 Task: Search one way flight ticket for 3 adults, 3 children in premium economy from Alamosa: San Luis Valley Regional Airport (bergman Field) to Indianapolis: Indianapolis International Airport on 8-5-2023. Choice of flights is Royal air maroc. Number of bags: 9 checked bags. Outbound departure time preference is 8:45.
Action: Mouse moved to (376, 156)
Screenshot: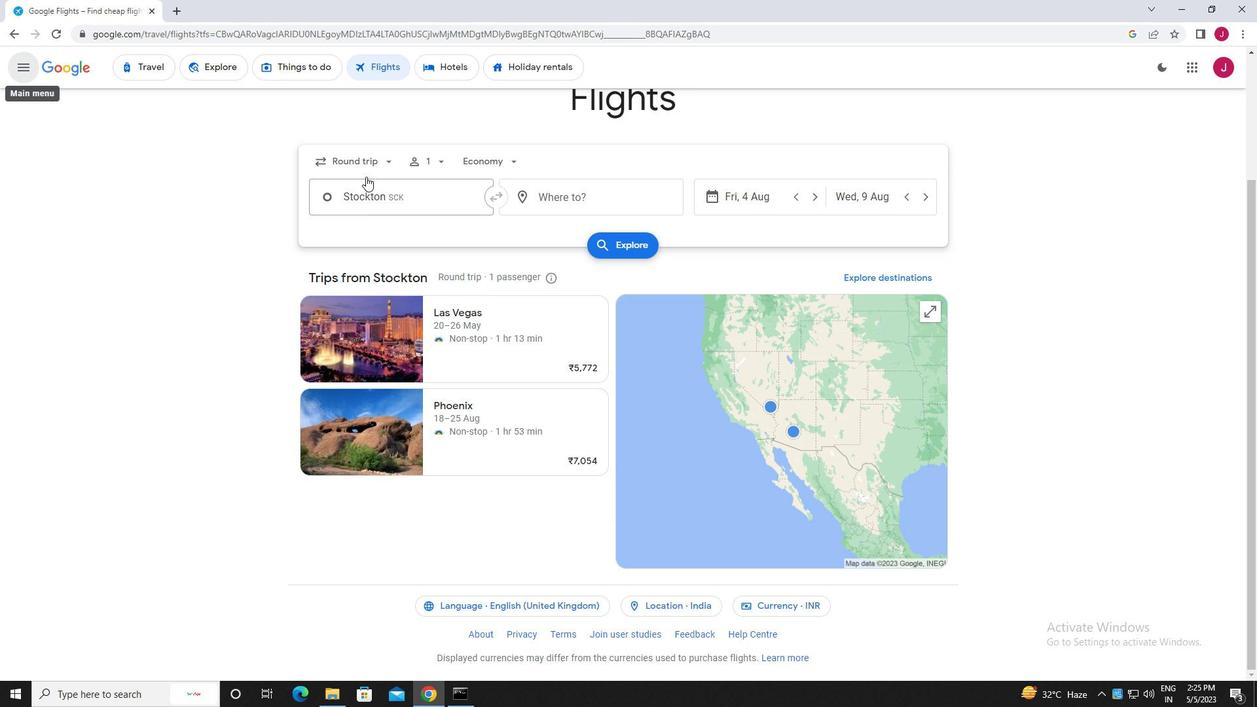
Action: Mouse pressed left at (376, 156)
Screenshot: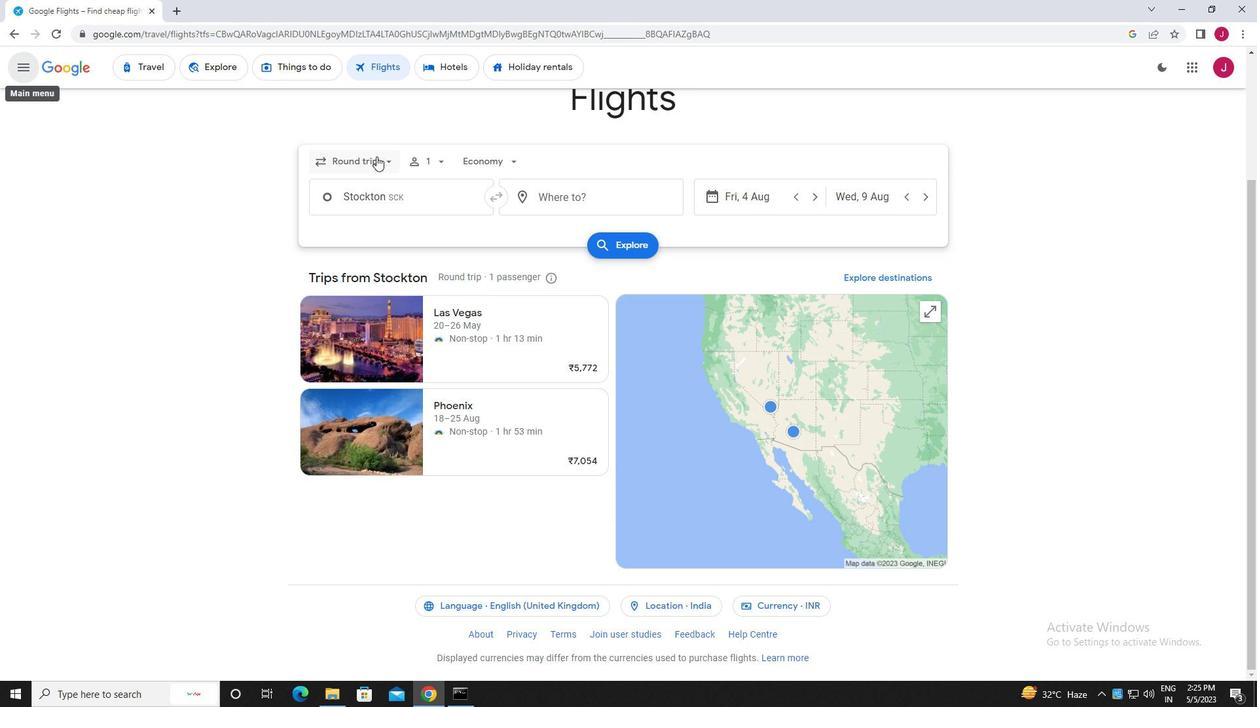 
Action: Mouse moved to (365, 218)
Screenshot: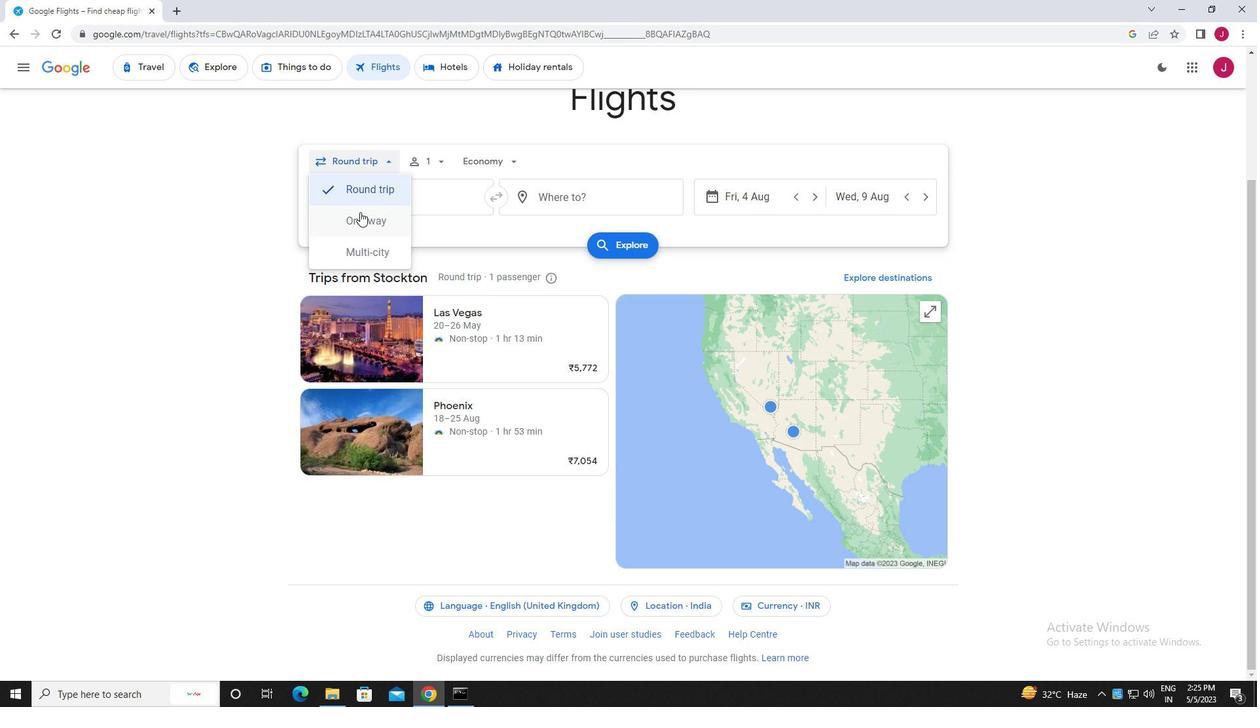 
Action: Mouse pressed left at (365, 218)
Screenshot: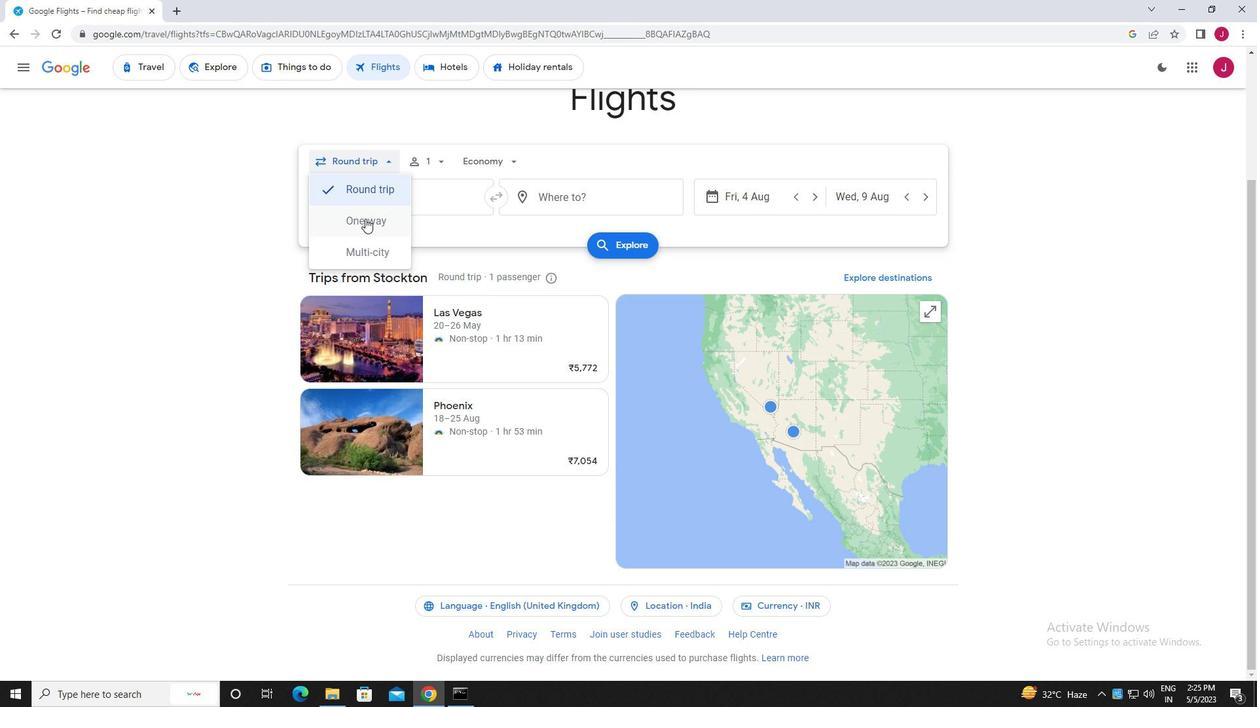 
Action: Mouse moved to (428, 167)
Screenshot: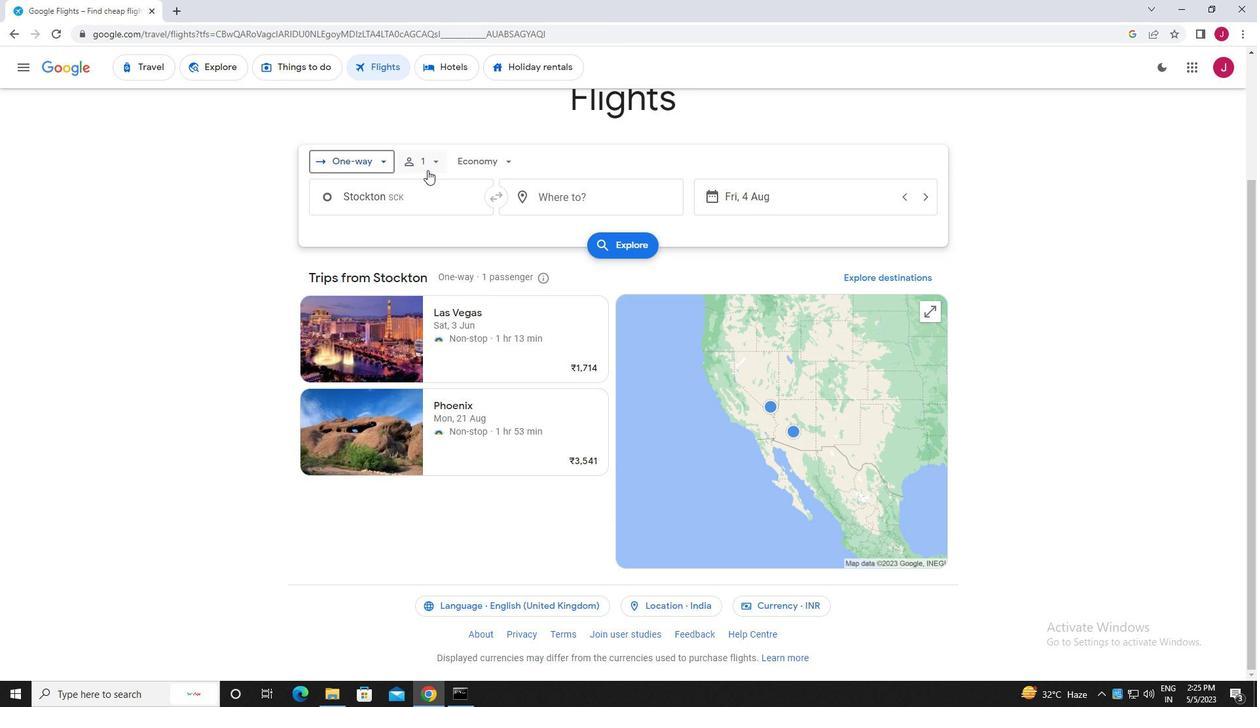
Action: Mouse pressed left at (428, 167)
Screenshot: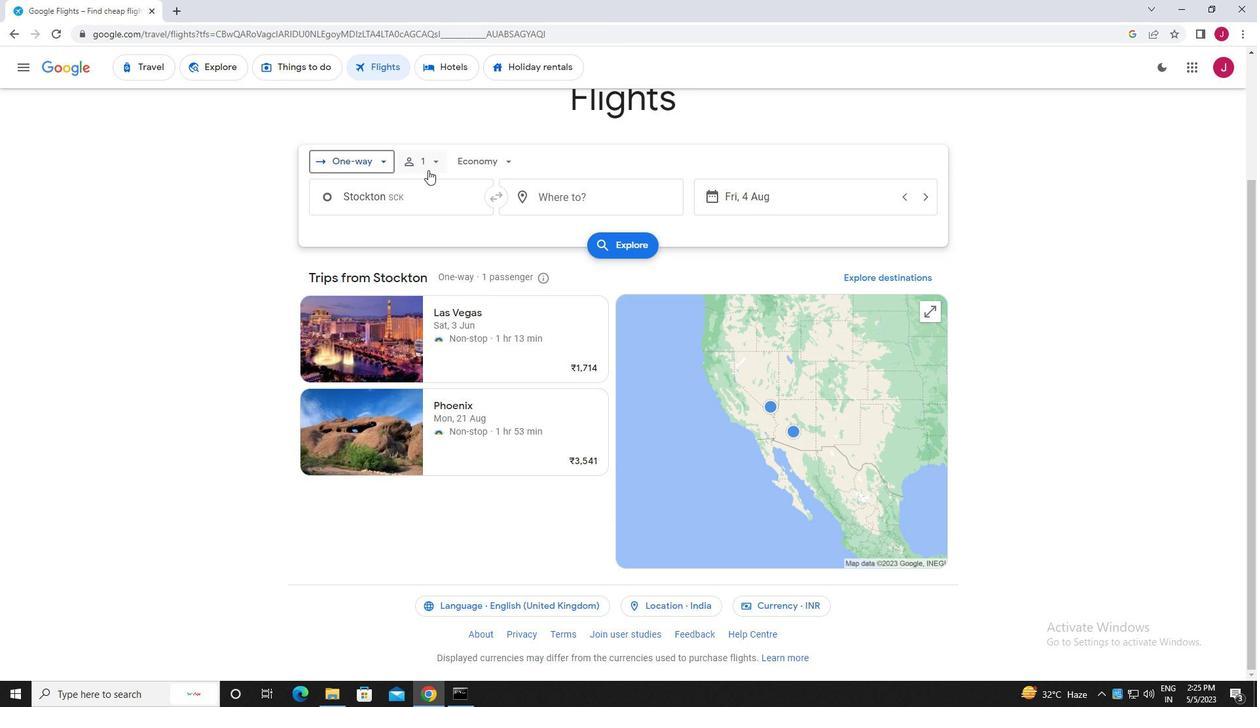 
Action: Mouse moved to (531, 197)
Screenshot: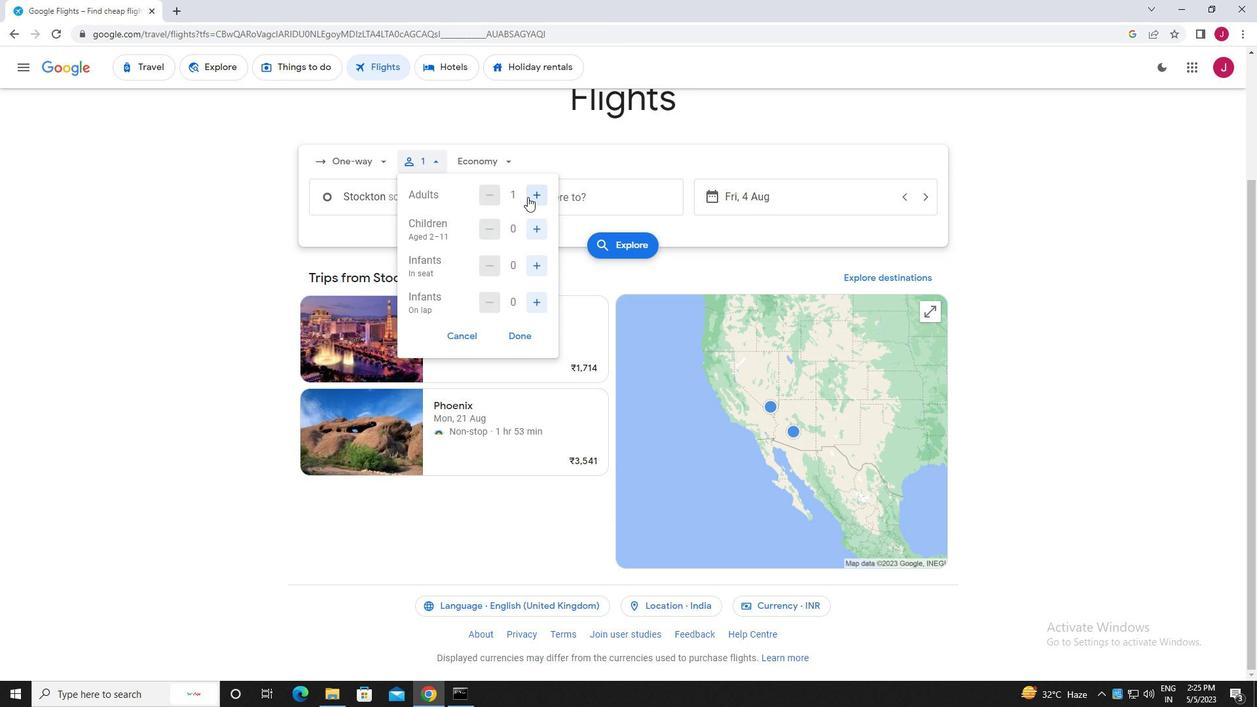 
Action: Mouse pressed left at (531, 197)
Screenshot: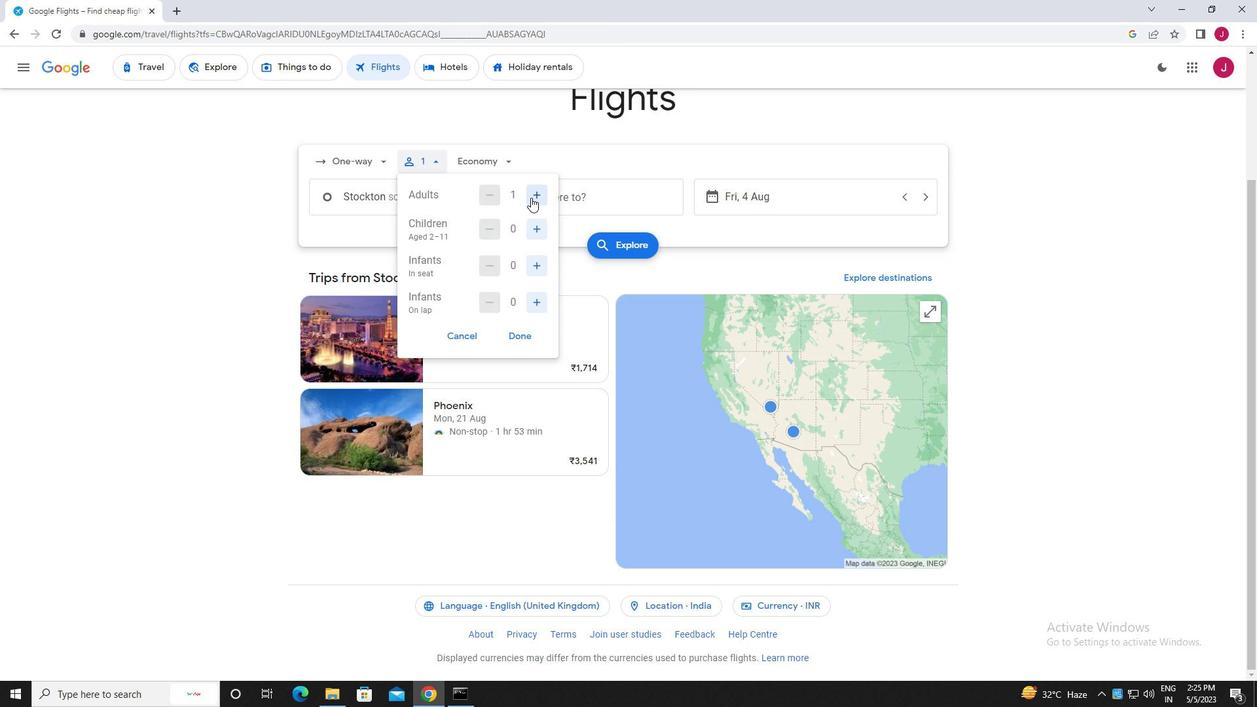 
Action: Mouse pressed left at (531, 197)
Screenshot: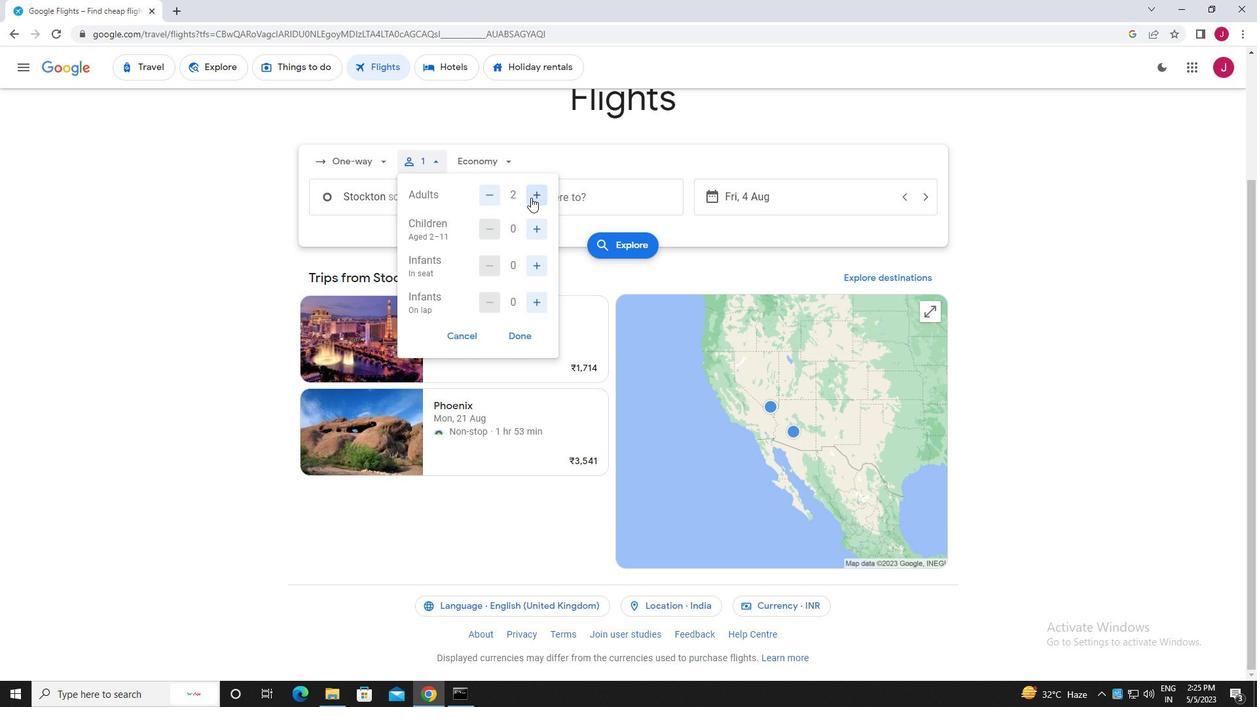 
Action: Mouse moved to (535, 228)
Screenshot: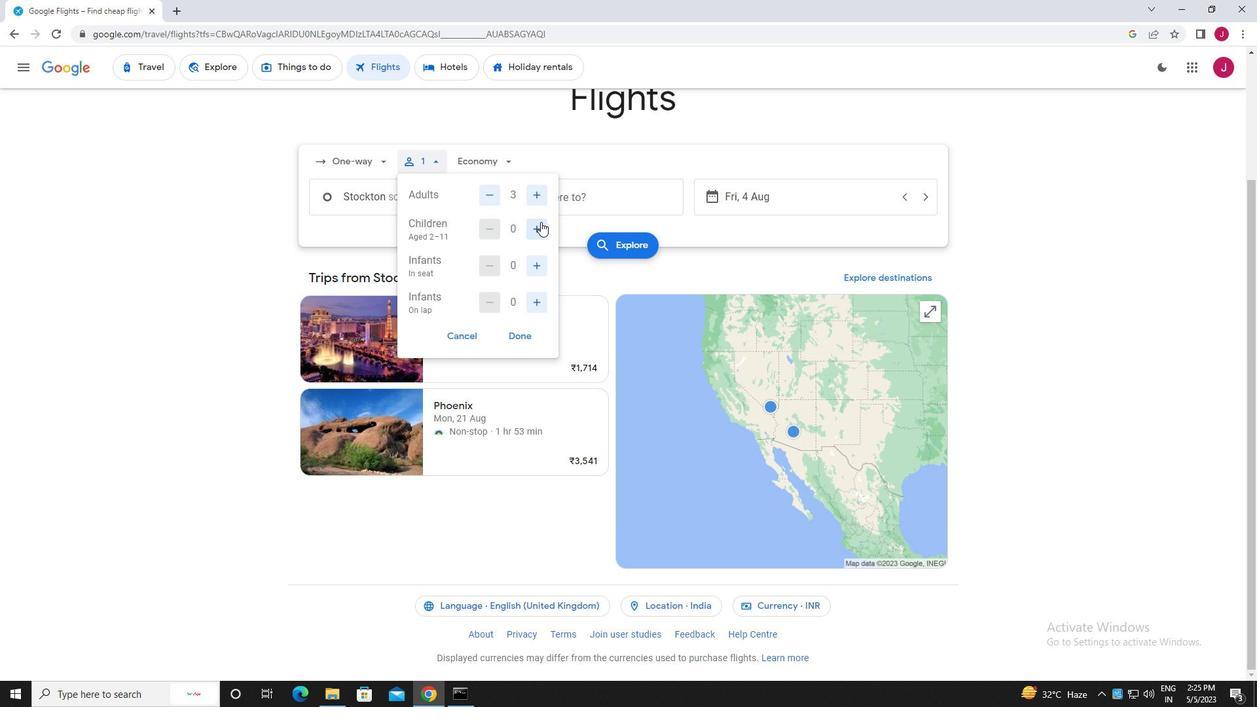 
Action: Mouse pressed left at (535, 228)
Screenshot: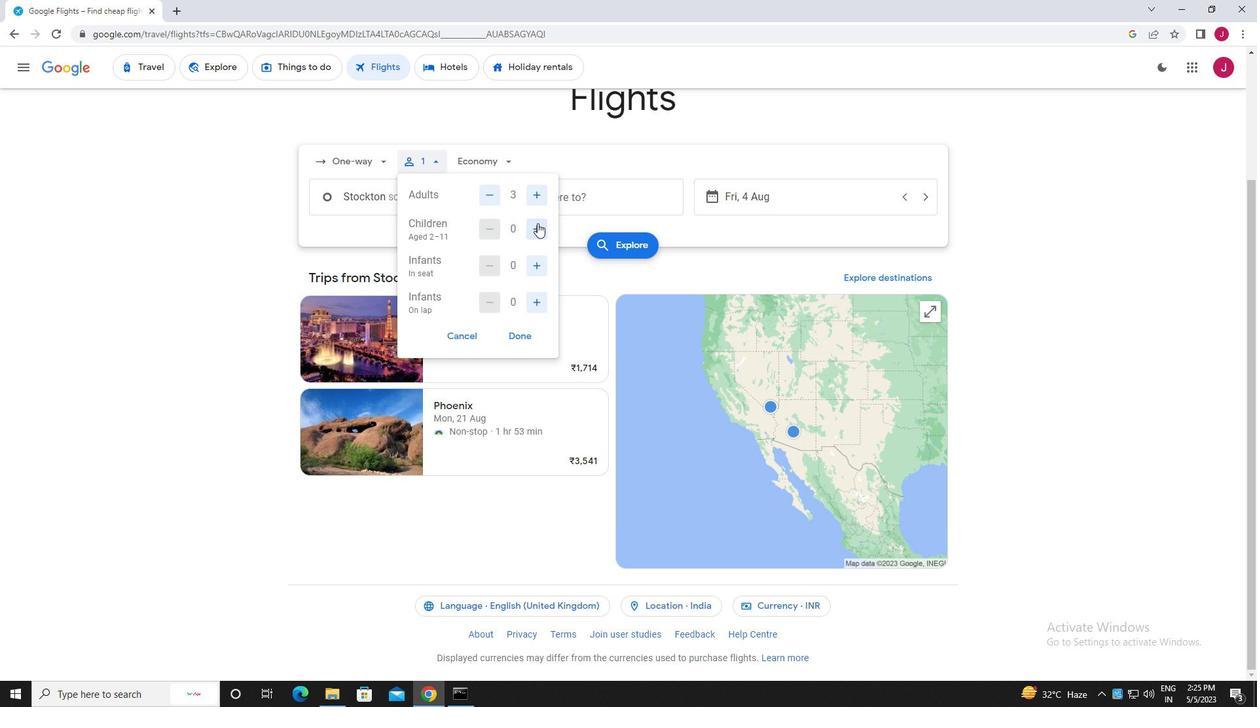 
Action: Mouse pressed left at (535, 228)
Screenshot: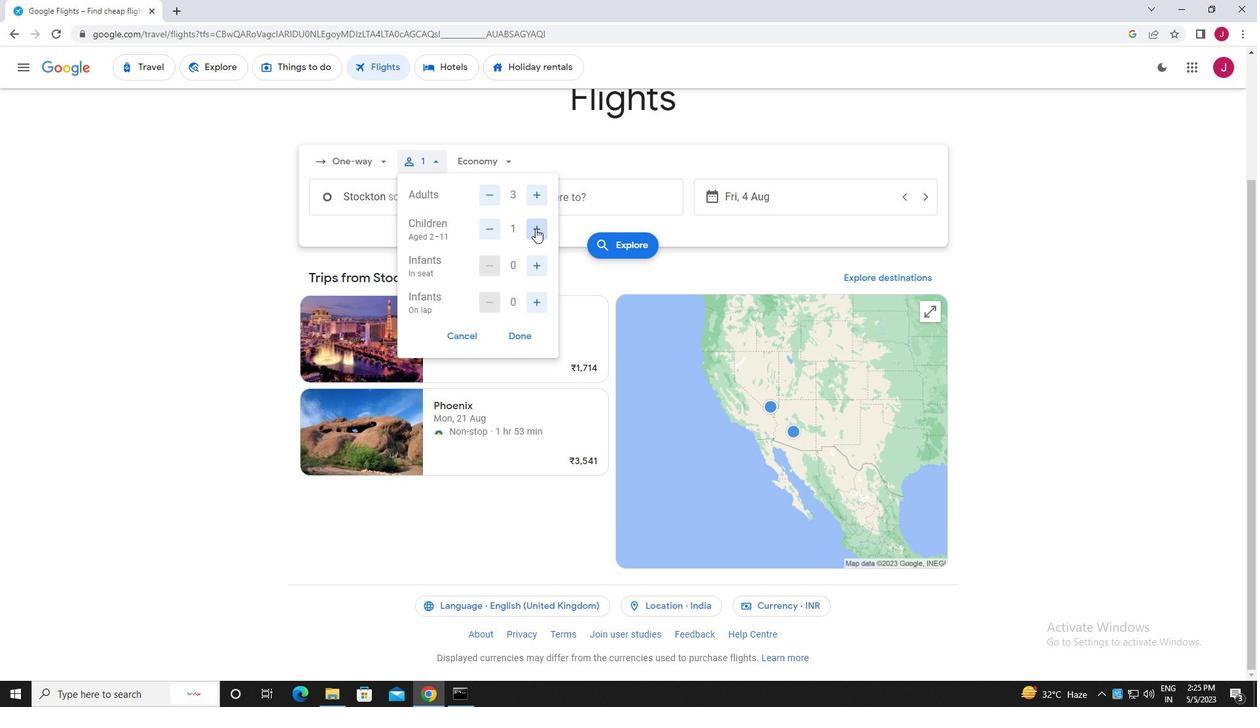 
Action: Mouse pressed left at (535, 228)
Screenshot: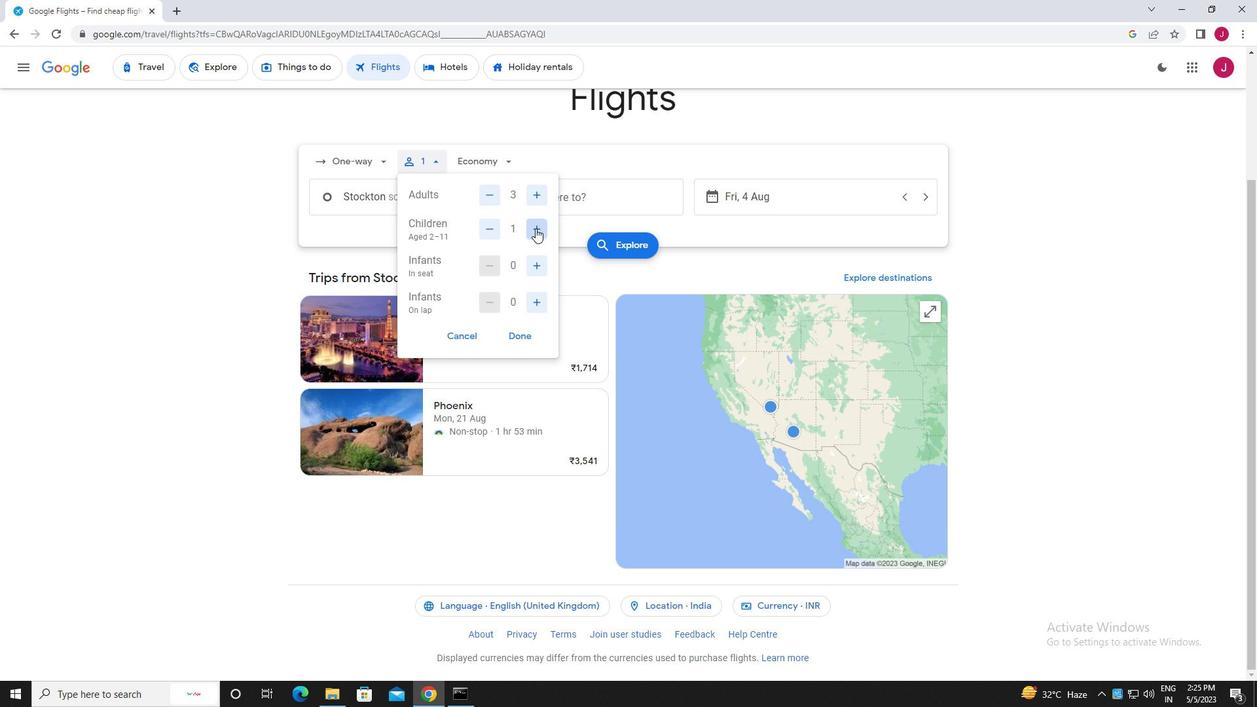 
Action: Mouse moved to (520, 335)
Screenshot: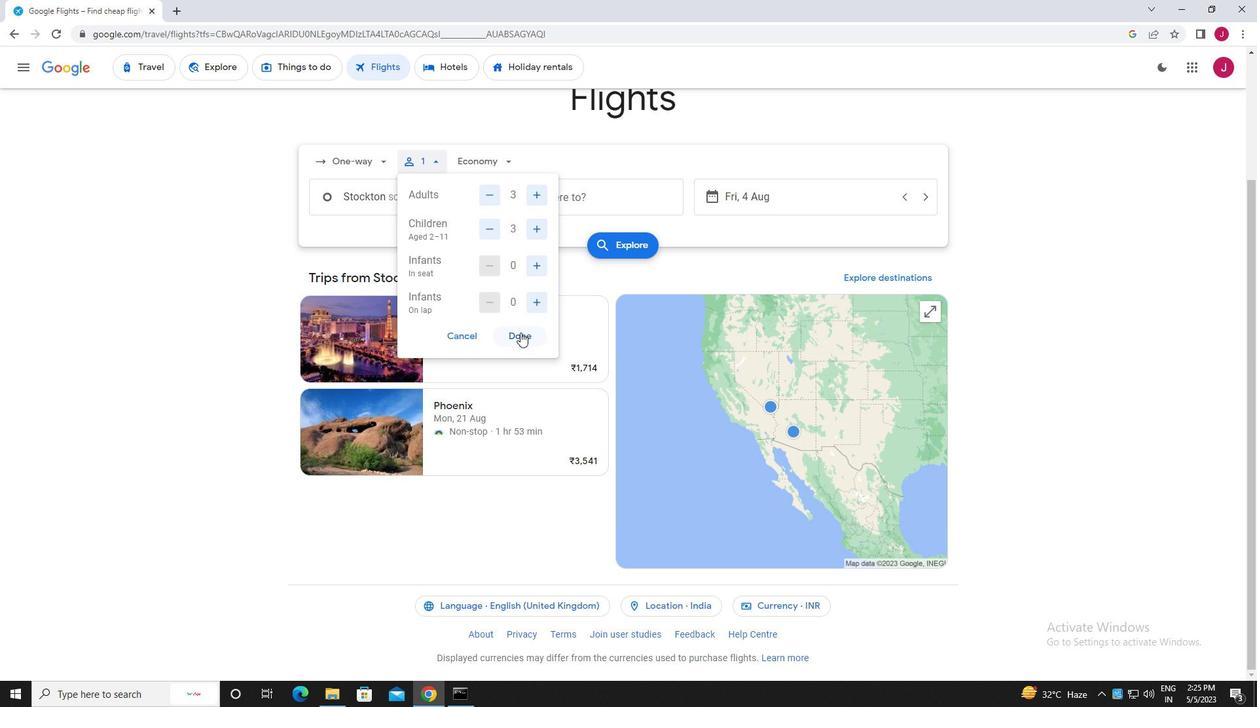 
Action: Mouse pressed left at (520, 335)
Screenshot: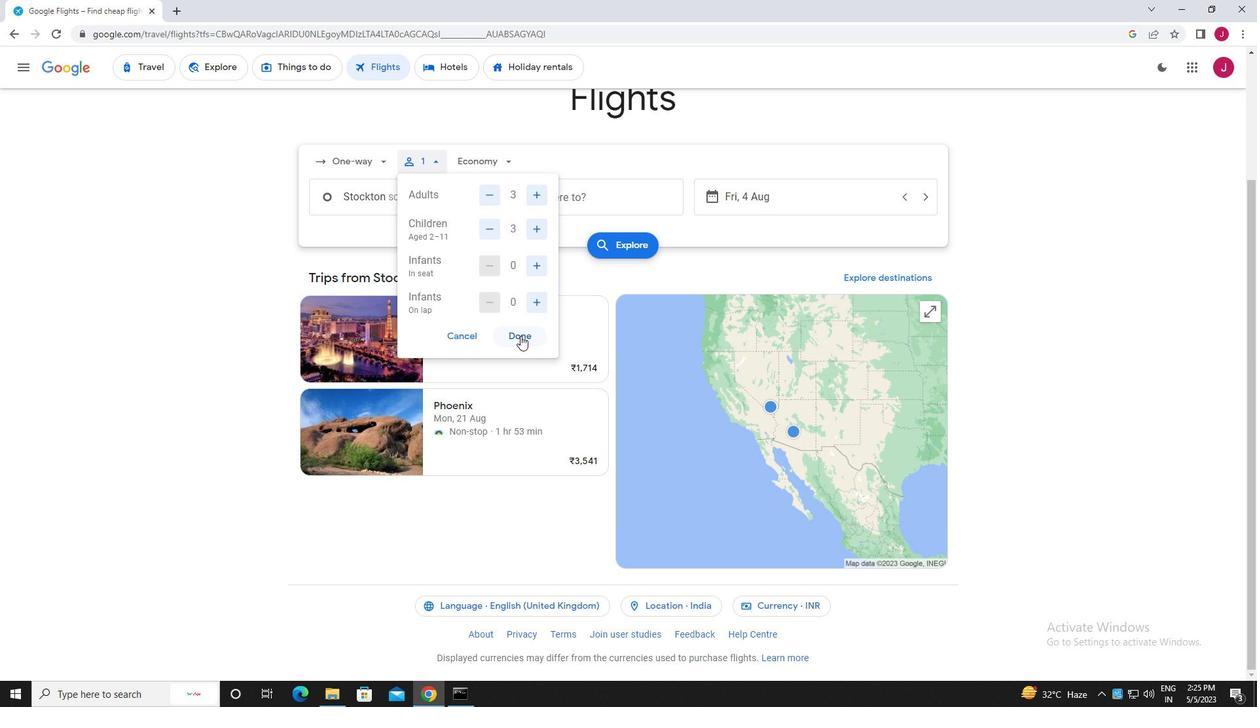 
Action: Mouse moved to (494, 155)
Screenshot: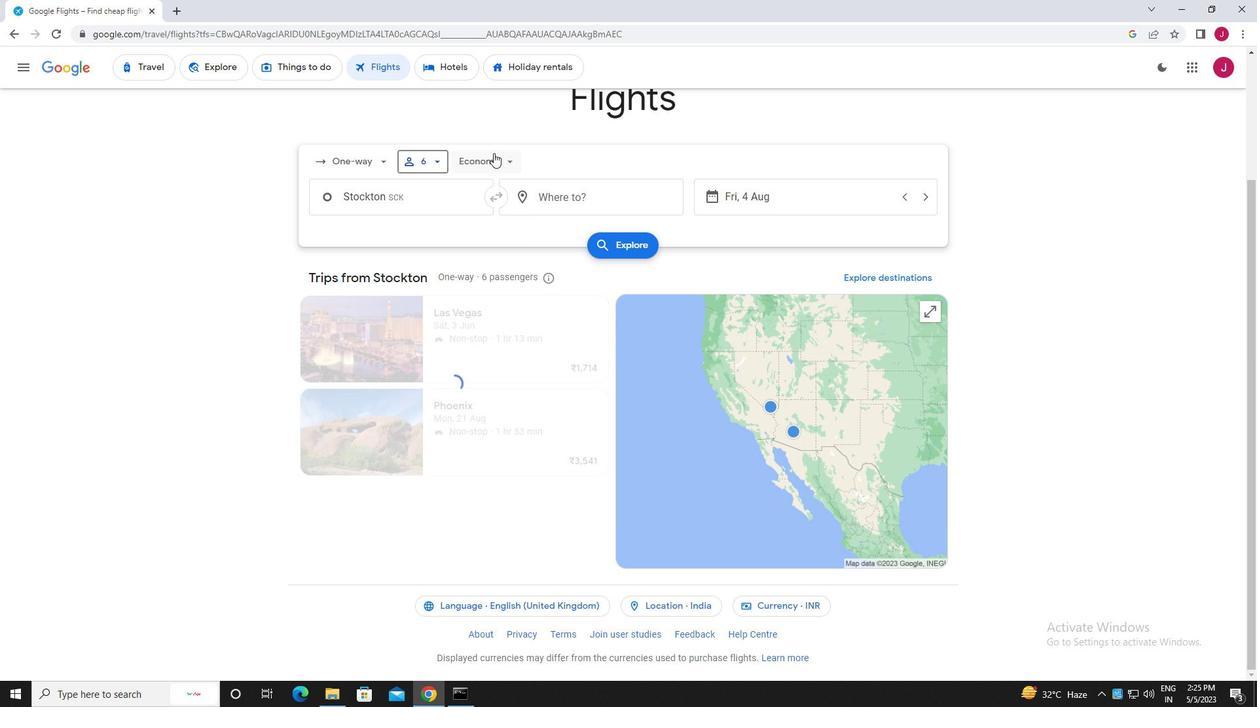 
Action: Mouse pressed left at (494, 155)
Screenshot: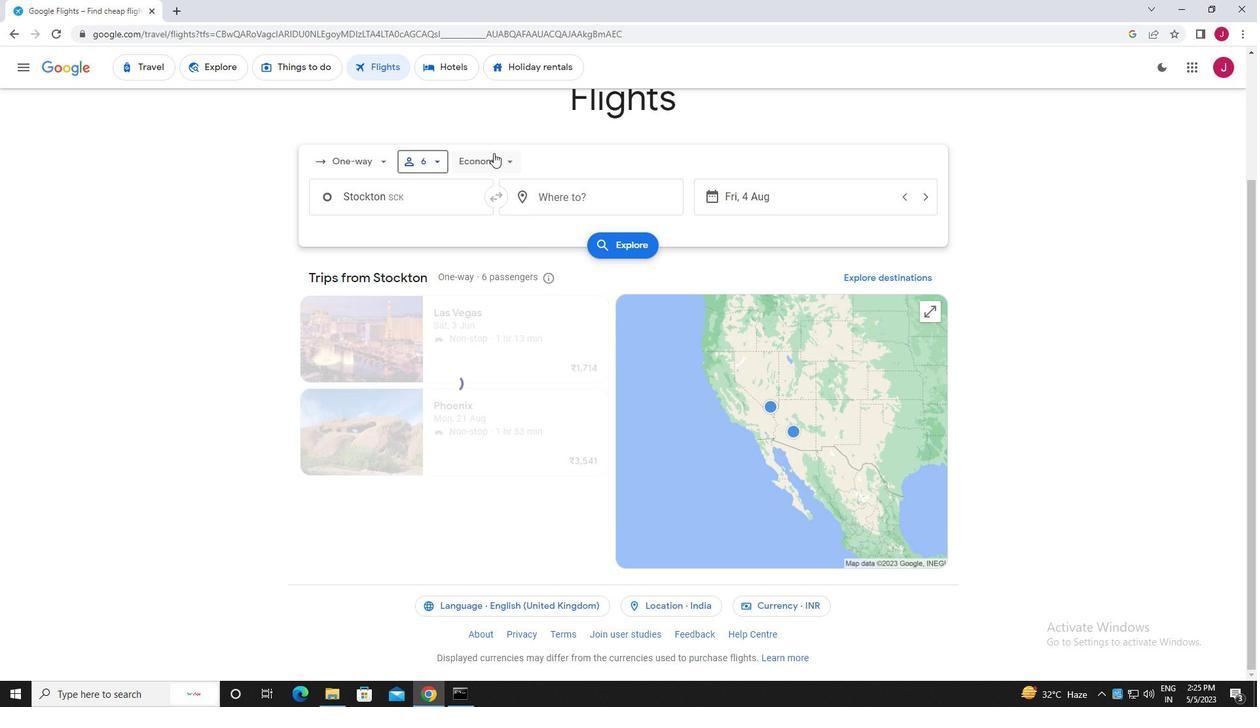 
Action: Mouse moved to (525, 223)
Screenshot: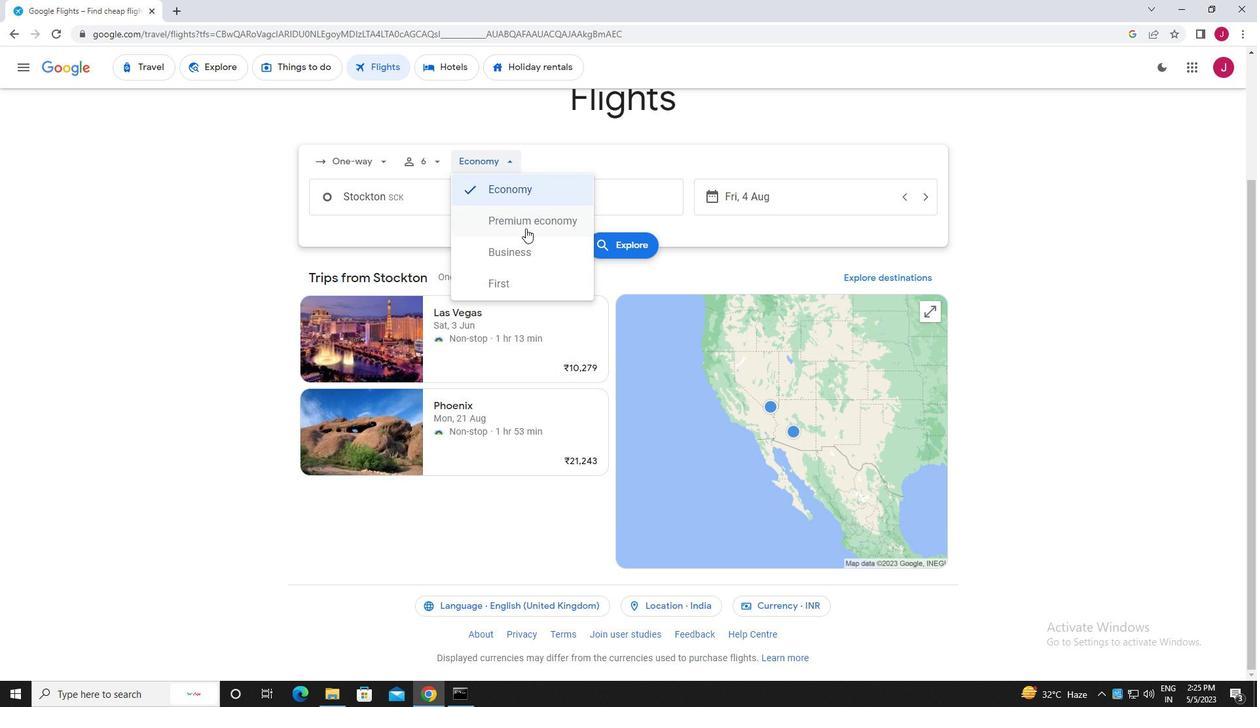 
Action: Mouse pressed left at (525, 223)
Screenshot: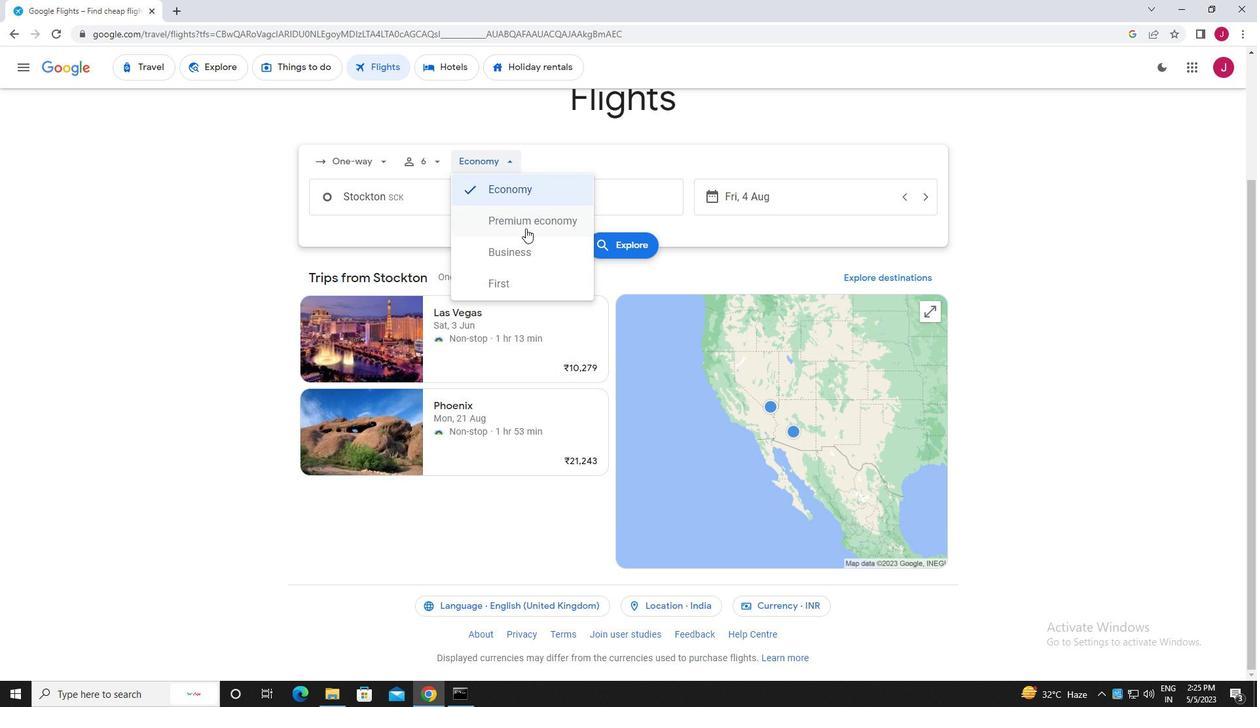 
Action: Mouse moved to (431, 193)
Screenshot: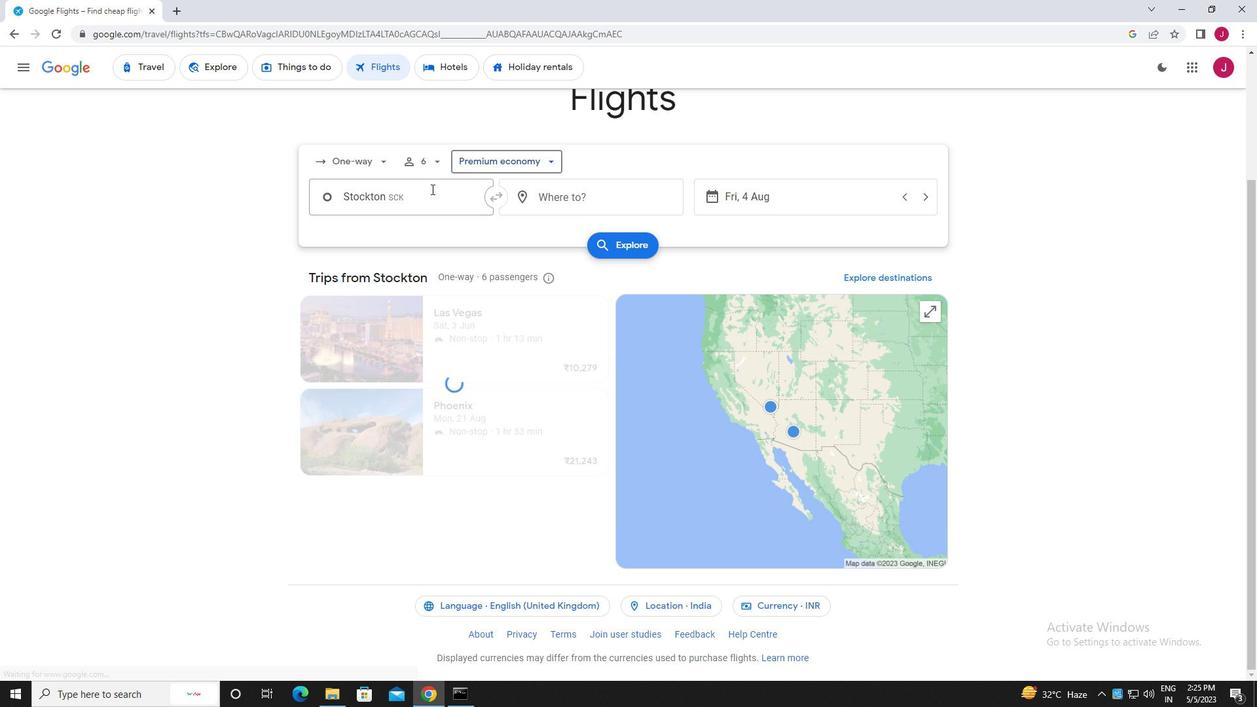 
Action: Mouse pressed left at (431, 193)
Screenshot: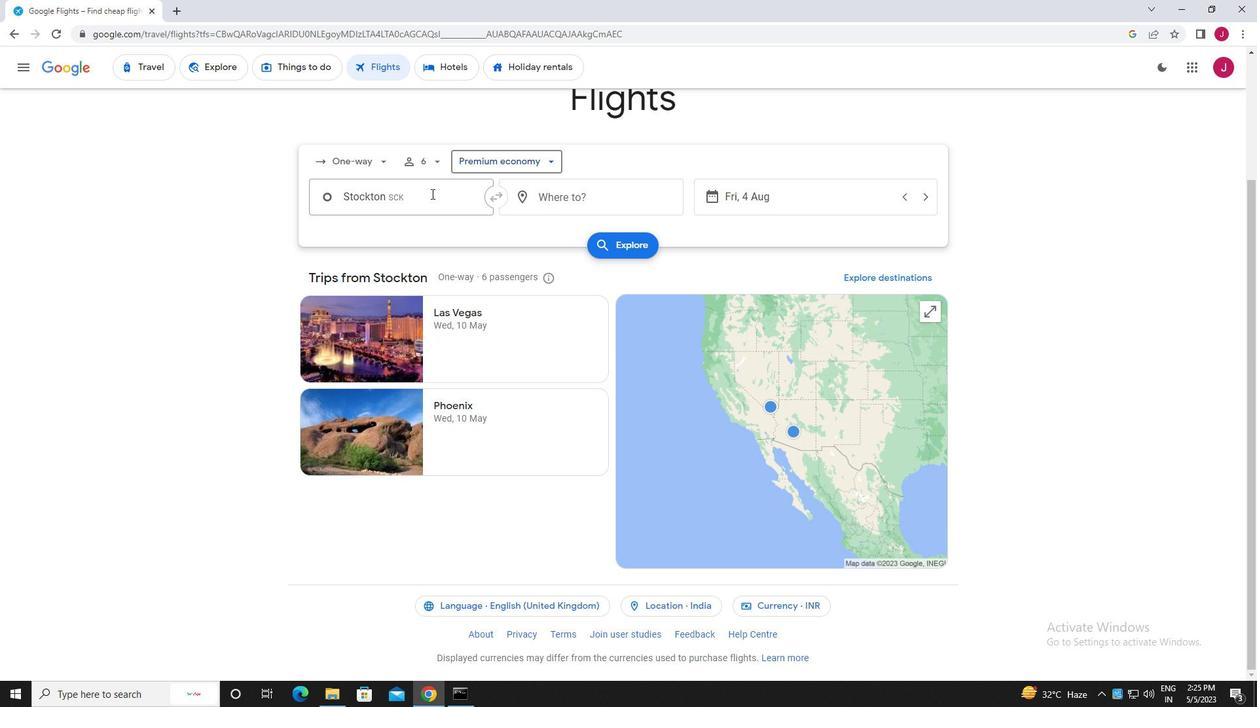 
Action: Mouse moved to (430, 193)
Screenshot: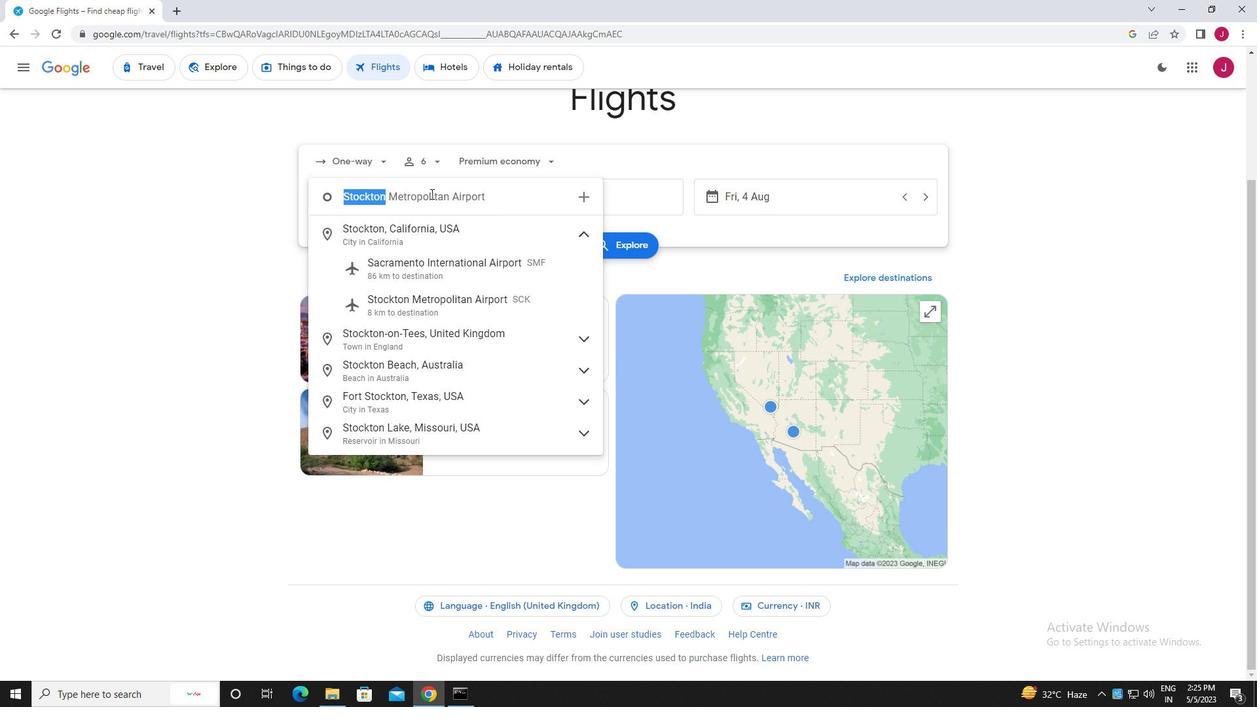 
Action: Key pressed alamosa<Key.space>
Screenshot: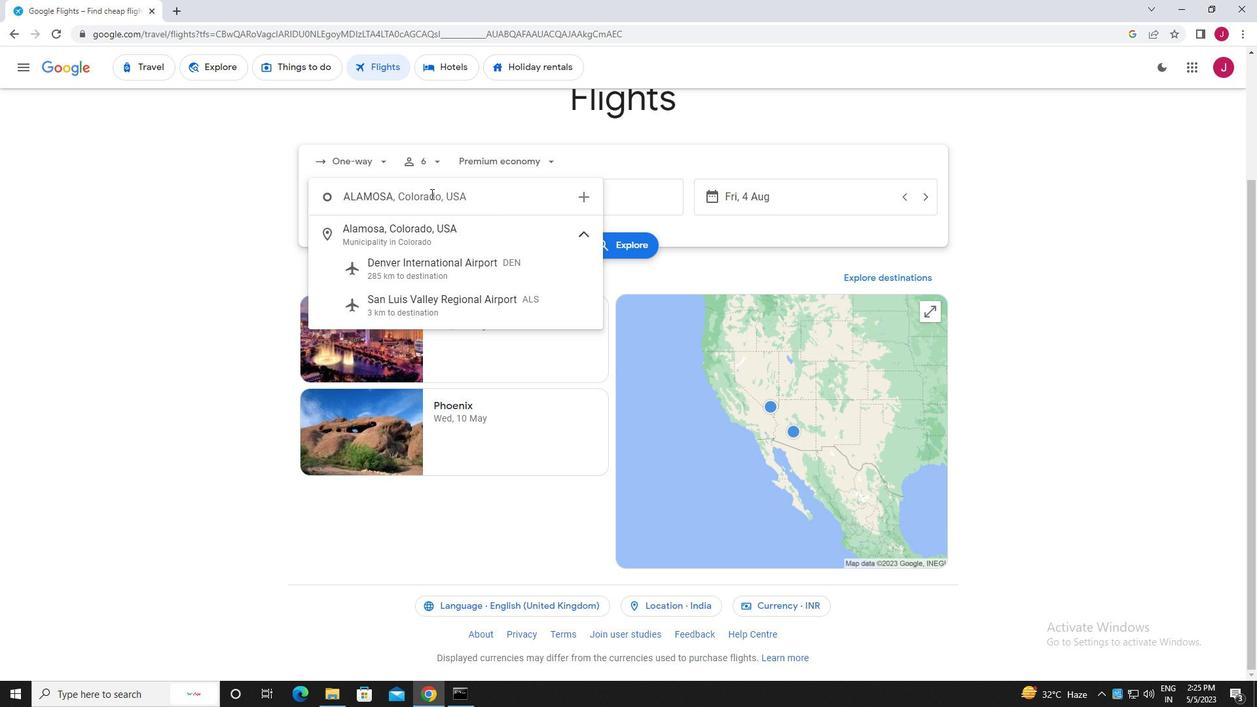 
Action: Mouse moved to (460, 299)
Screenshot: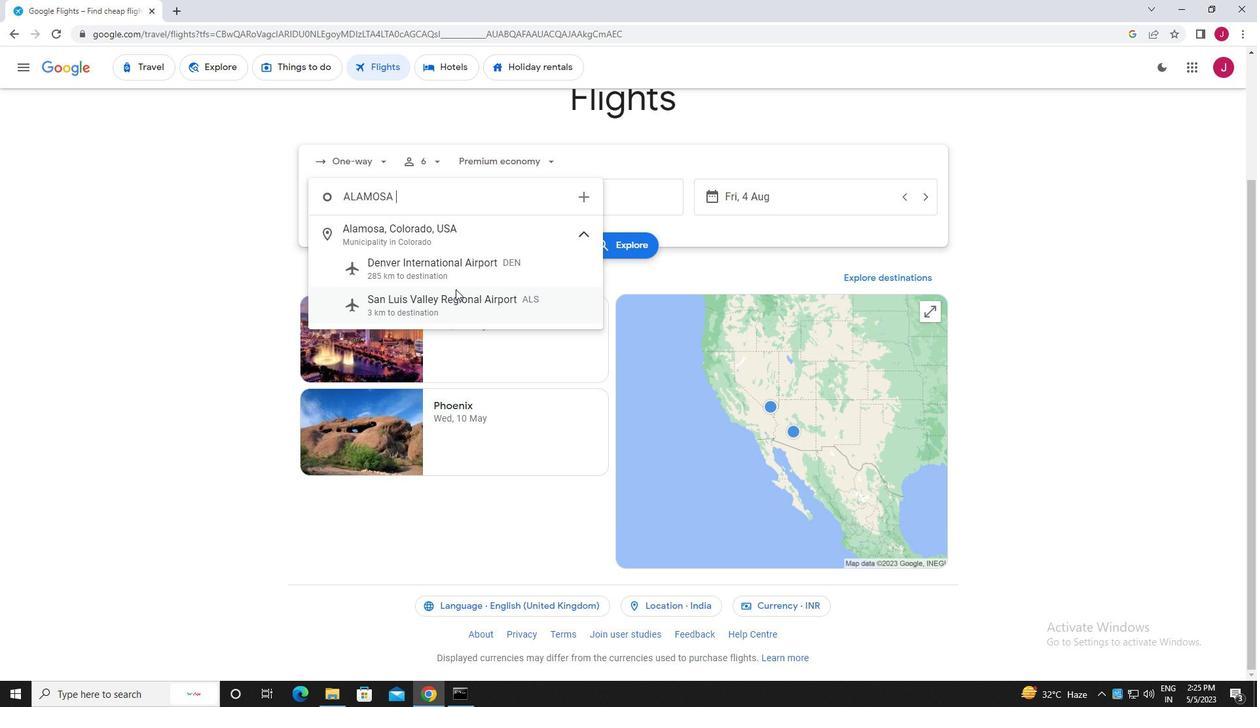 
Action: Mouse pressed left at (460, 299)
Screenshot: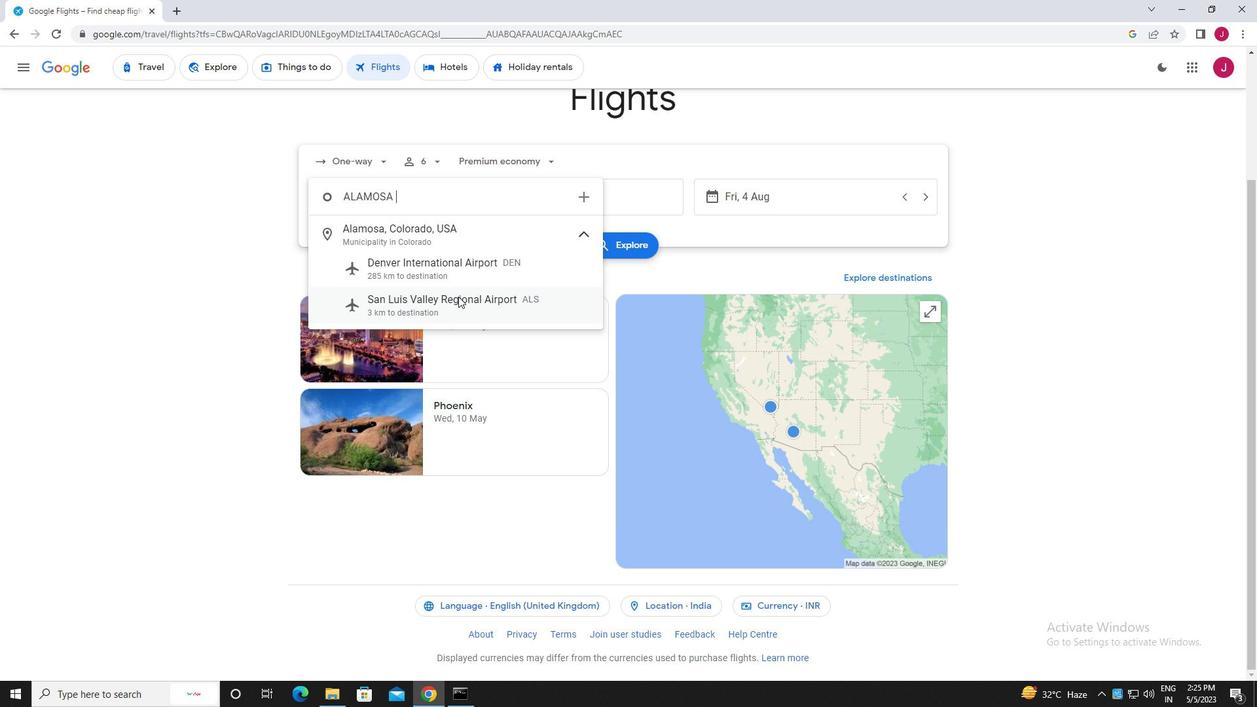 
Action: Mouse moved to (603, 202)
Screenshot: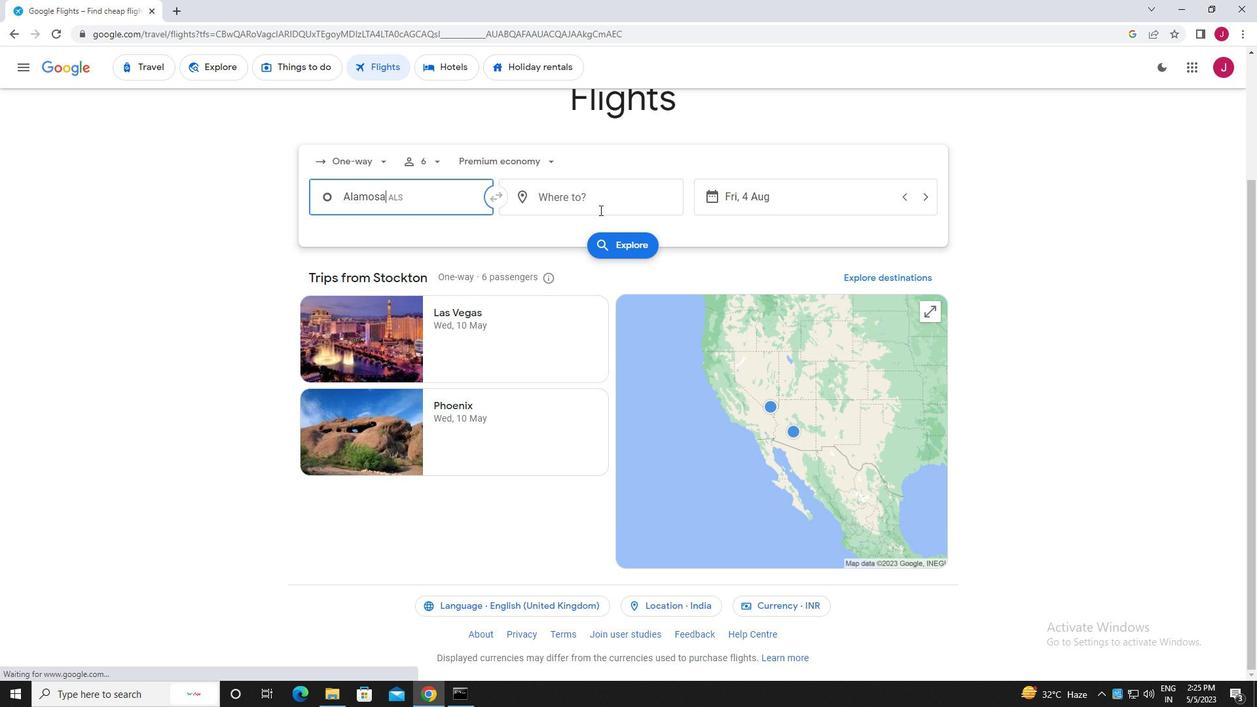 
Action: Mouse pressed left at (603, 202)
Screenshot: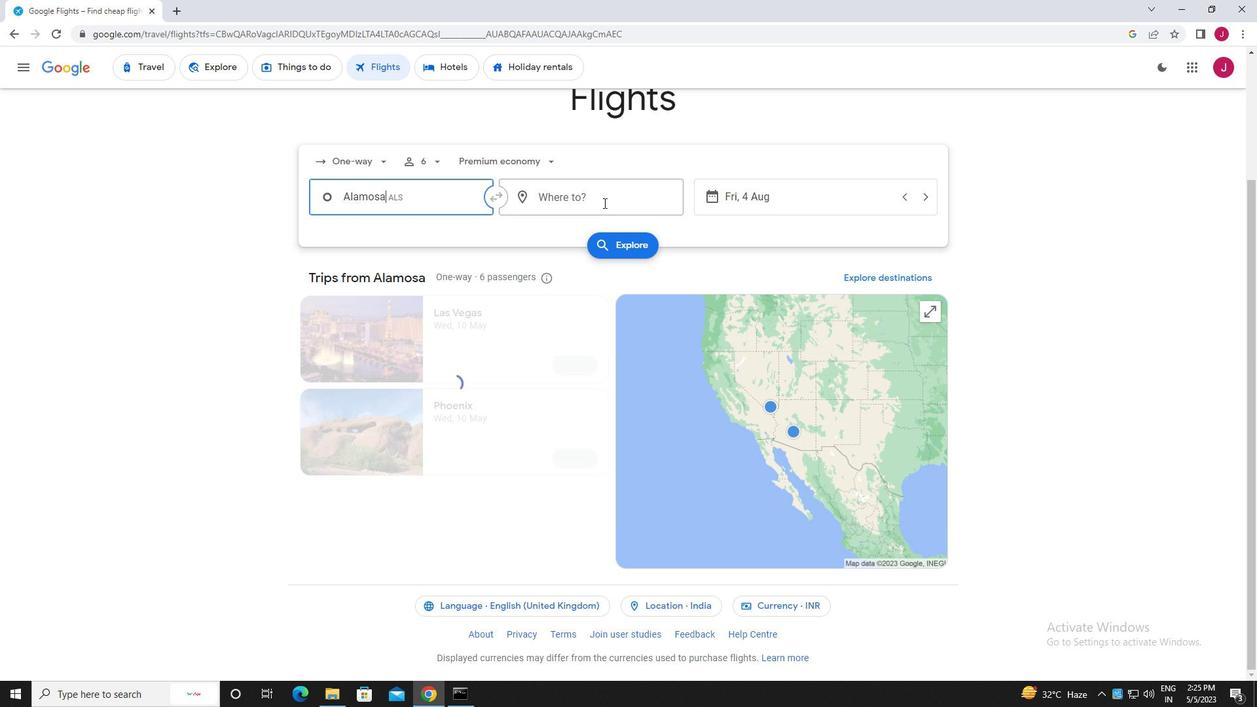 
Action: Key pressed im<Key.backspace>ndianal<Key.backspace>
Screenshot: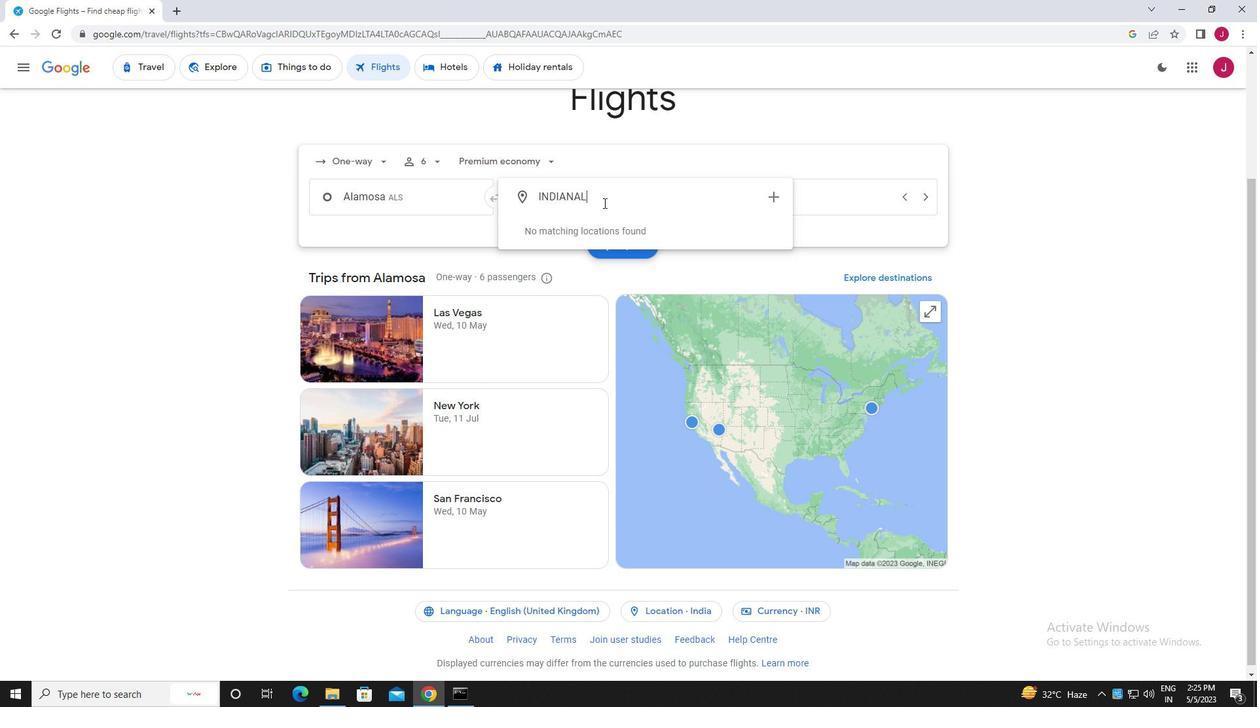 
Action: Mouse moved to (642, 297)
Screenshot: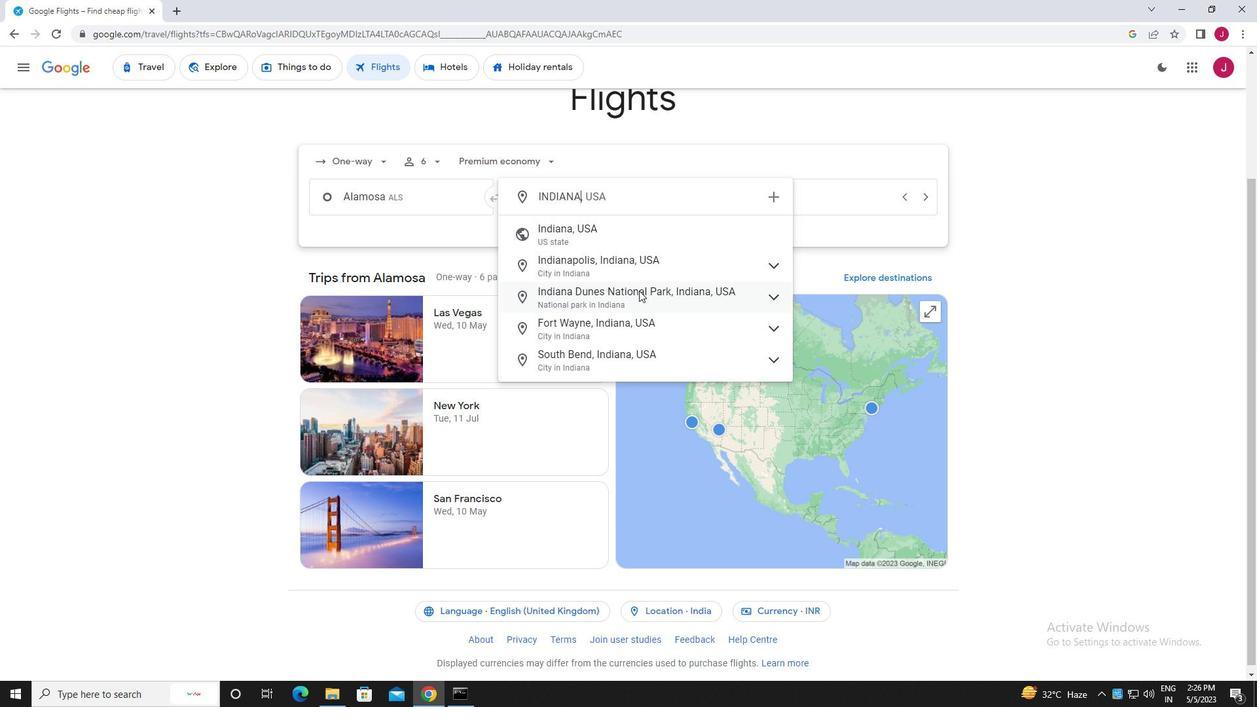 
Action: Mouse pressed left at (642, 297)
Screenshot: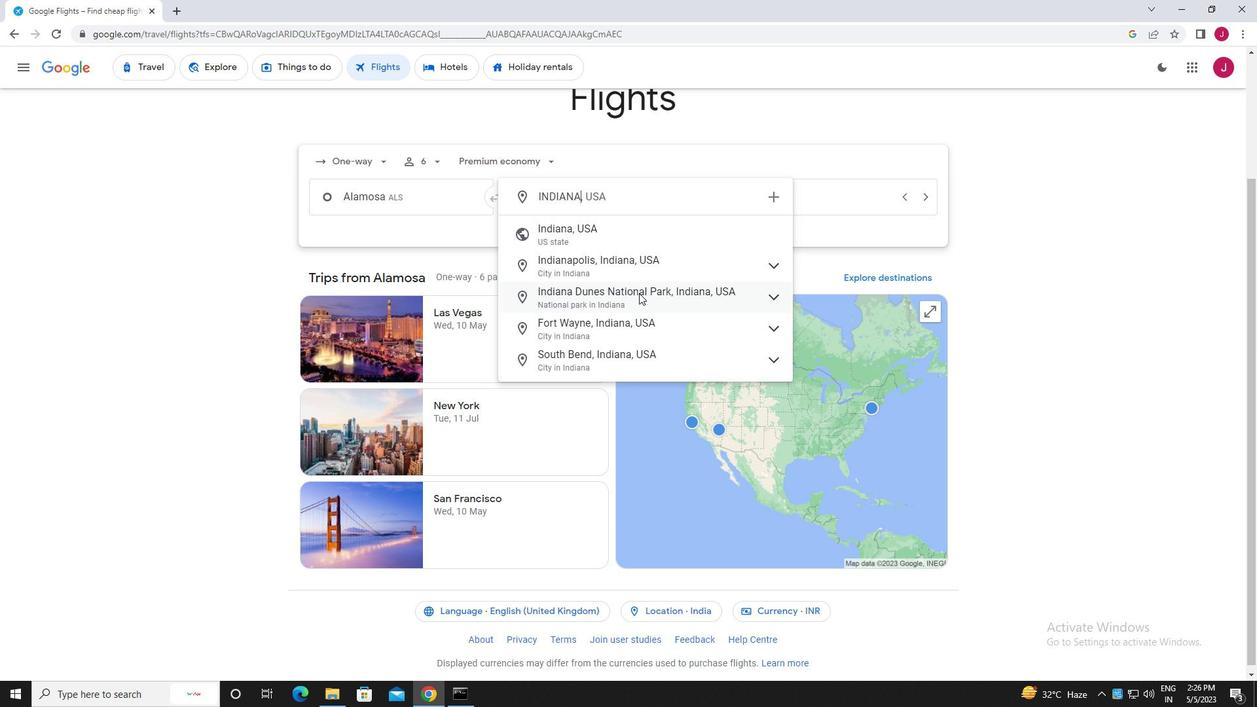 
Action: Mouse moved to (783, 204)
Screenshot: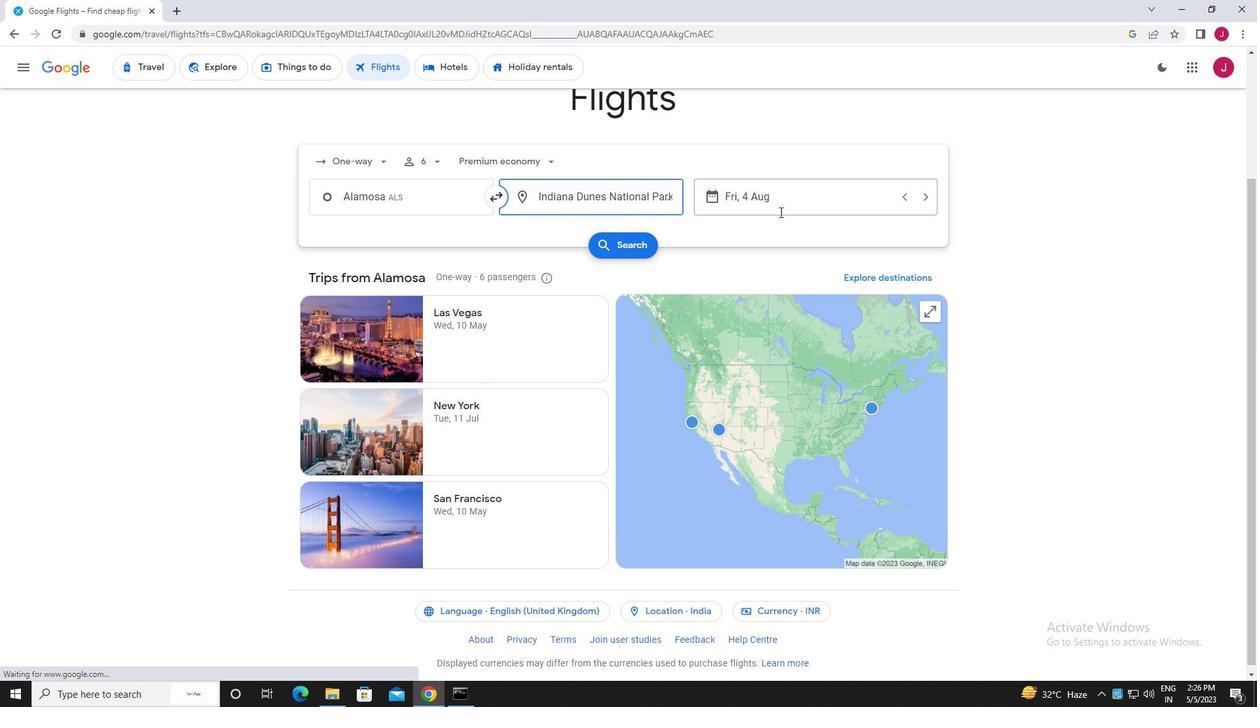 
Action: Mouse pressed left at (783, 204)
Screenshot: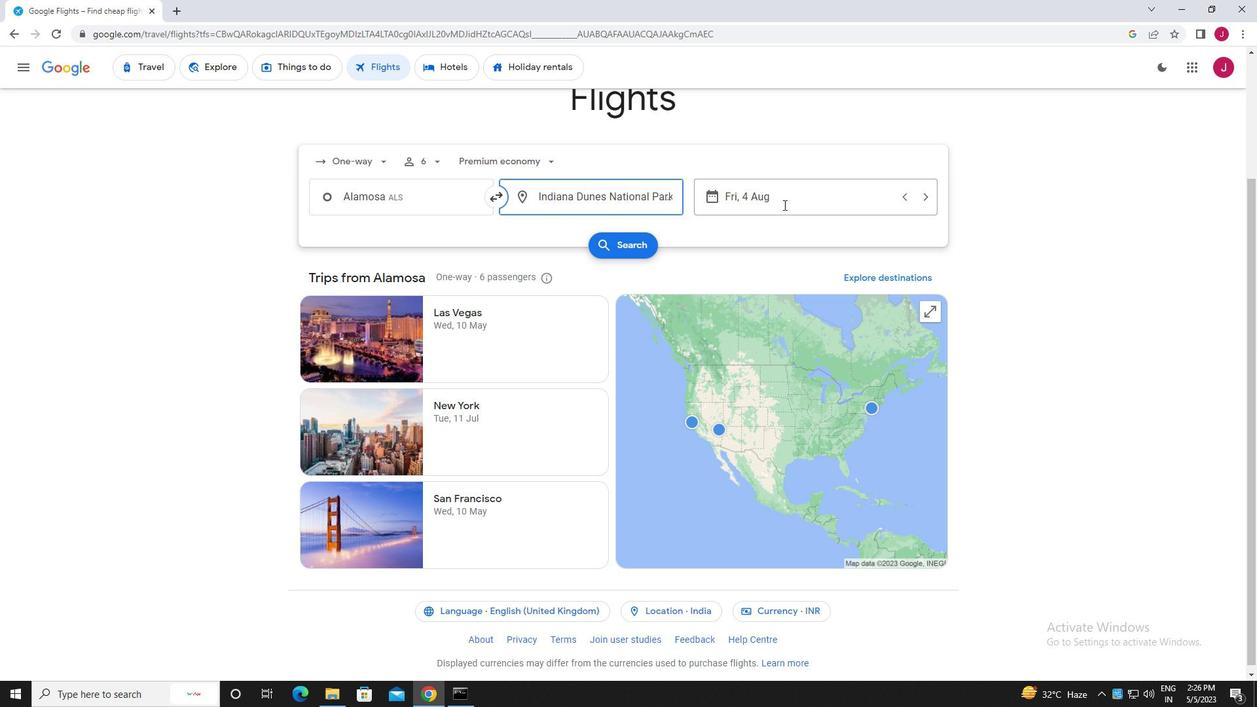 
Action: Mouse moved to (667, 298)
Screenshot: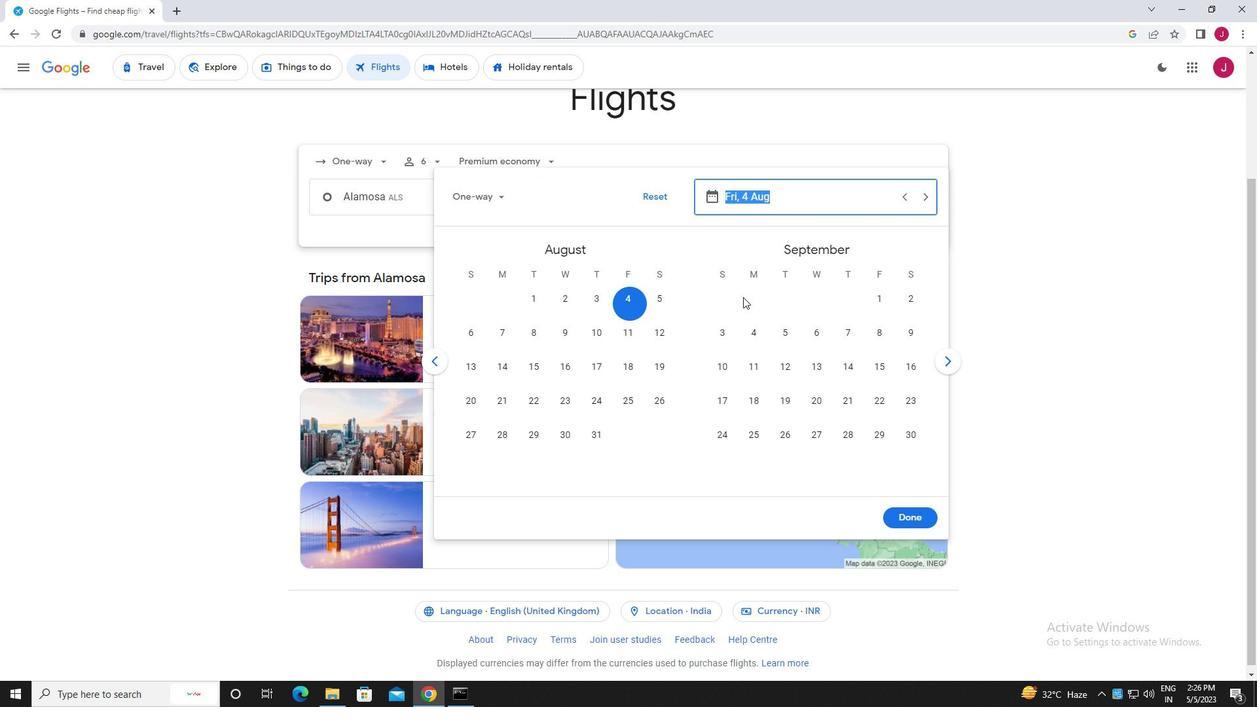 
Action: Mouse pressed left at (667, 298)
Screenshot: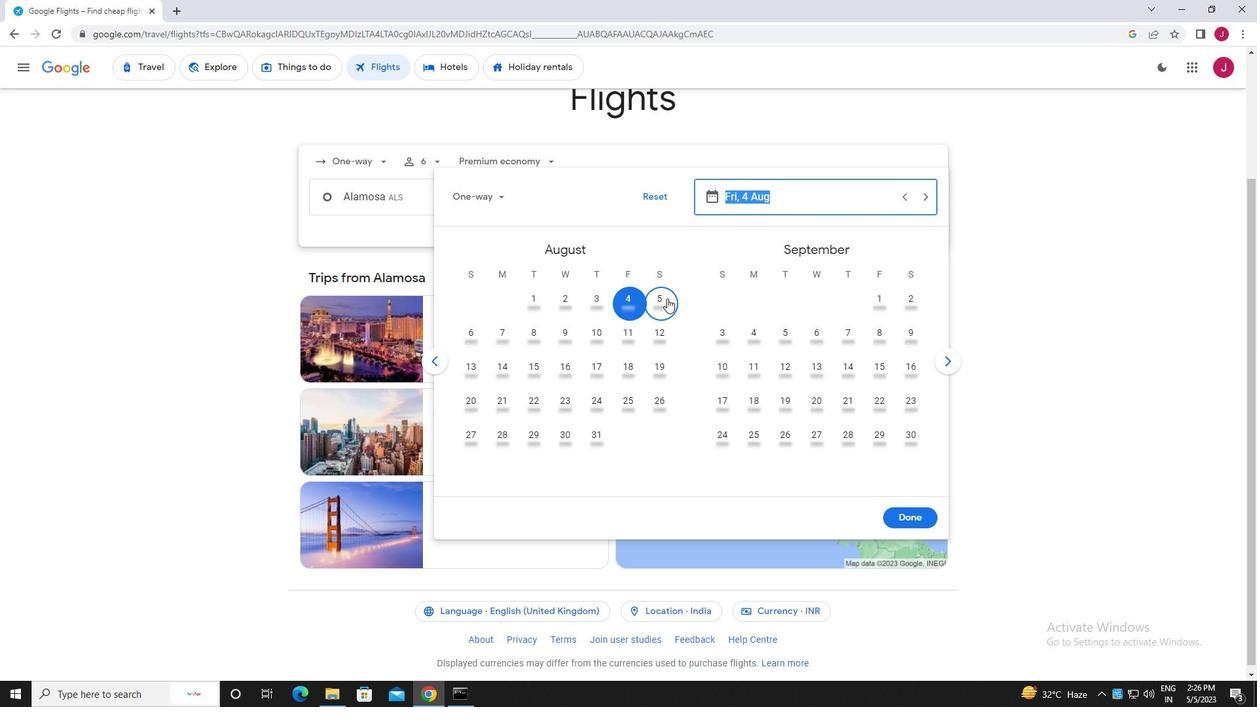 
Action: Mouse moved to (919, 514)
Screenshot: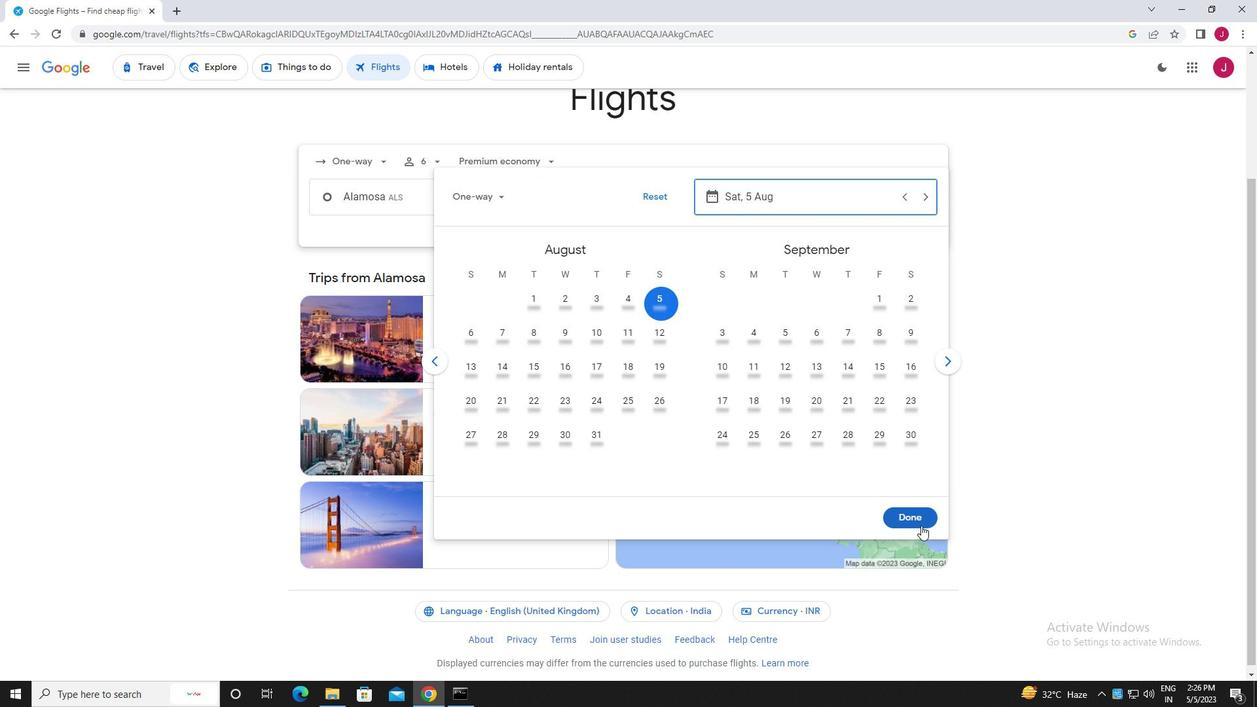 
Action: Mouse pressed left at (919, 514)
Screenshot: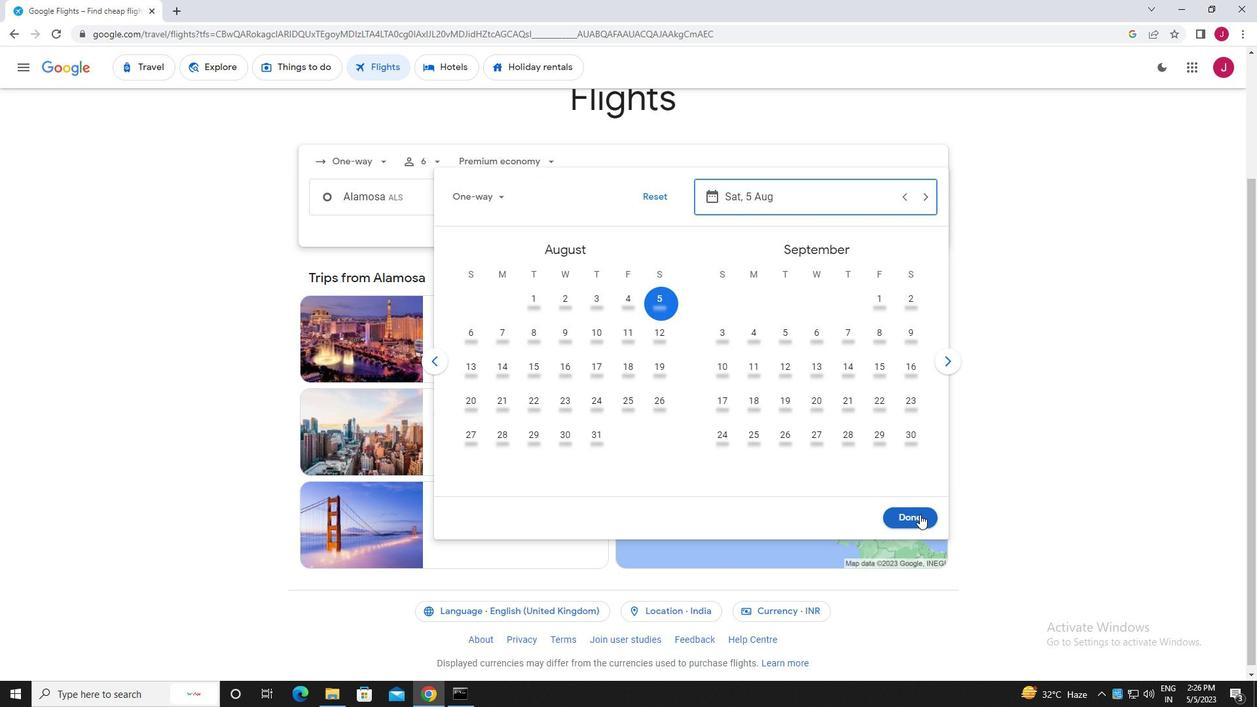 
Action: Mouse moved to (641, 248)
Screenshot: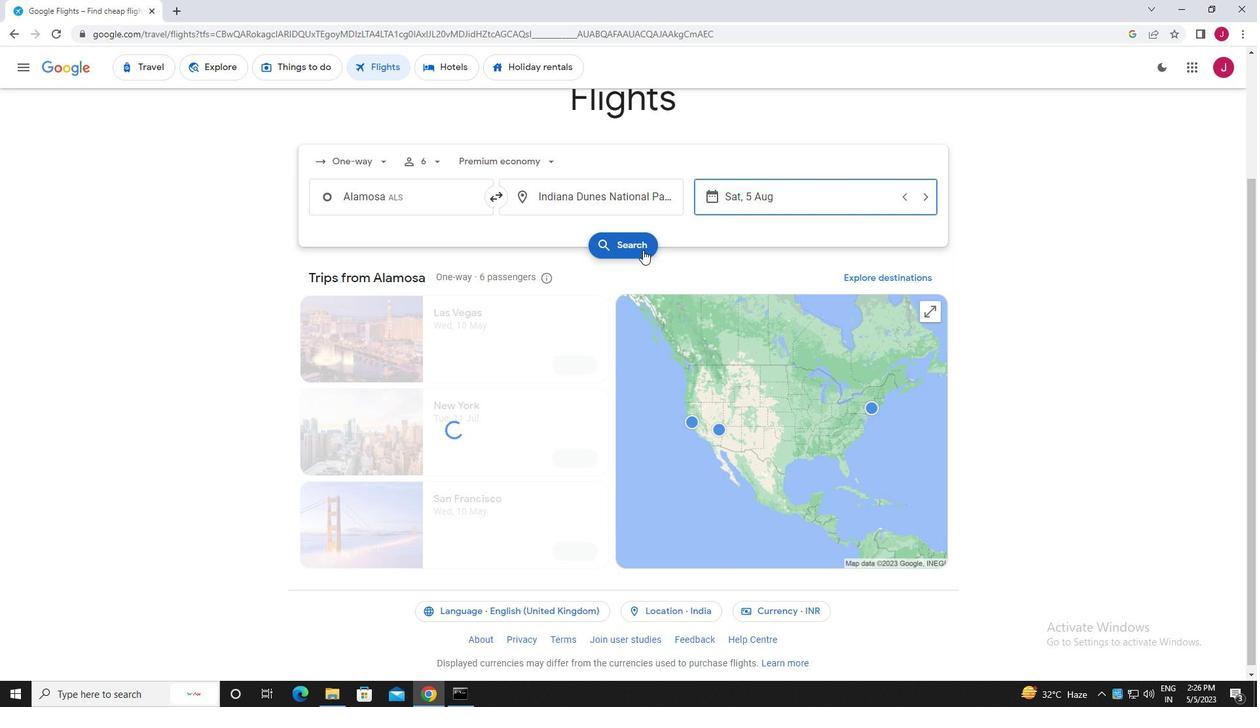 
Action: Mouse pressed left at (641, 248)
Screenshot: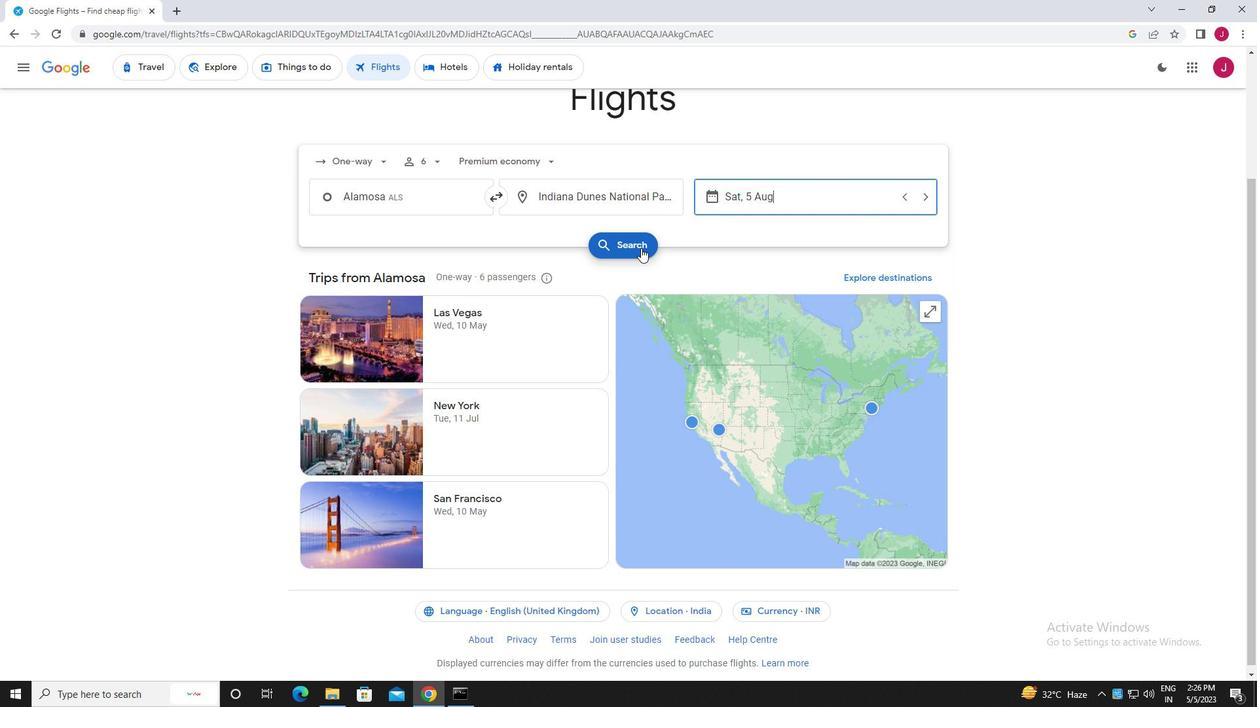 
Action: Mouse moved to (347, 186)
Screenshot: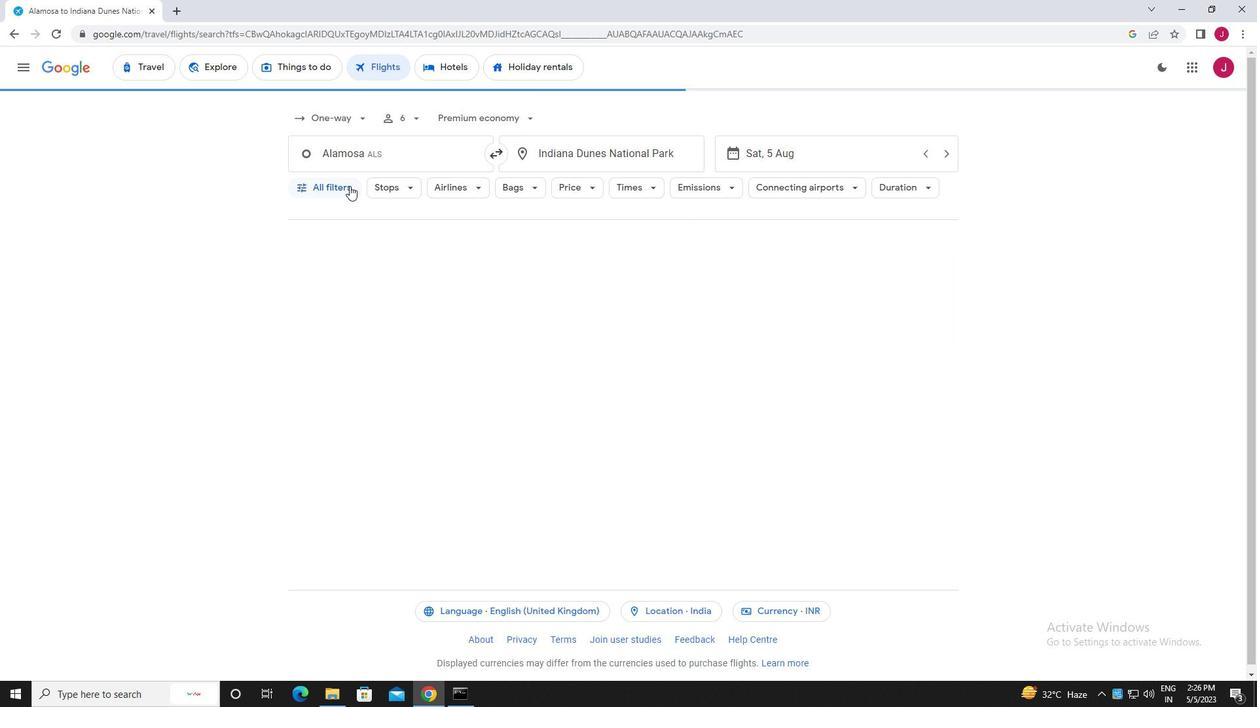 
Action: Mouse pressed left at (347, 186)
Screenshot: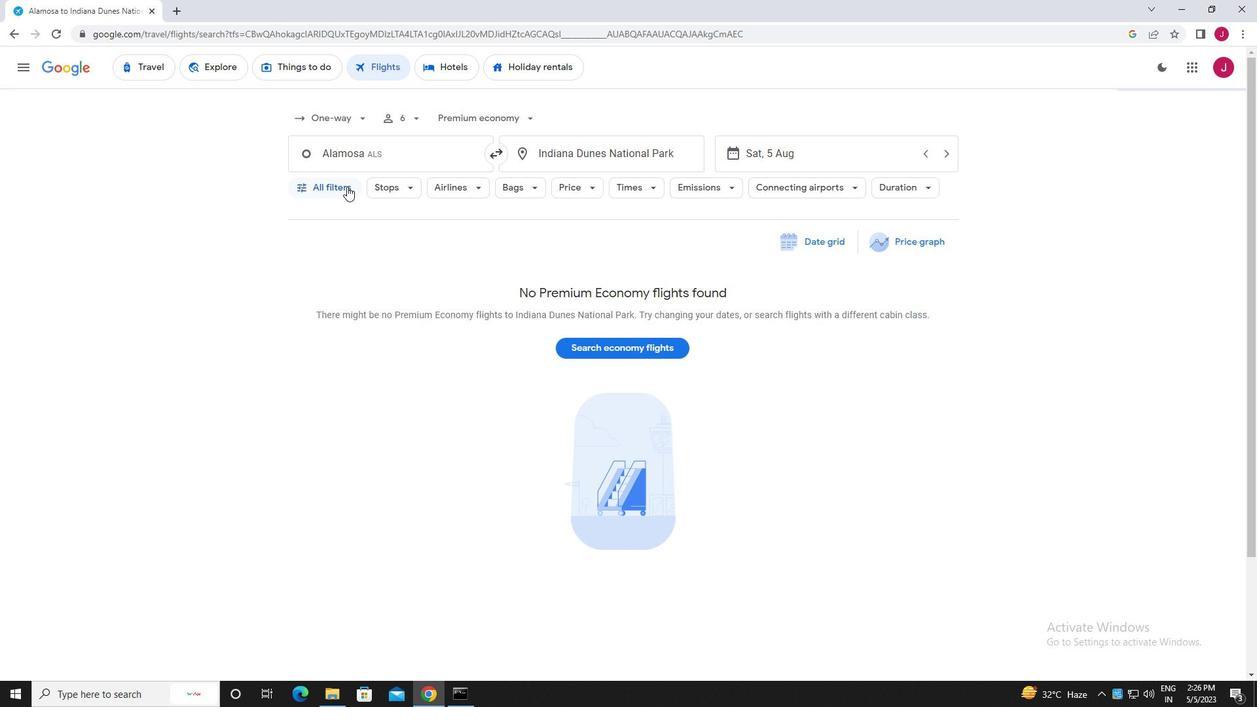 
Action: Mouse moved to (407, 284)
Screenshot: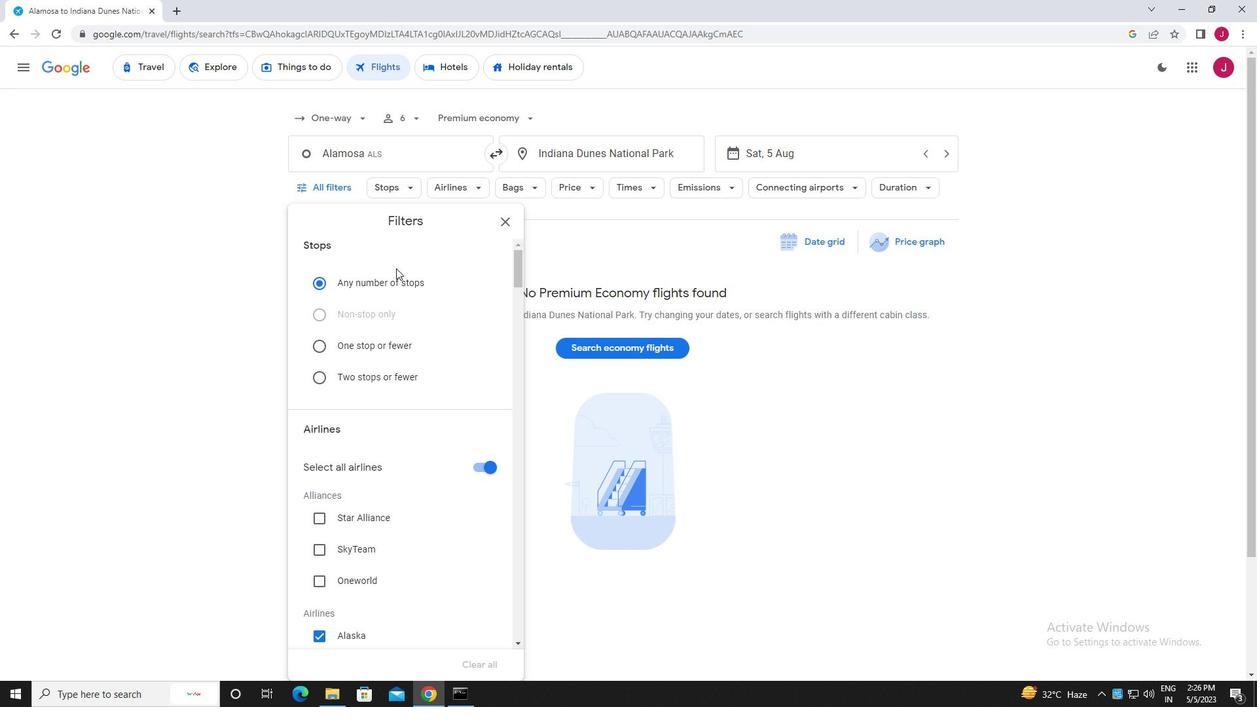 
Action: Mouse scrolled (407, 284) with delta (0, 0)
Screenshot: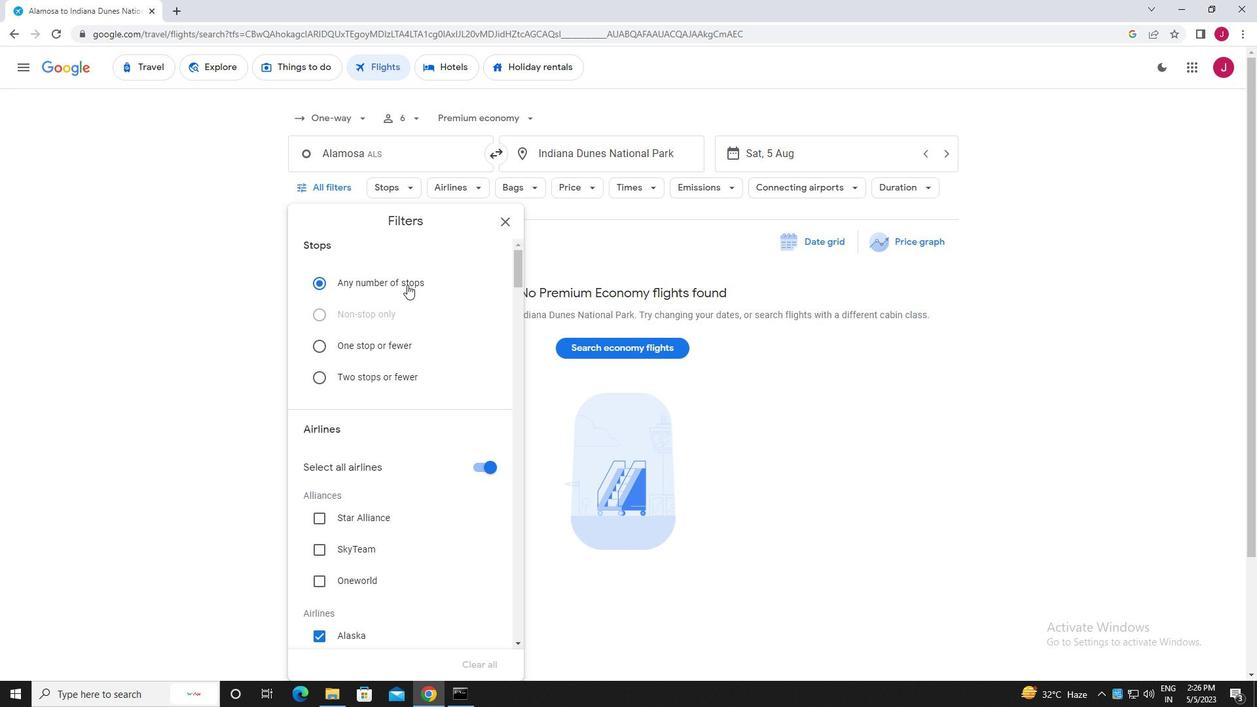 
Action: Mouse moved to (407, 284)
Screenshot: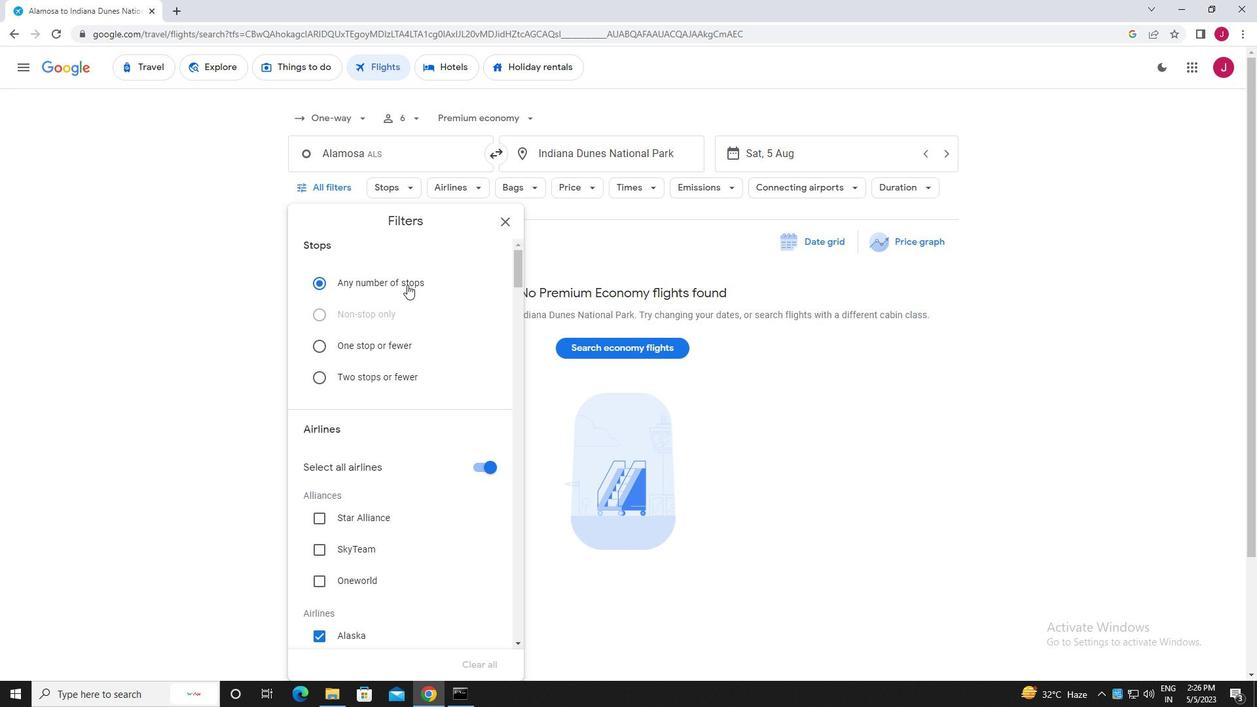 
Action: Mouse scrolled (407, 284) with delta (0, 0)
Screenshot: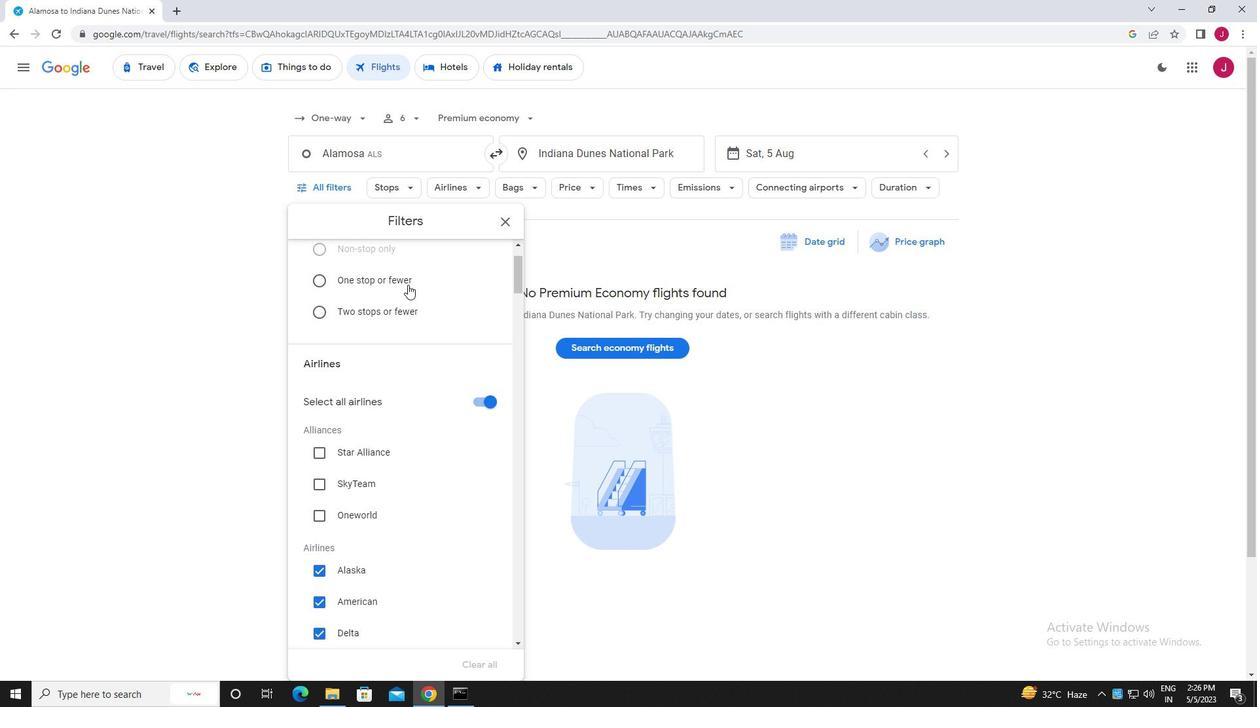 
Action: Mouse moved to (479, 340)
Screenshot: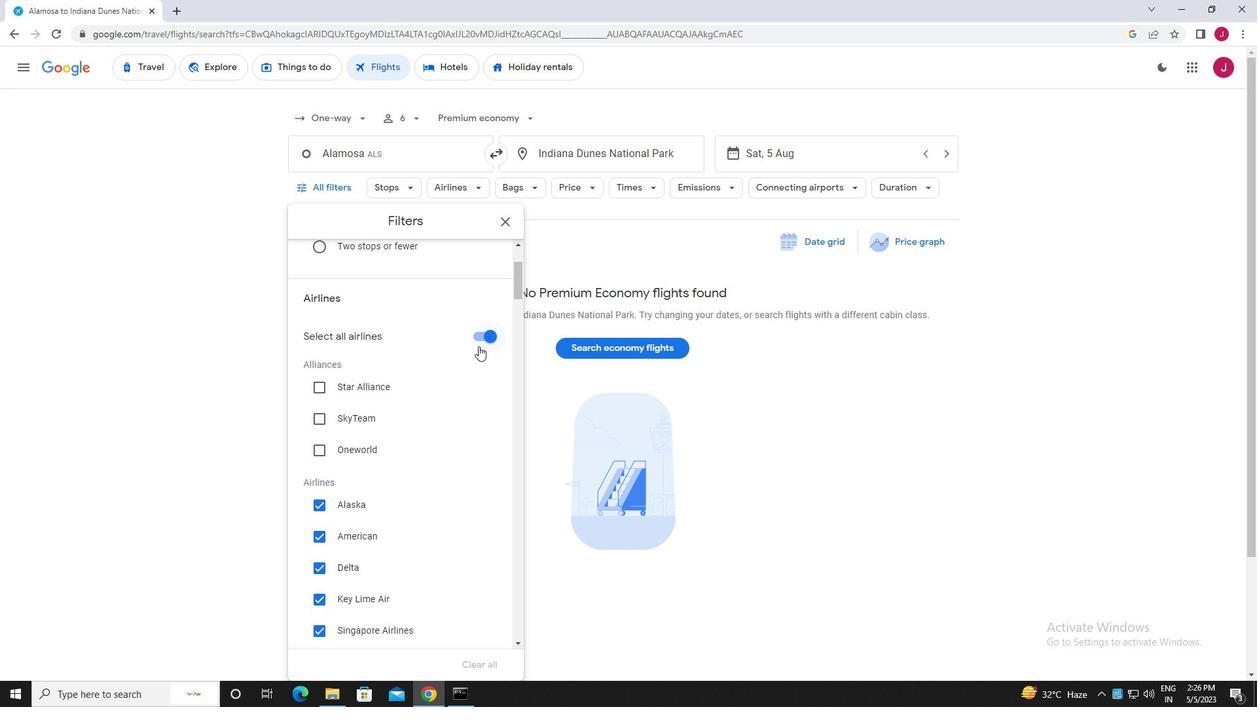 
Action: Mouse pressed left at (479, 340)
Screenshot: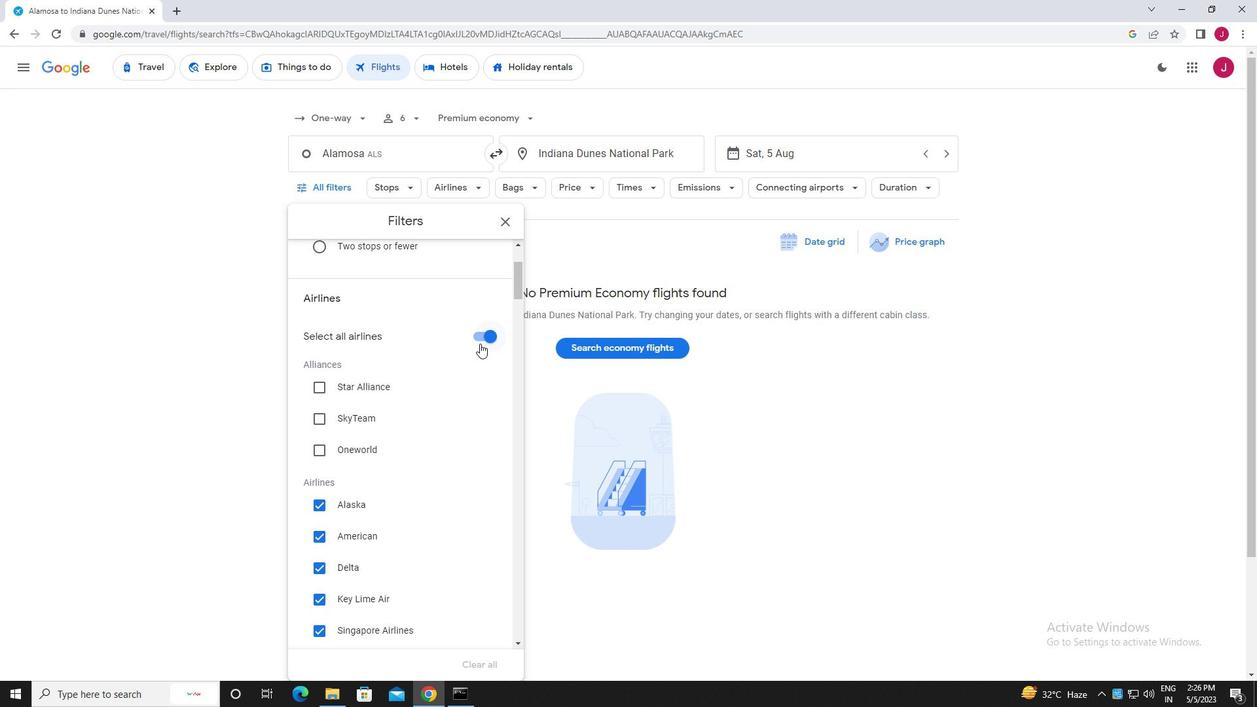 
Action: Mouse moved to (395, 336)
Screenshot: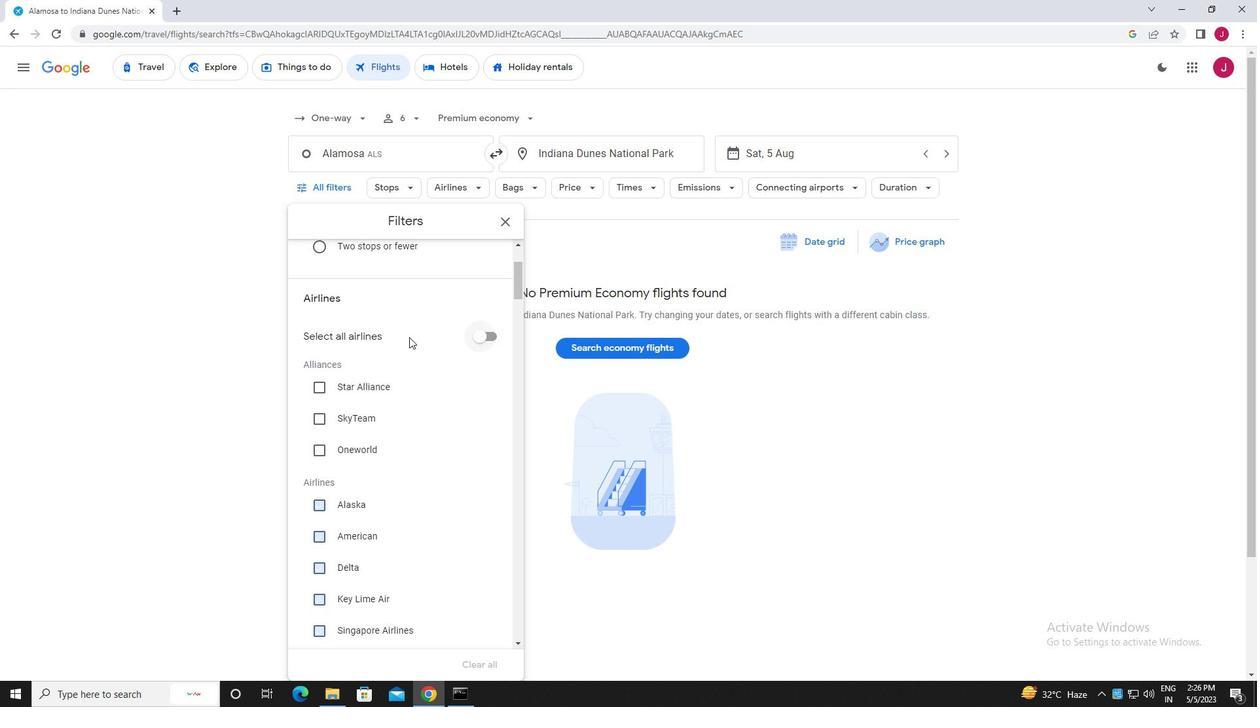 
Action: Mouse scrolled (395, 335) with delta (0, 0)
Screenshot: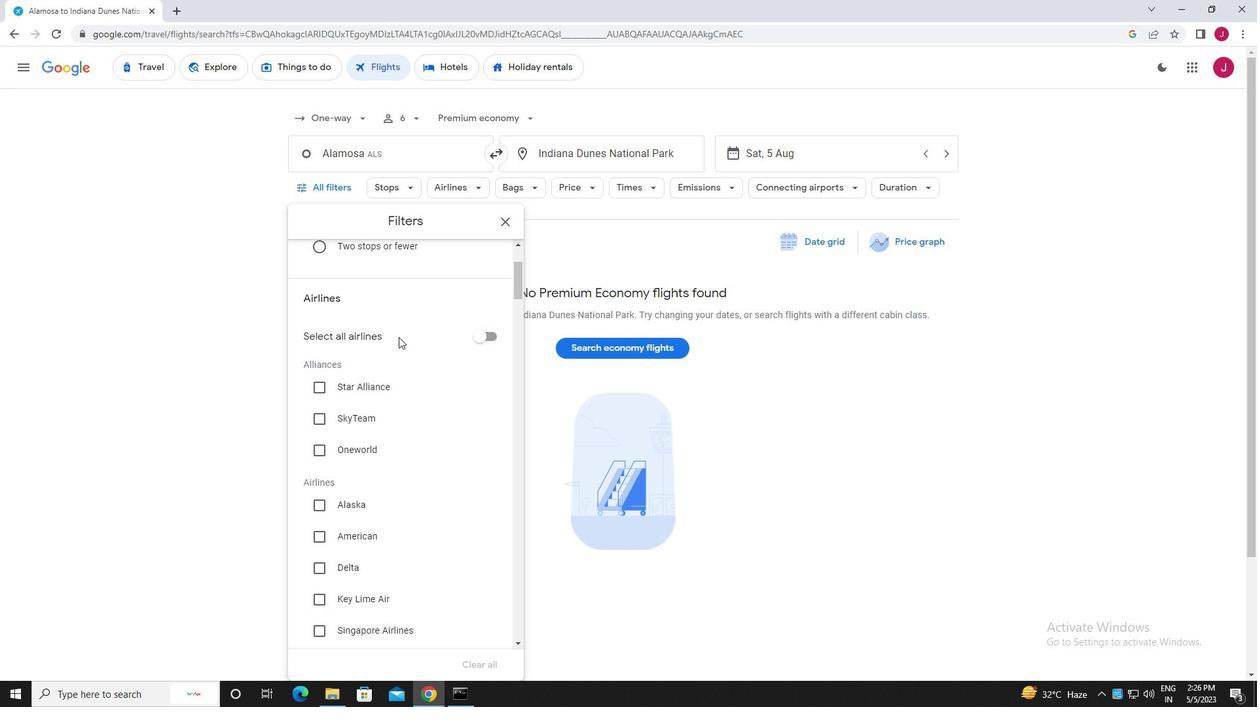 
Action: Mouse scrolled (395, 335) with delta (0, 0)
Screenshot: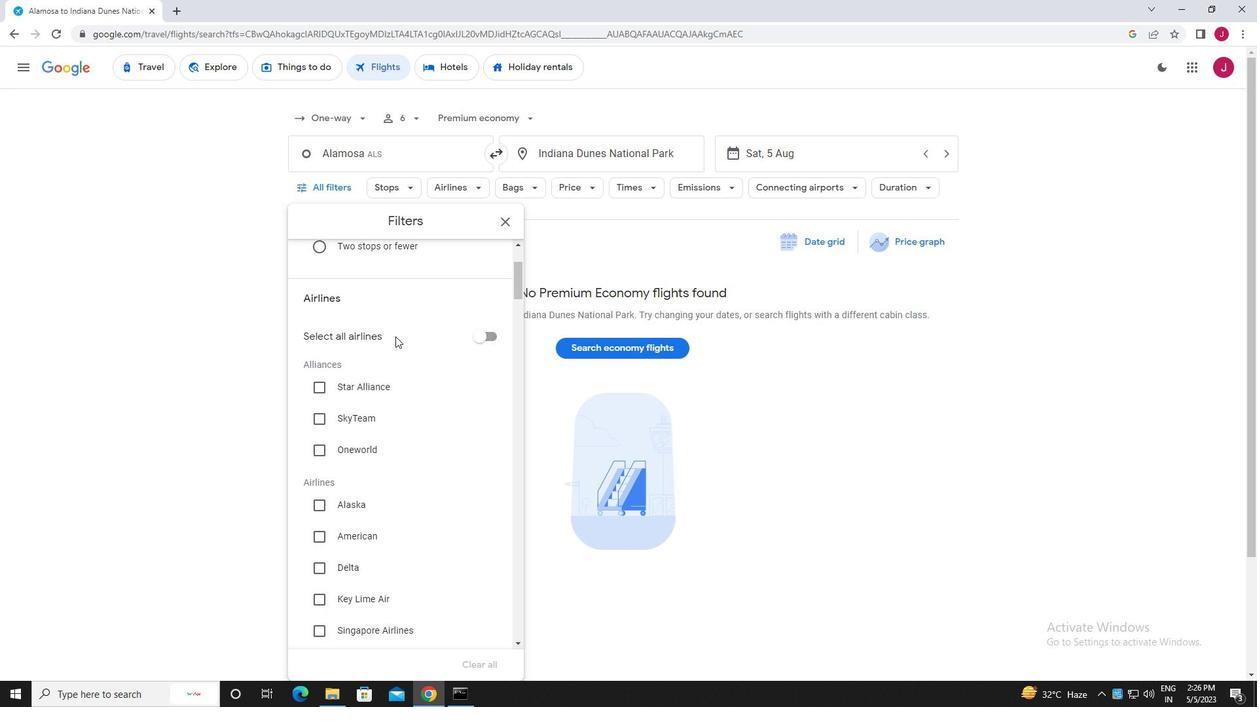 
Action: Mouse scrolled (395, 335) with delta (0, 0)
Screenshot: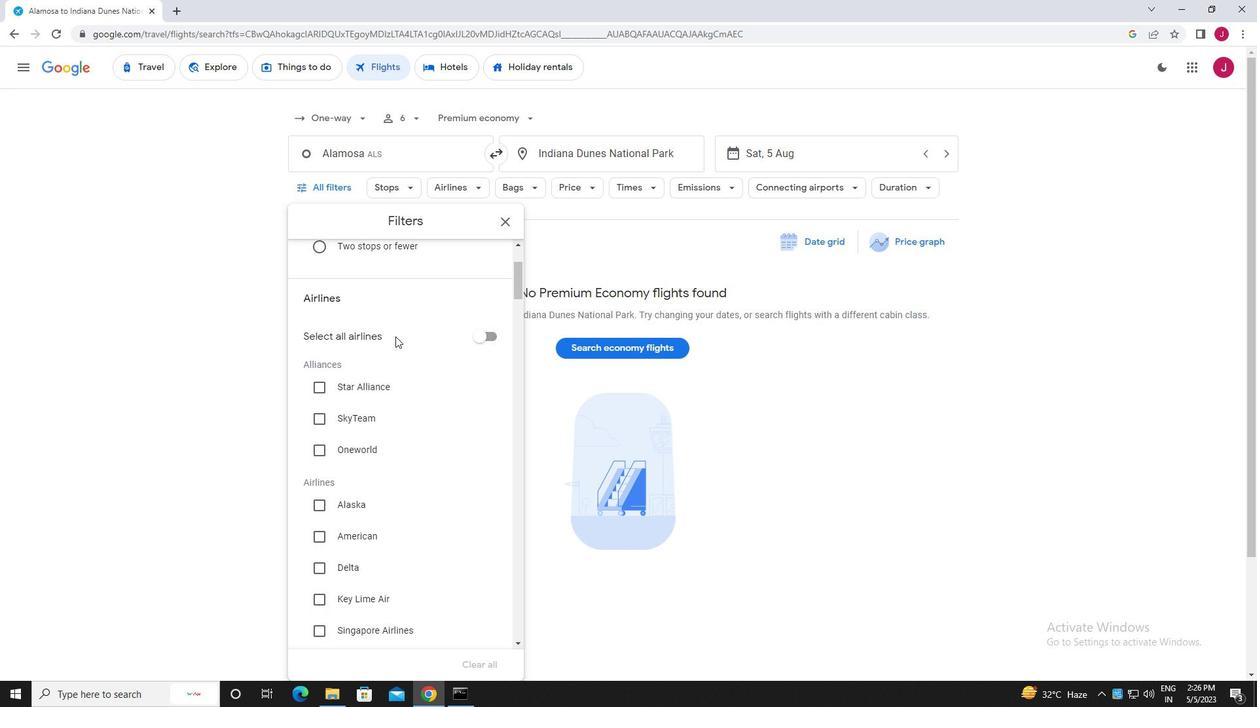 
Action: Mouse moved to (379, 333)
Screenshot: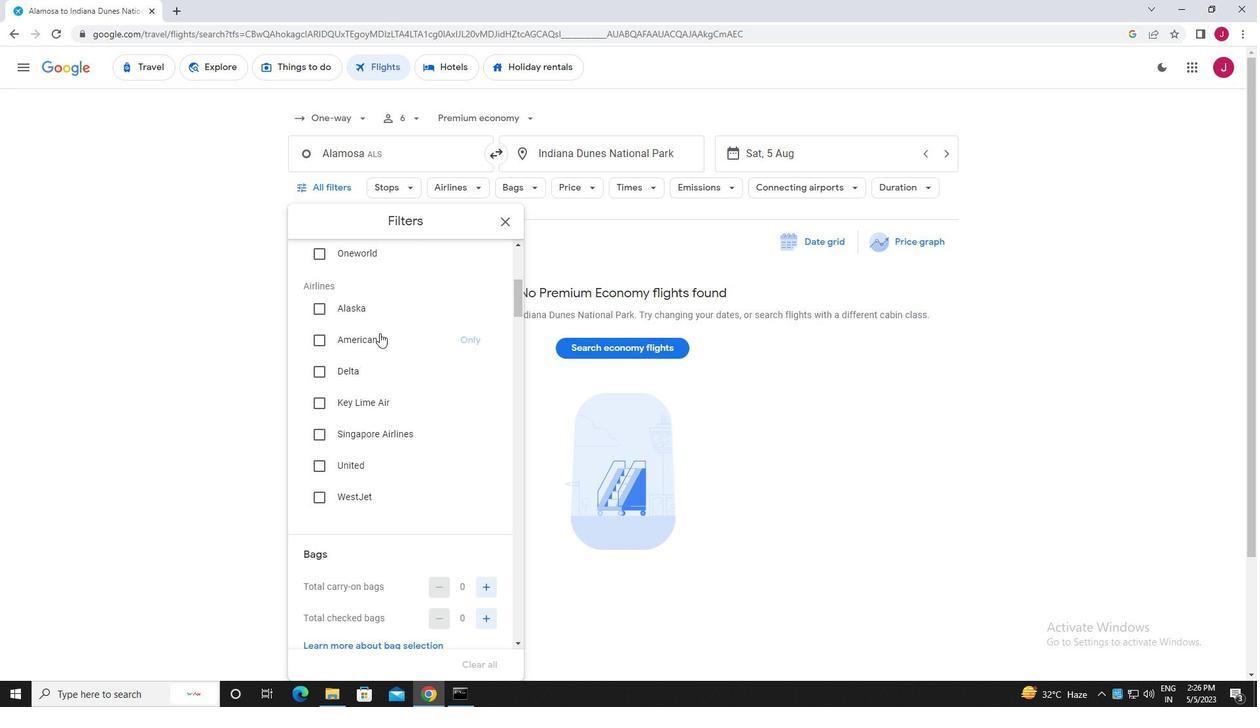 
Action: Mouse scrolled (379, 333) with delta (0, 0)
Screenshot: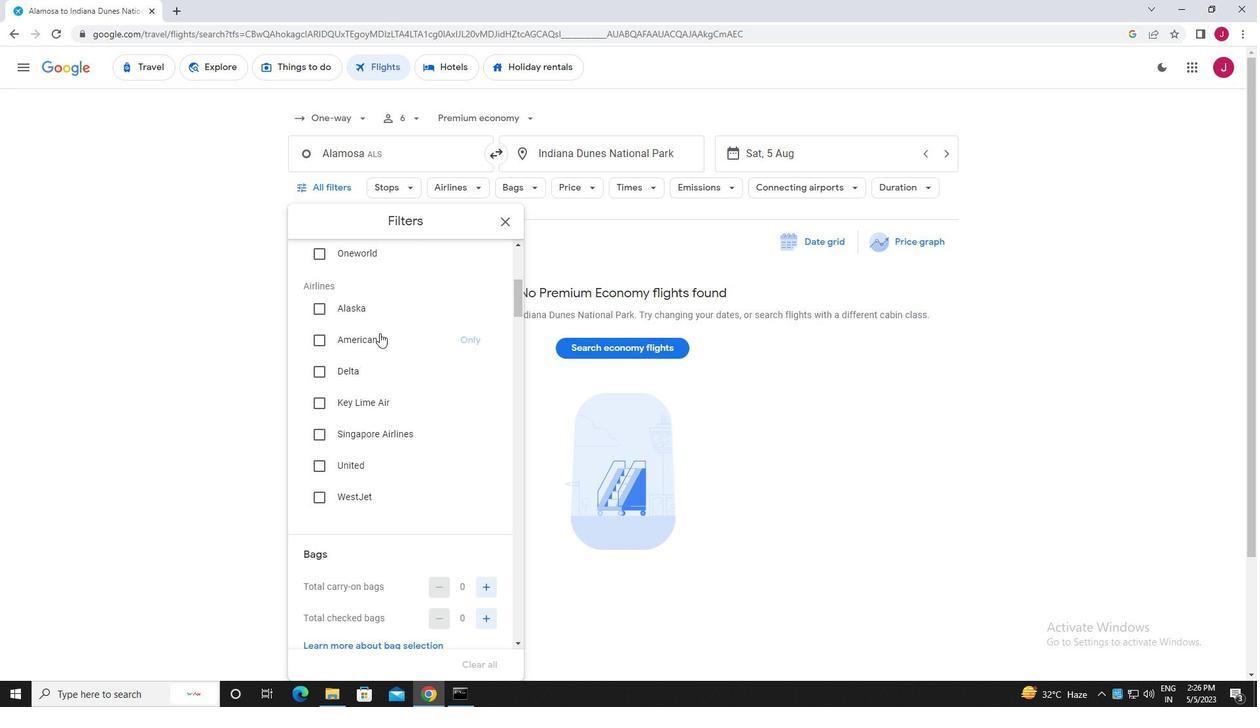 
Action: Mouse scrolled (379, 333) with delta (0, 0)
Screenshot: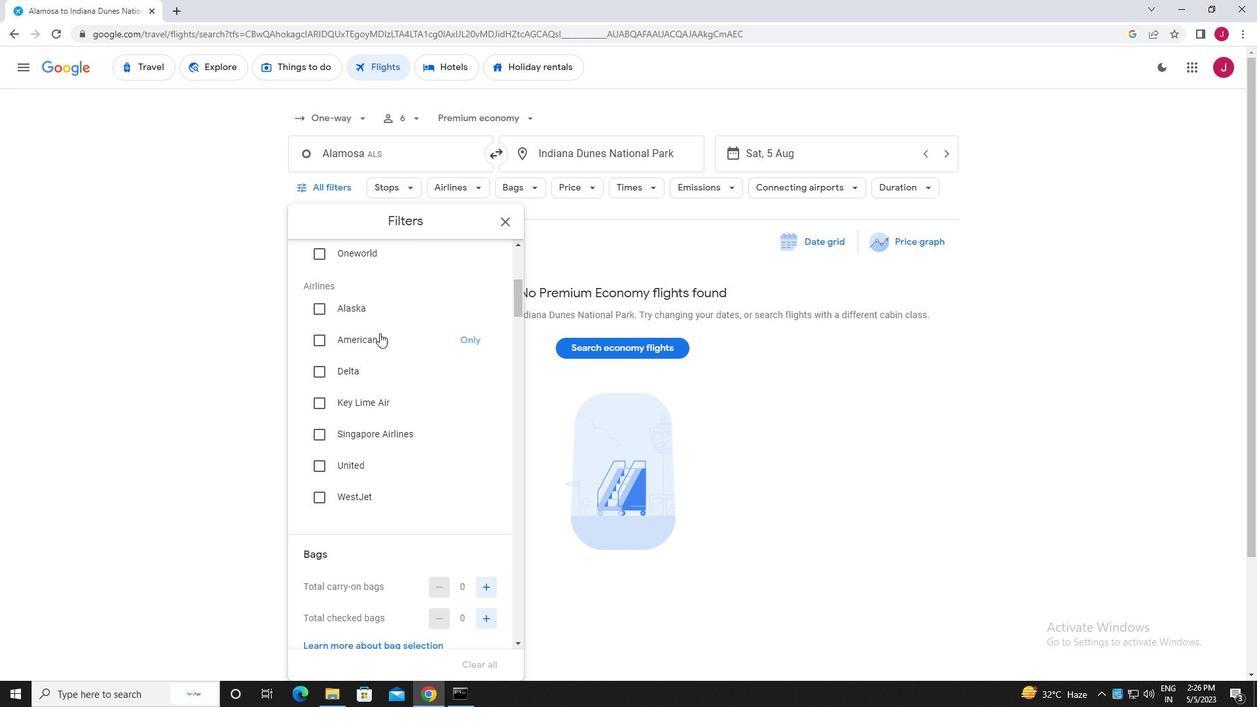 
Action: Mouse moved to (377, 335)
Screenshot: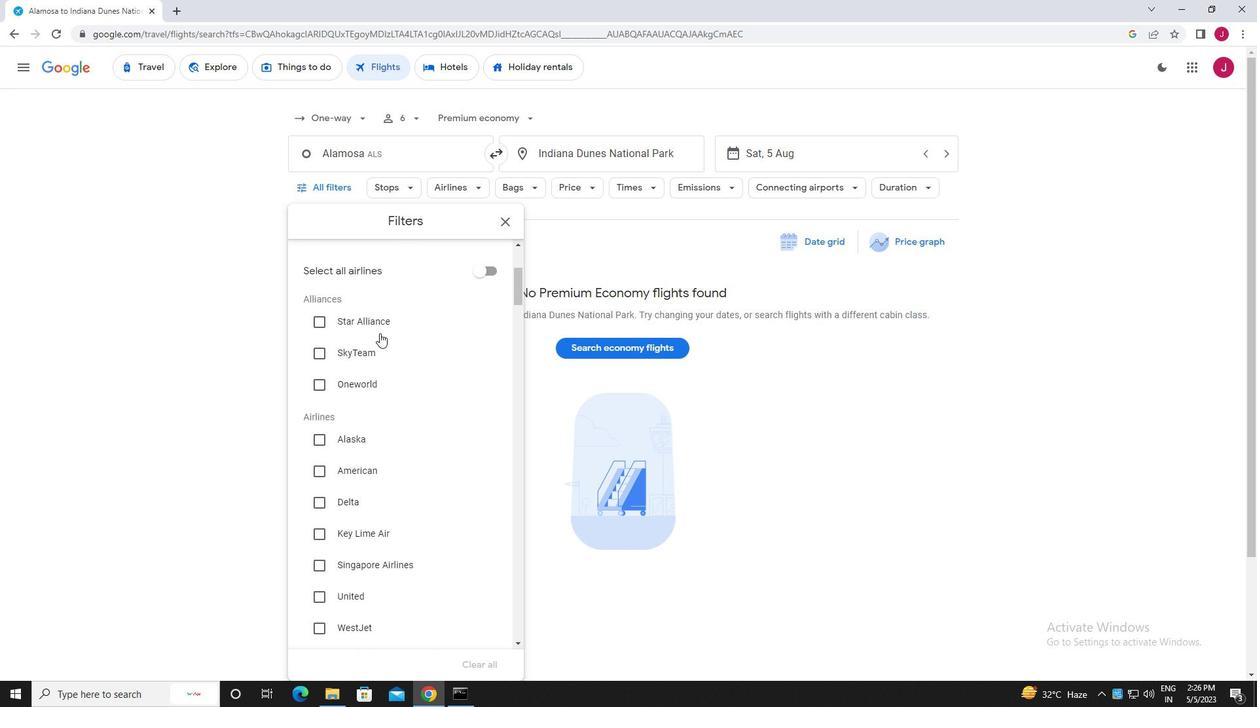 
Action: Mouse scrolled (377, 334) with delta (0, 0)
Screenshot: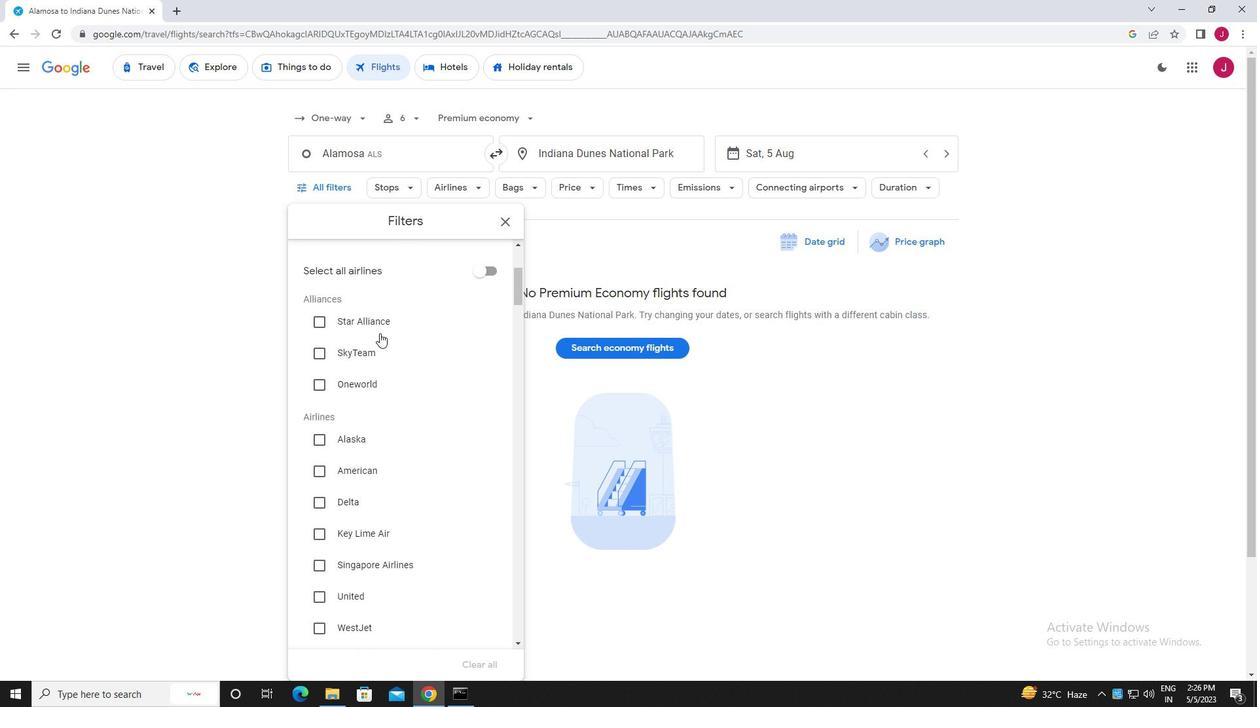 
Action: Mouse moved to (371, 364)
Screenshot: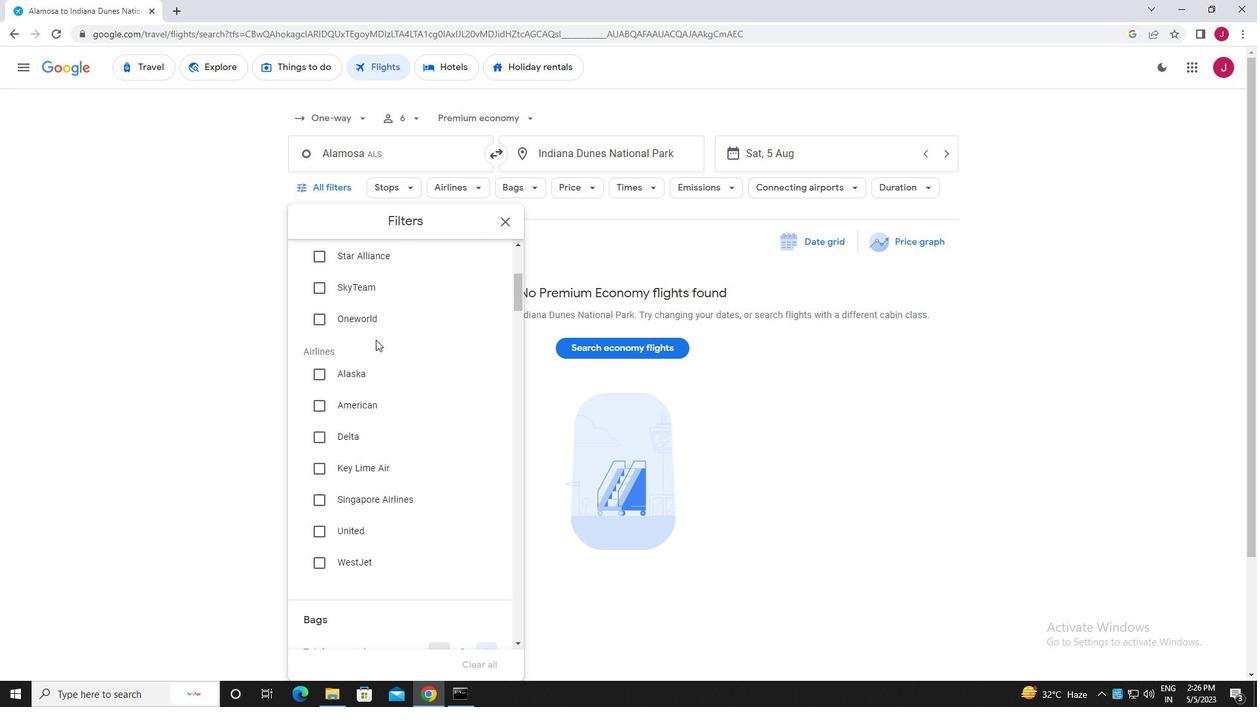 
Action: Mouse scrolled (371, 363) with delta (0, 0)
Screenshot: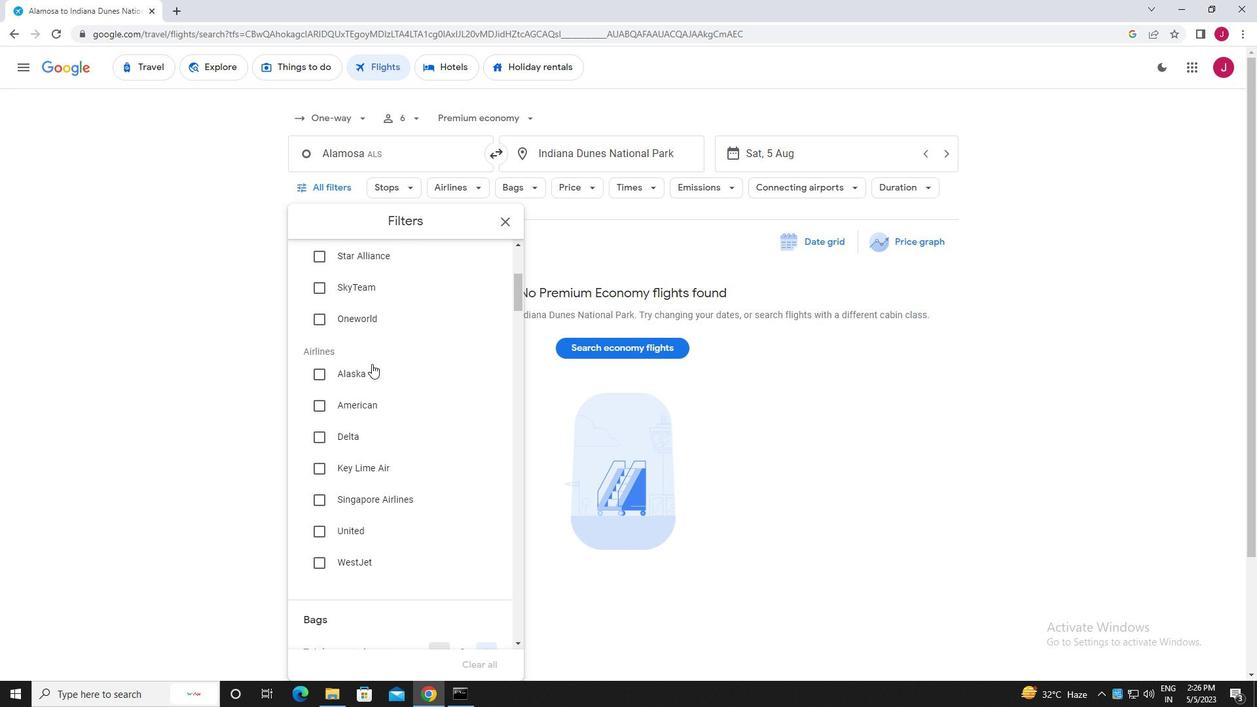 
Action: Mouse moved to (370, 366)
Screenshot: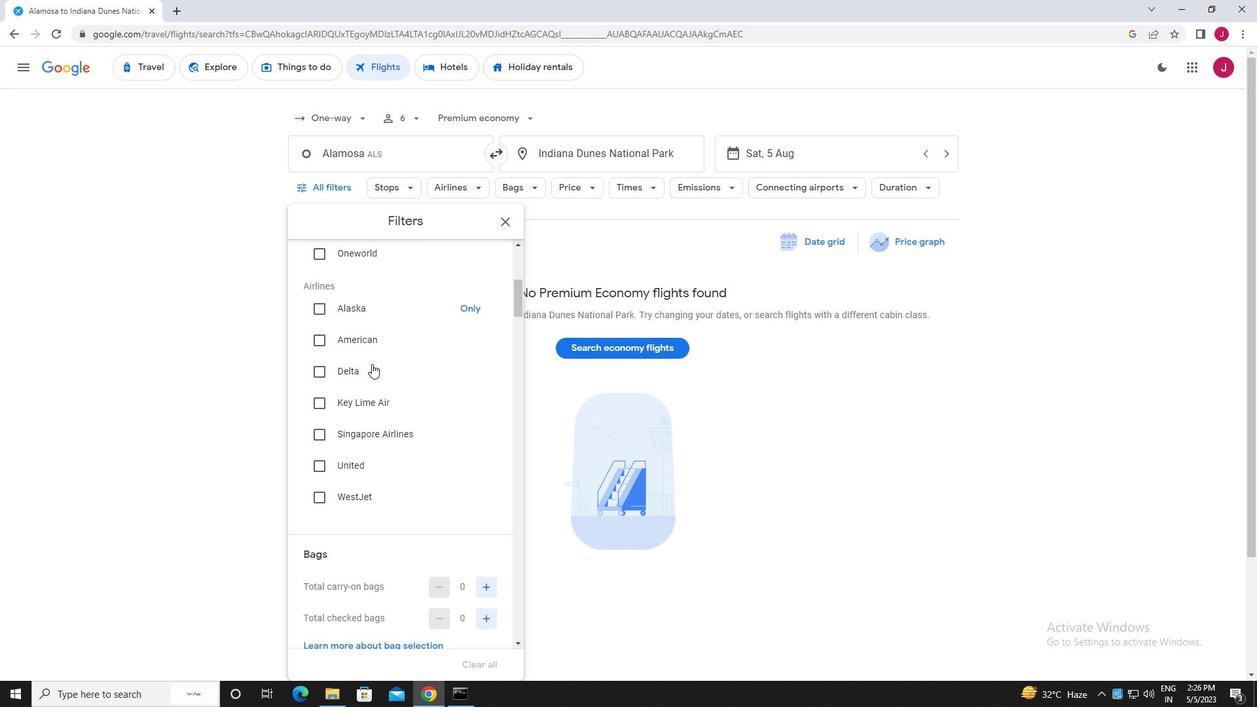 
Action: Mouse scrolled (370, 365) with delta (0, 0)
Screenshot: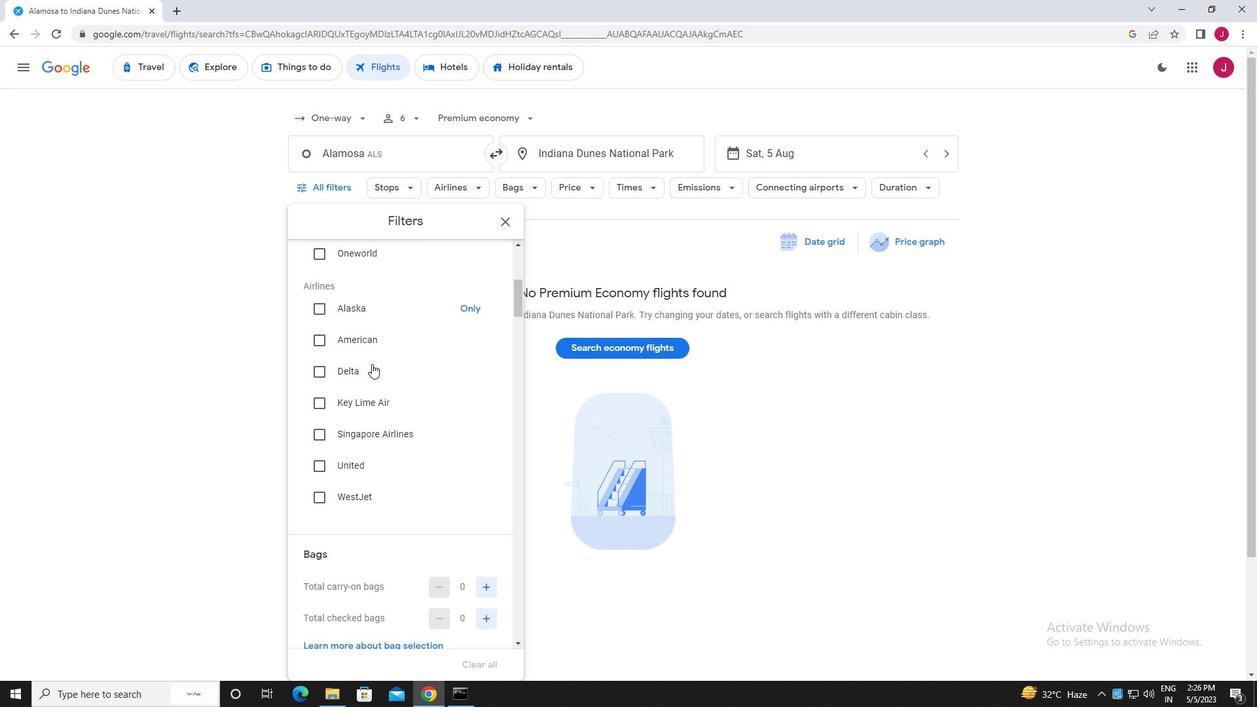
Action: Mouse scrolled (370, 365) with delta (0, 0)
Screenshot: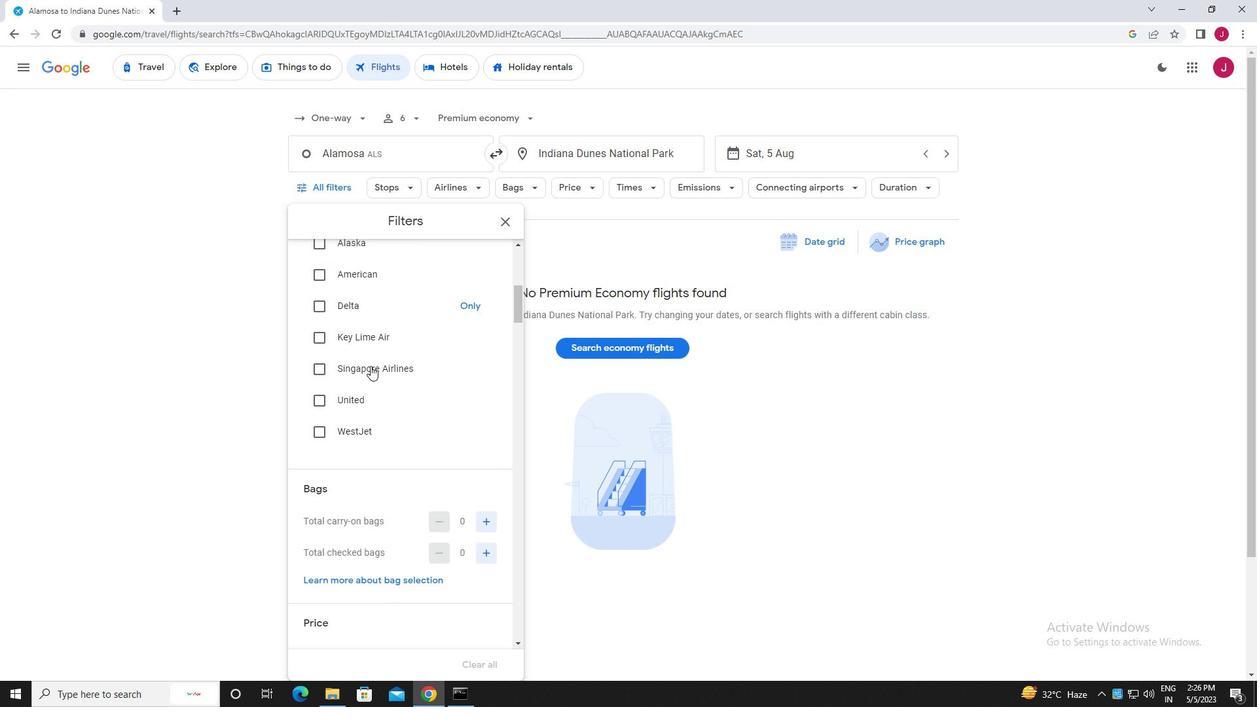 
Action: Mouse scrolled (370, 365) with delta (0, 0)
Screenshot: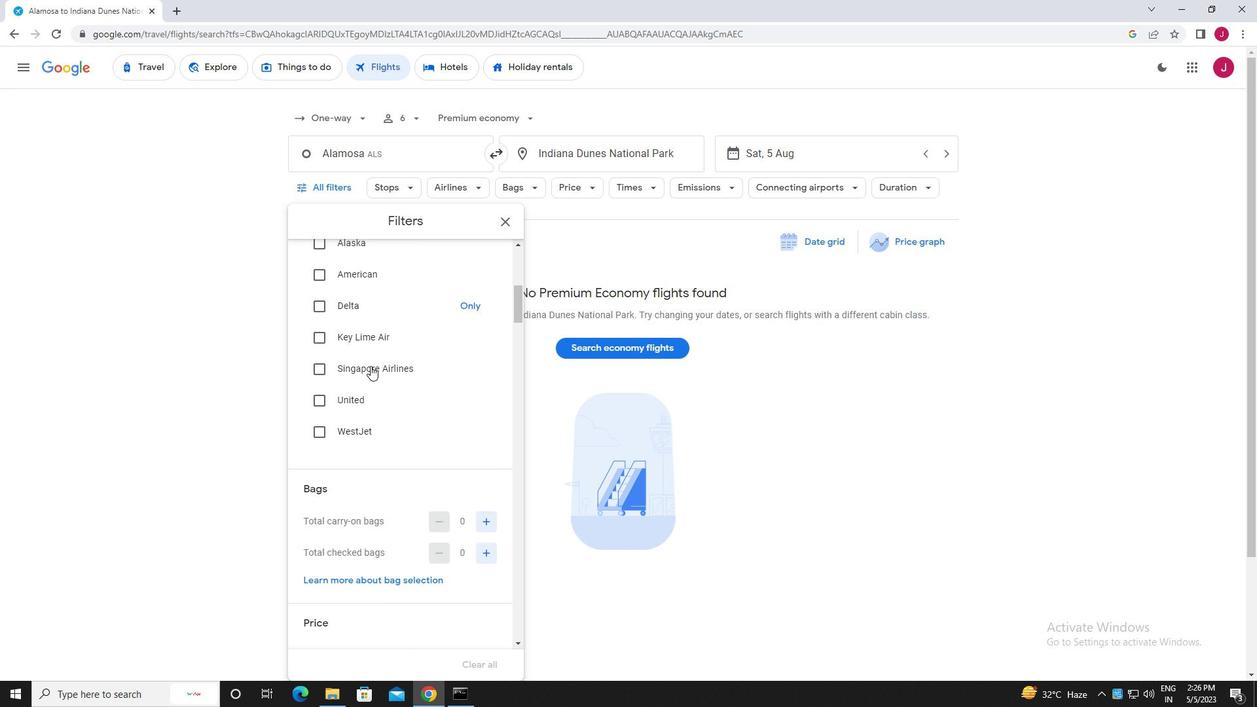 
Action: Mouse scrolled (370, 365) with delta (0, 0)
Screenshot: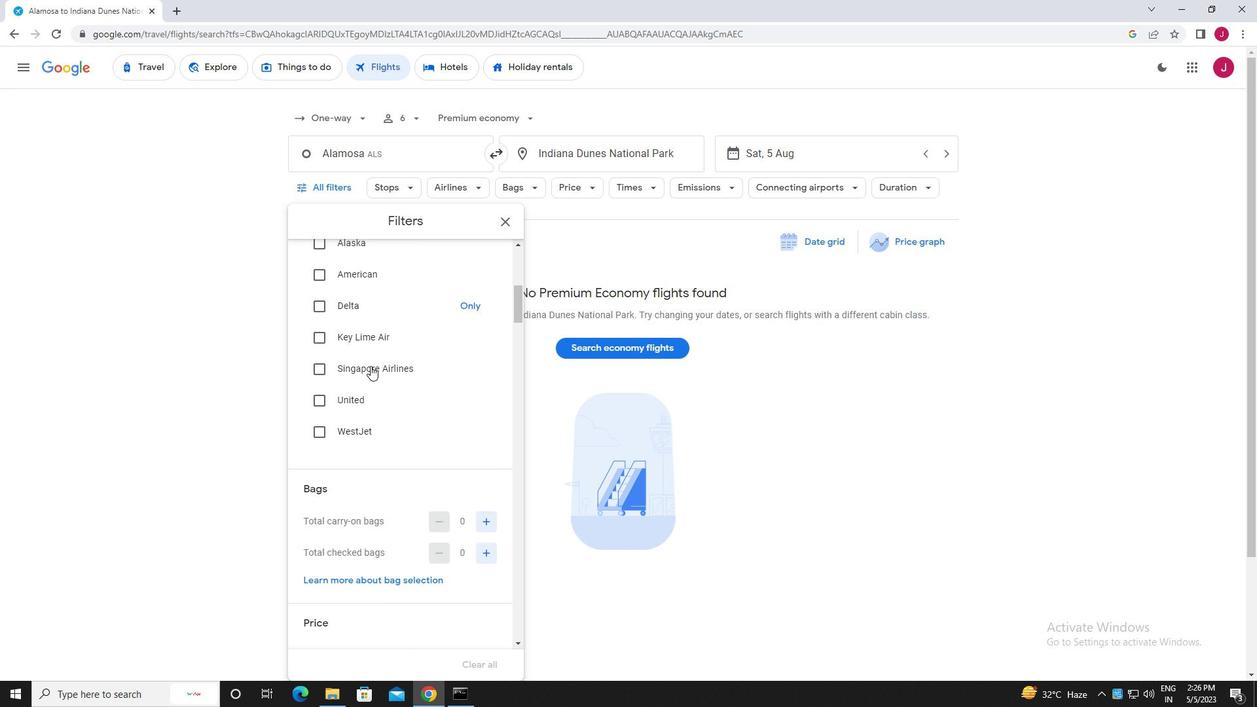 
Action: Mouse scrolled (370, 365) with delta (0, 0)
Screenshot: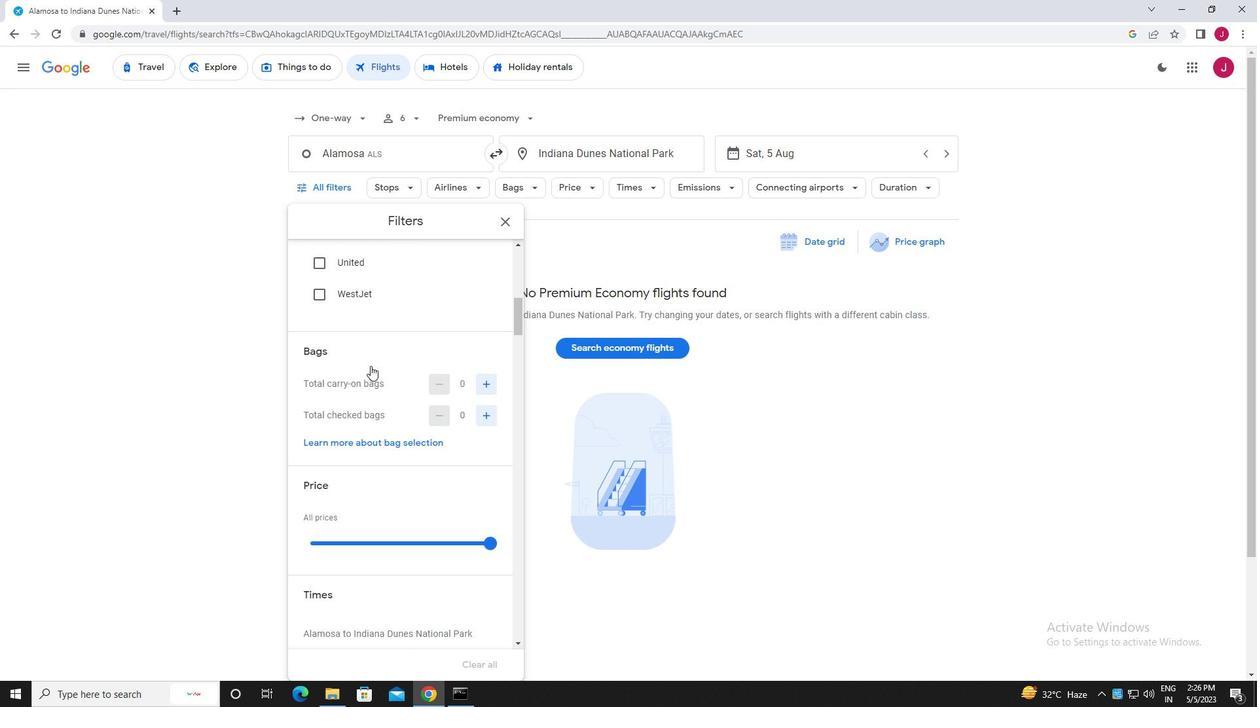 
Action: Mouse moved to (487, 292)
Screenshot: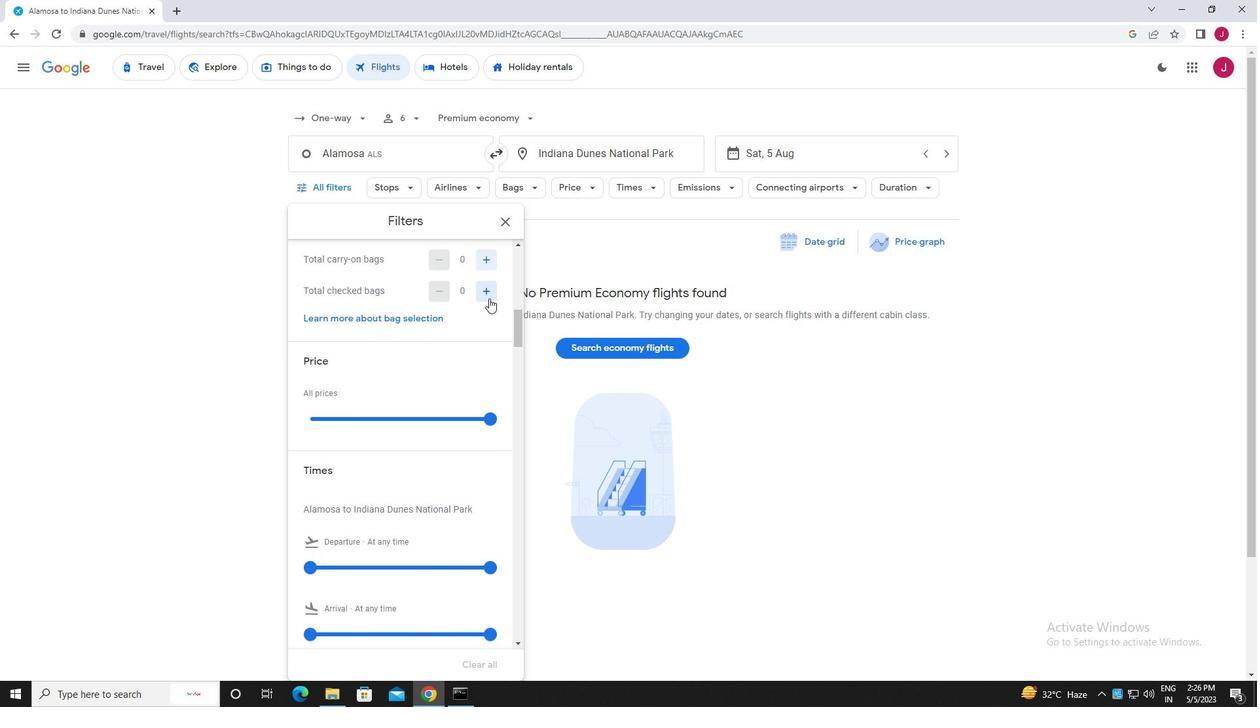 
Action: Mouse pressed left at (487, 292)
Screenshot: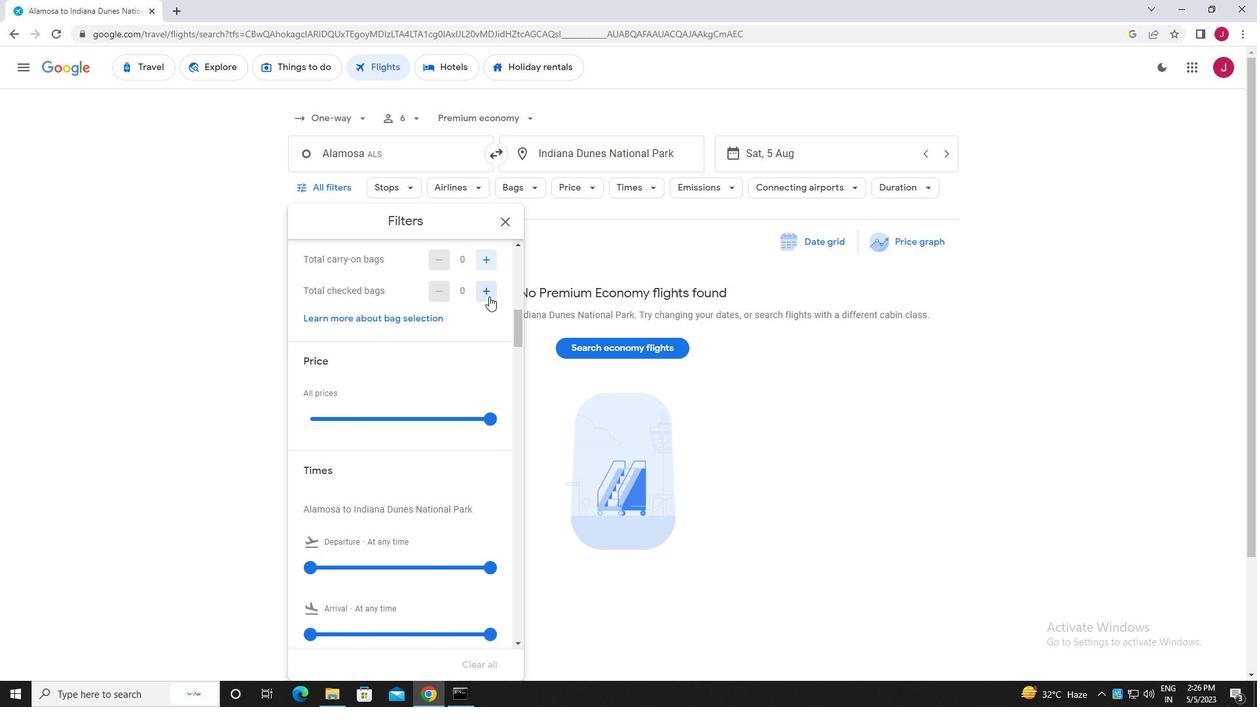 
Action: Mouse pressed left at (487, 292)
Screenshot: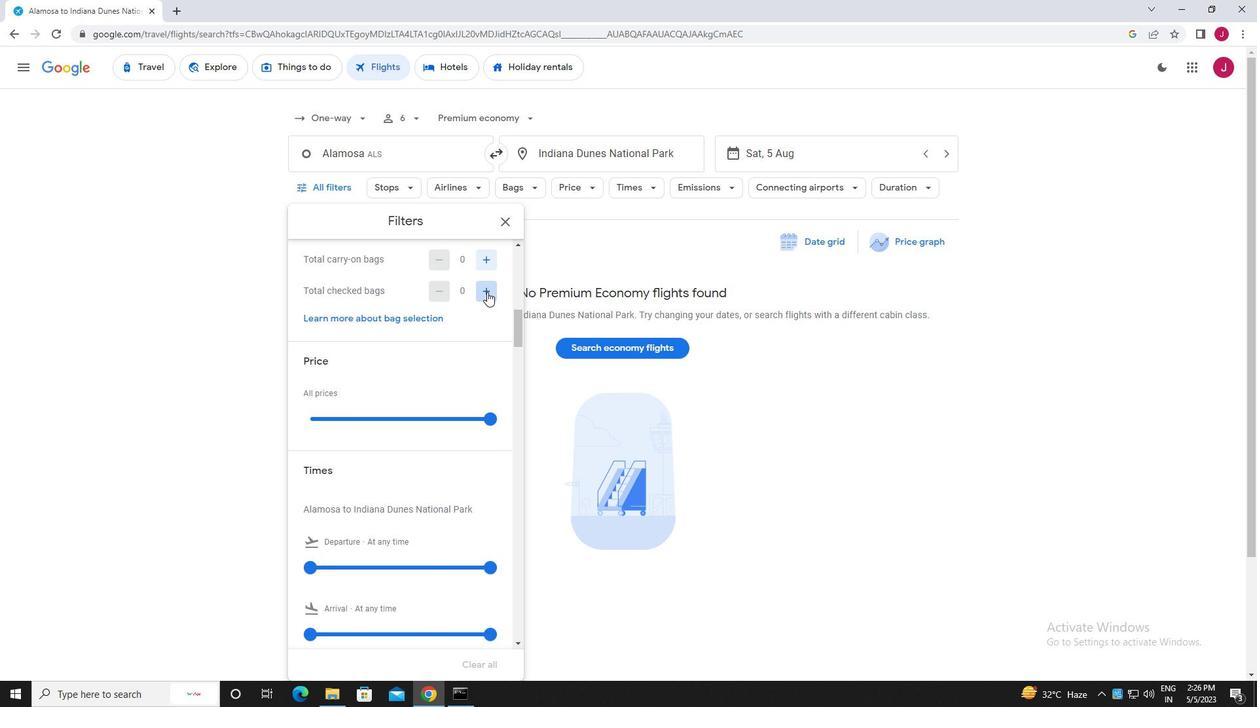 
Action: Mouse pressed left at (487, 292)
Screenshot: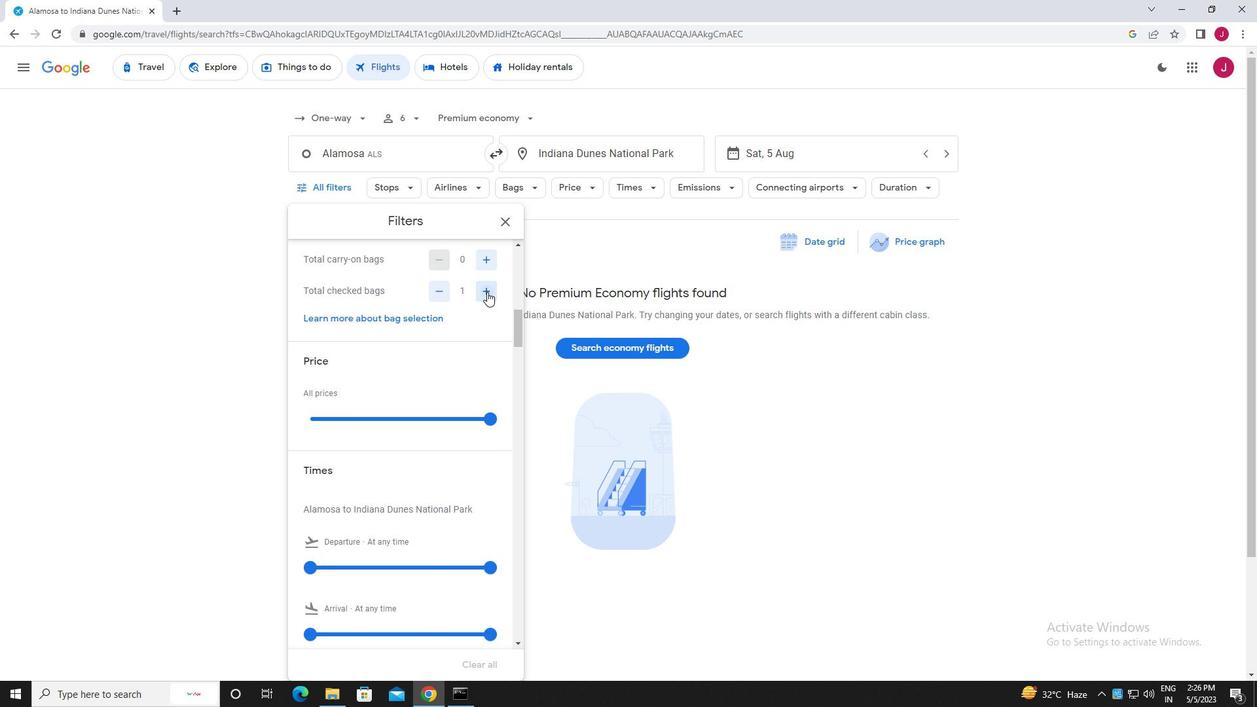 
Action: Mouse pressed left at (487, 292)
Screenshot: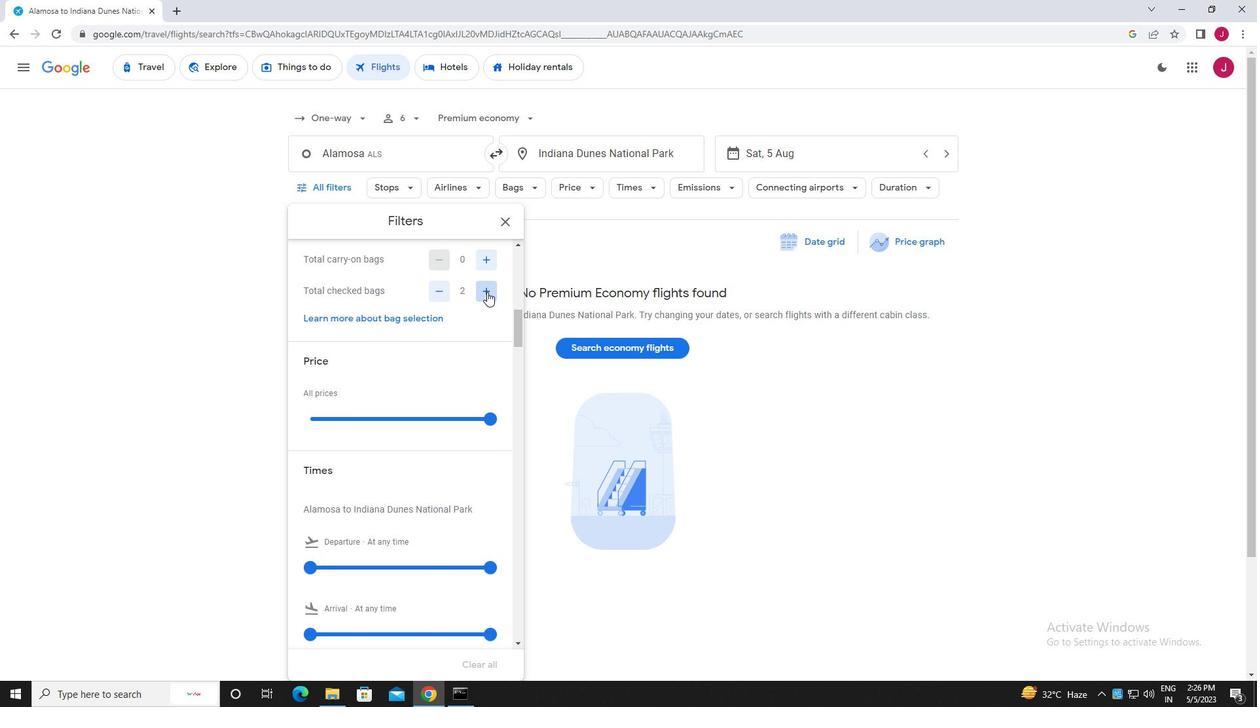 
Action: Mouse pressed left at (487, 292)
Screenshot: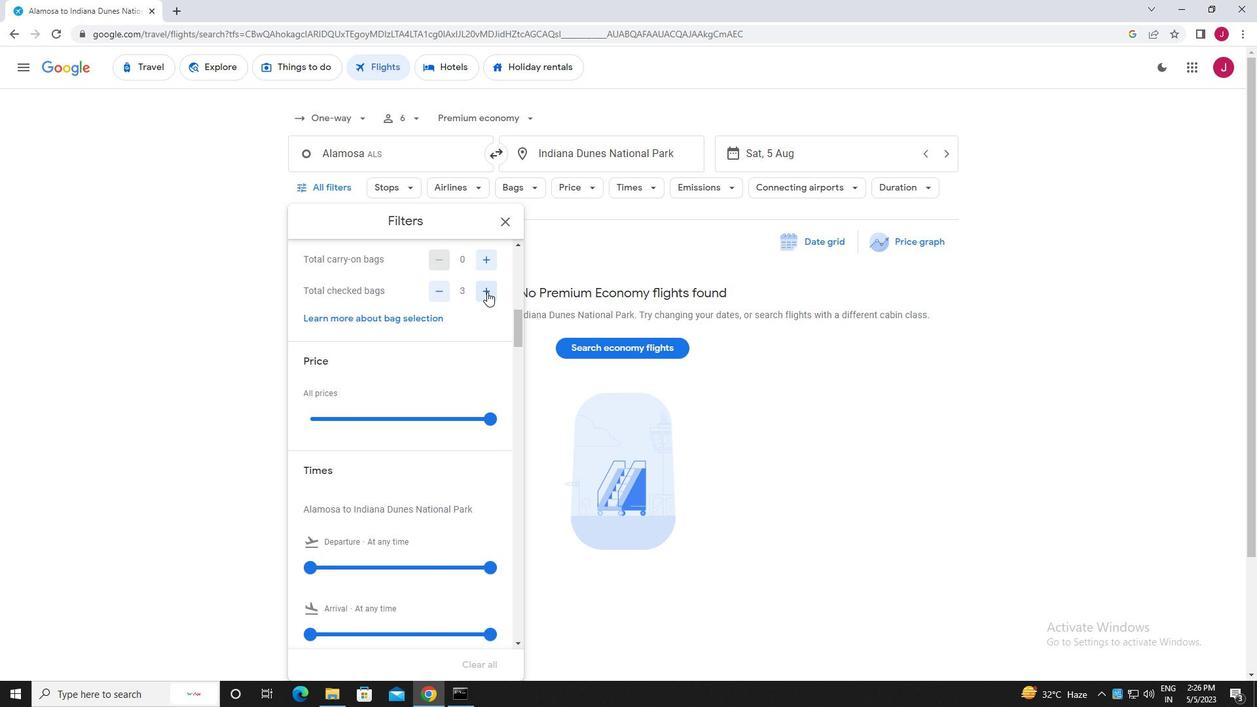 
Action: Mouse pressed left at (487, 292)
Screenshot: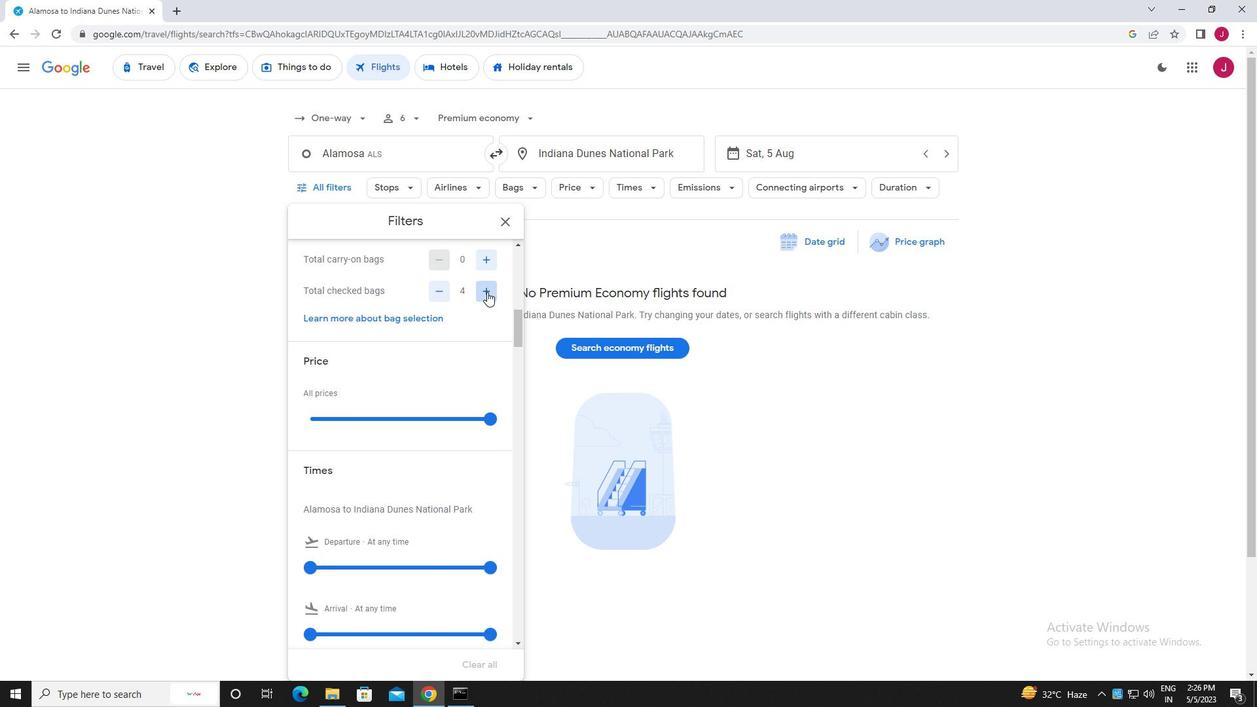 
Action: Mouse pressed left at (487, 292)
Screenshot: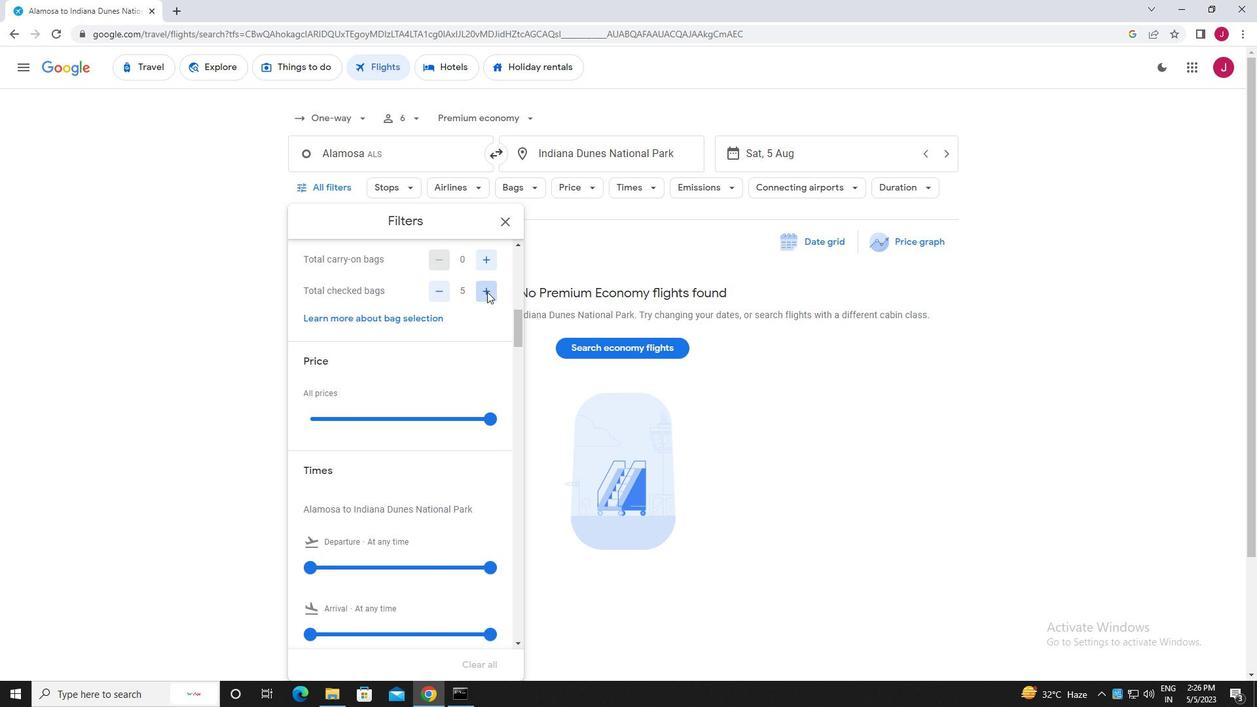 
Action: Mouse scrolled (487, 291) with delta (0, 0)
Screenshot: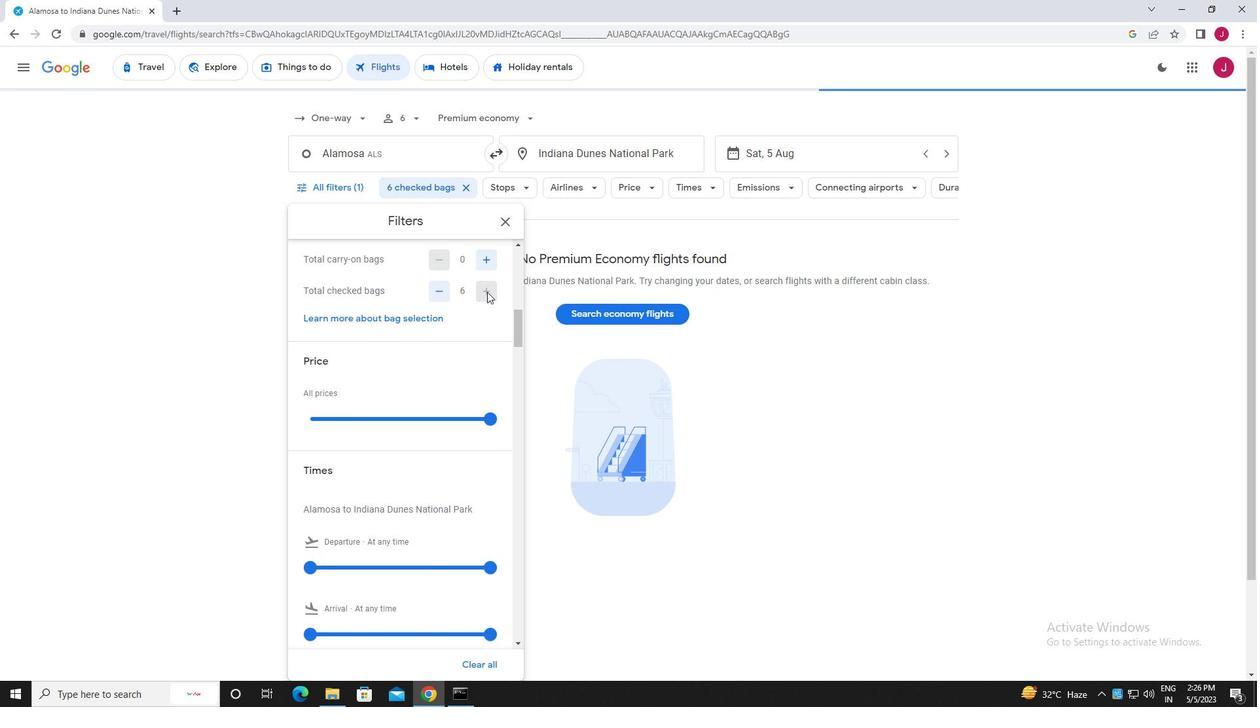 
Action: Mouse moved to (418, 354)
Screenshot: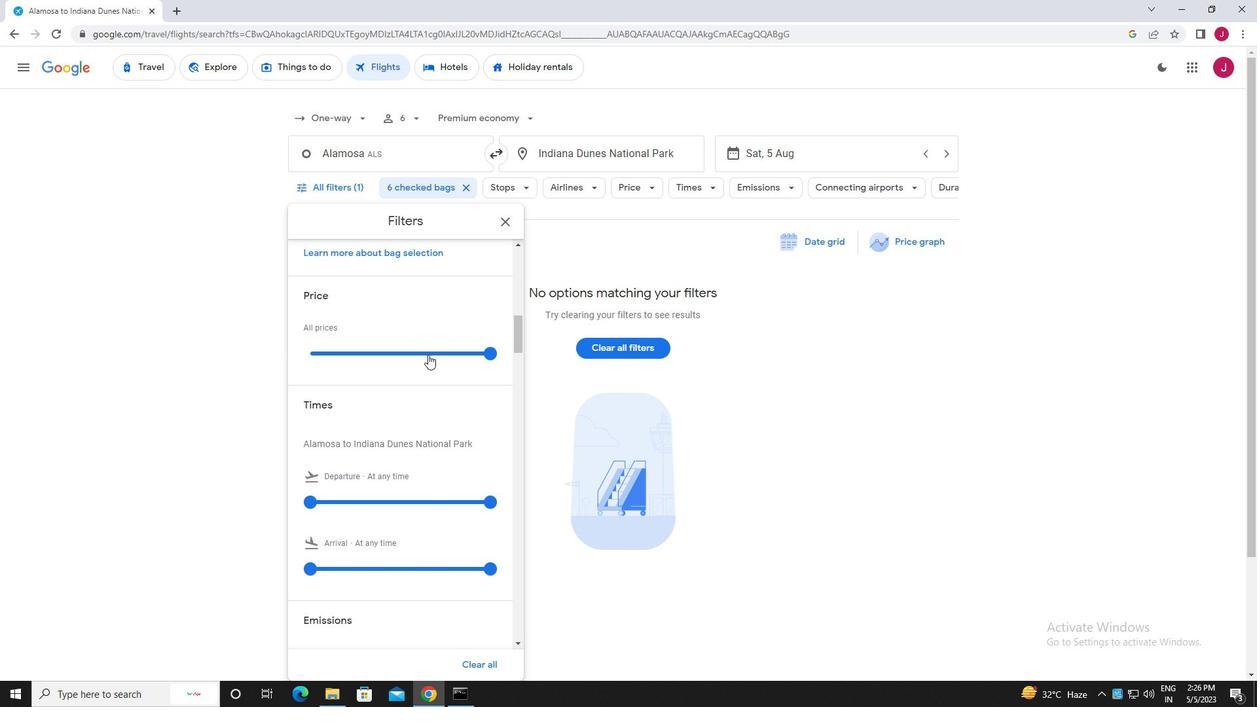 
Action: Mouse scrolled (418, 354) with delta (0, 0)
Screenshot: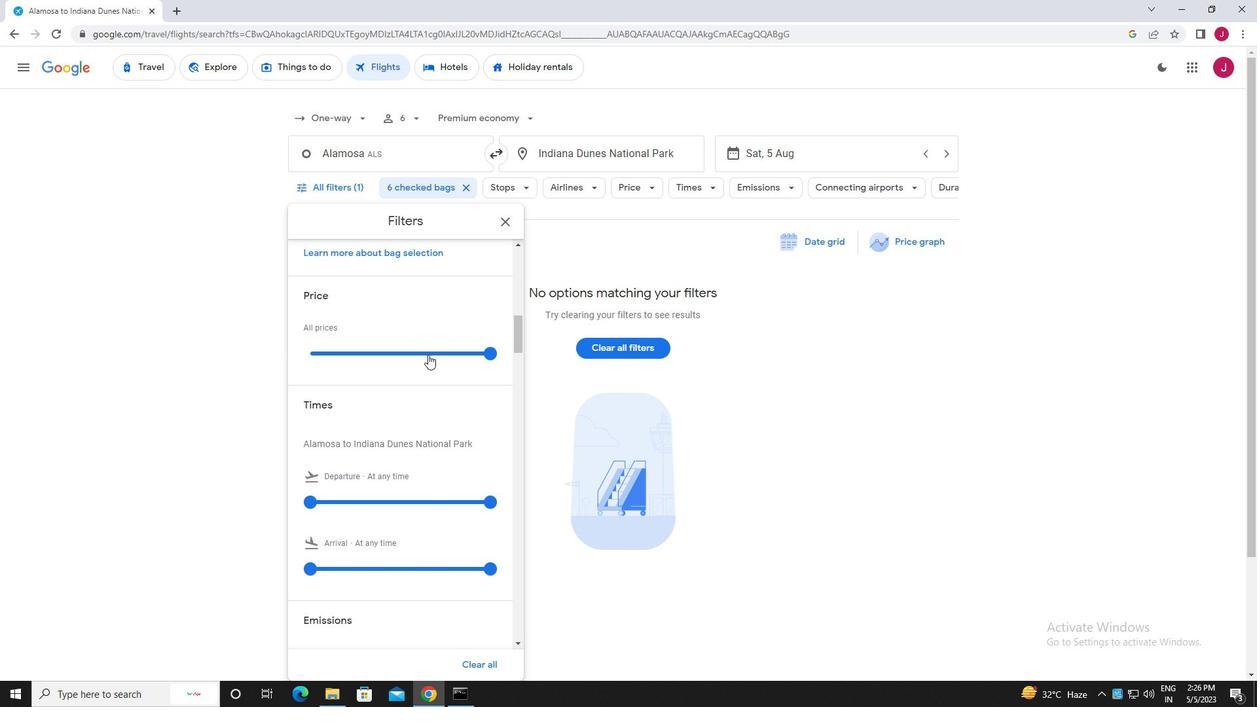 
Action: Mouse scrolled (418, 354) with delta (0, 0)
Screenshot: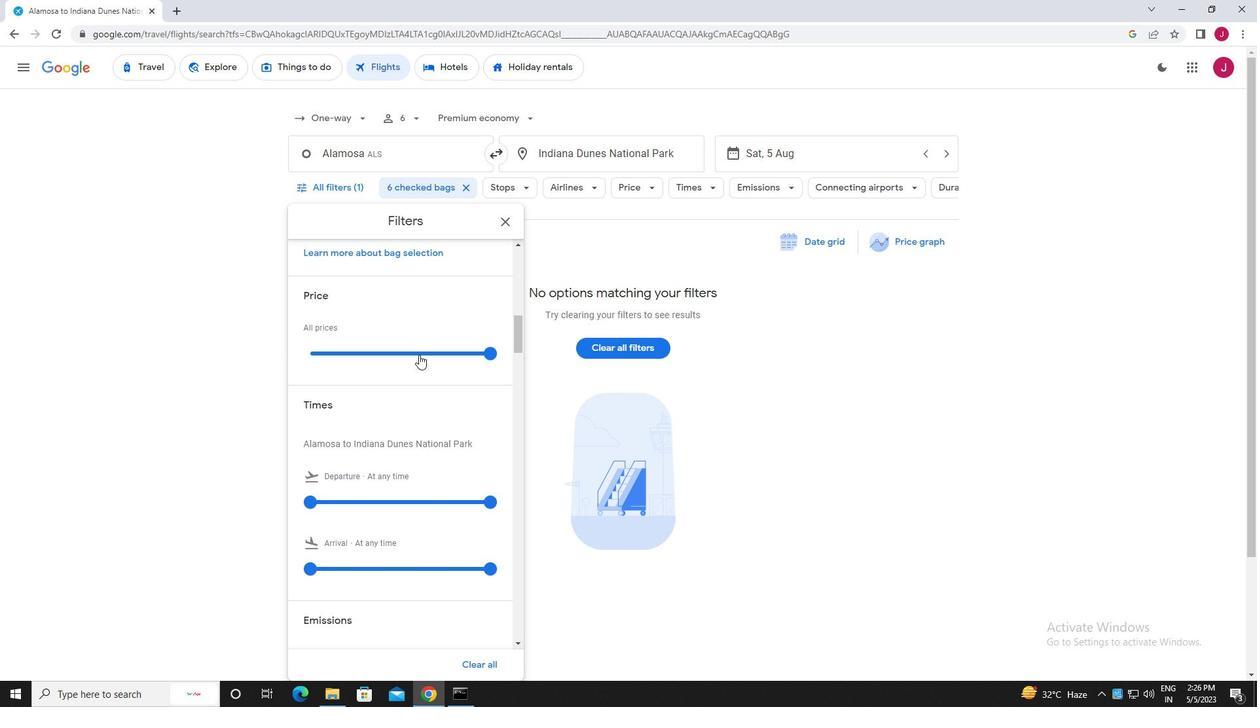 
Action: Mouse moved to (312, 373)
Screenshot: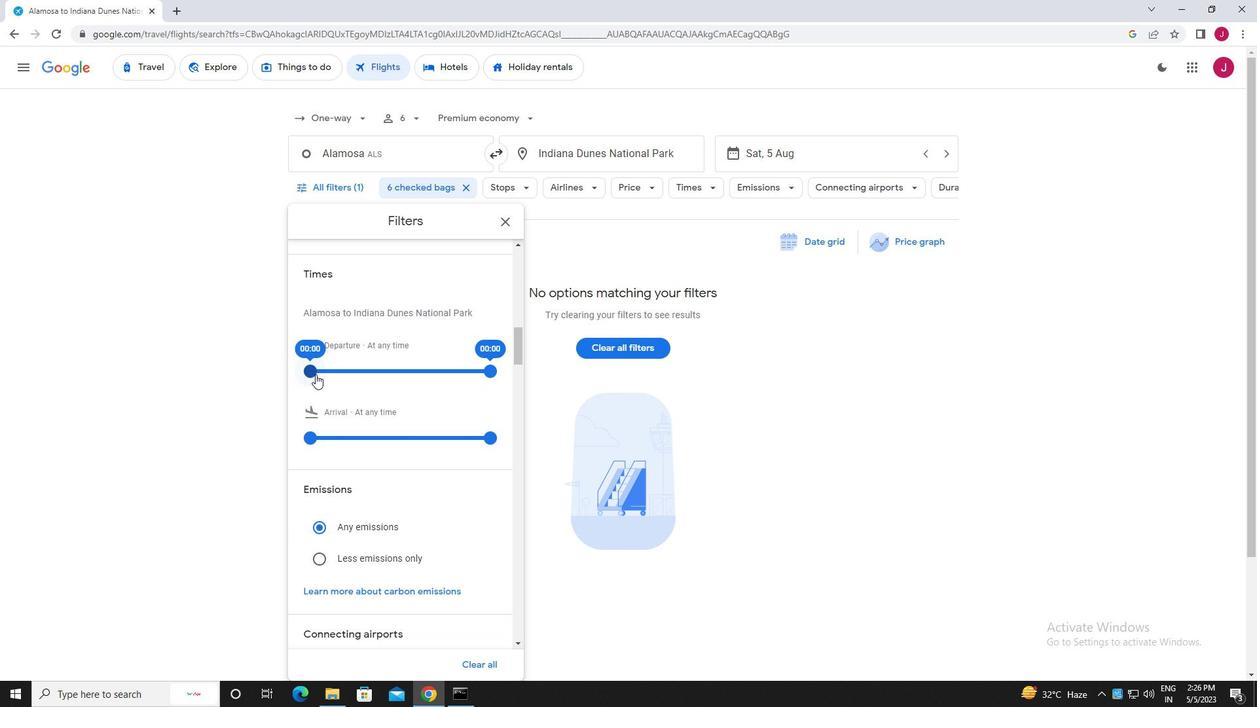
Action: Mouse pressed left at (312, 373)
Screenshot: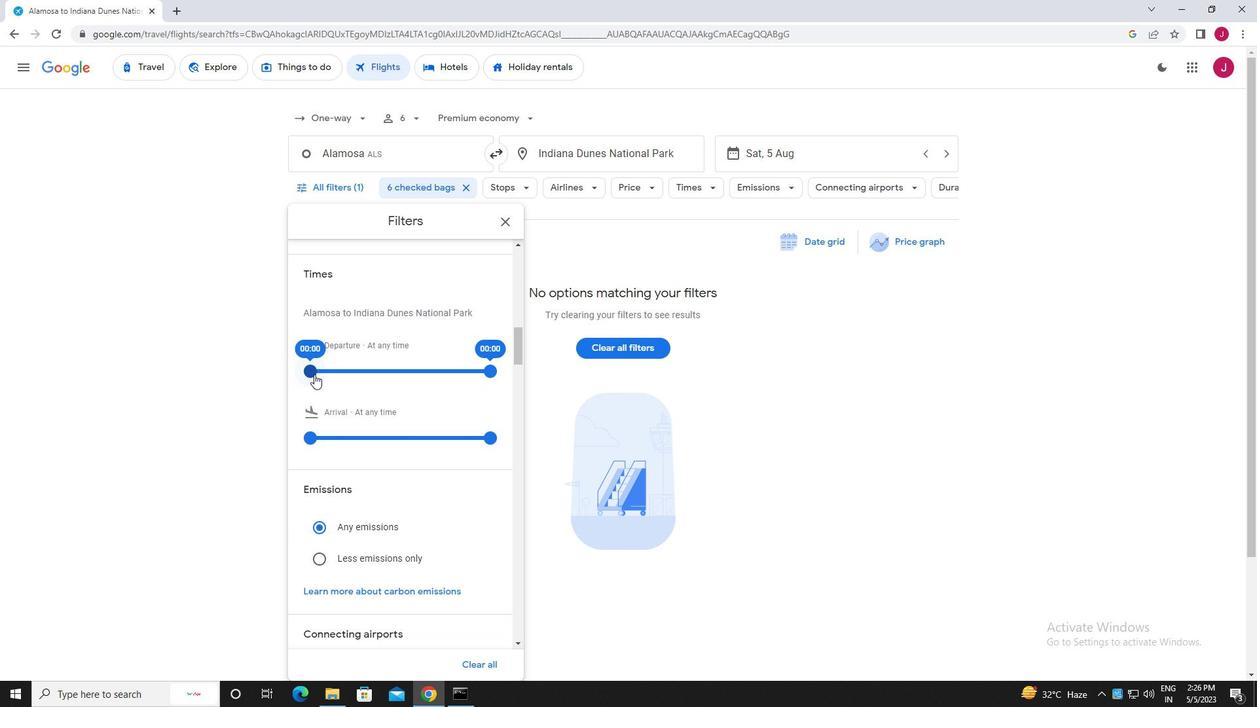 
Action: Mouse moved to (493, 369)
Screenshot: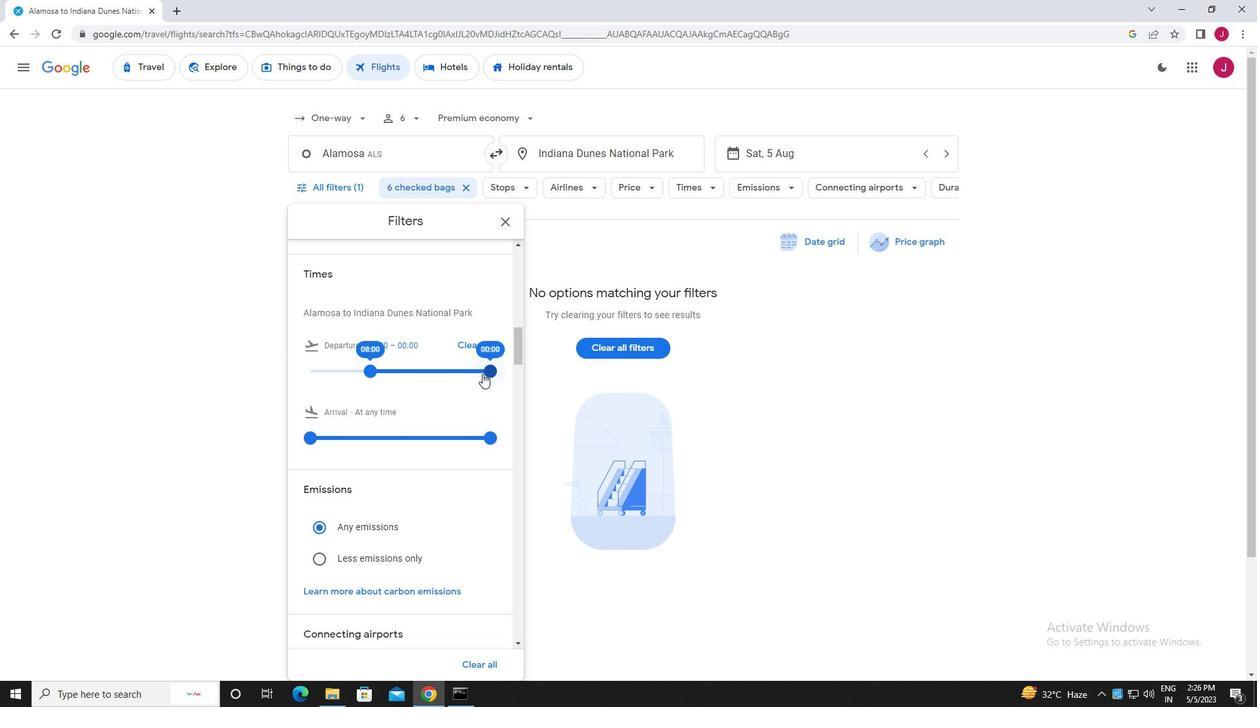 
Action: Mouse pressed left at (493, 369)
Screenshot: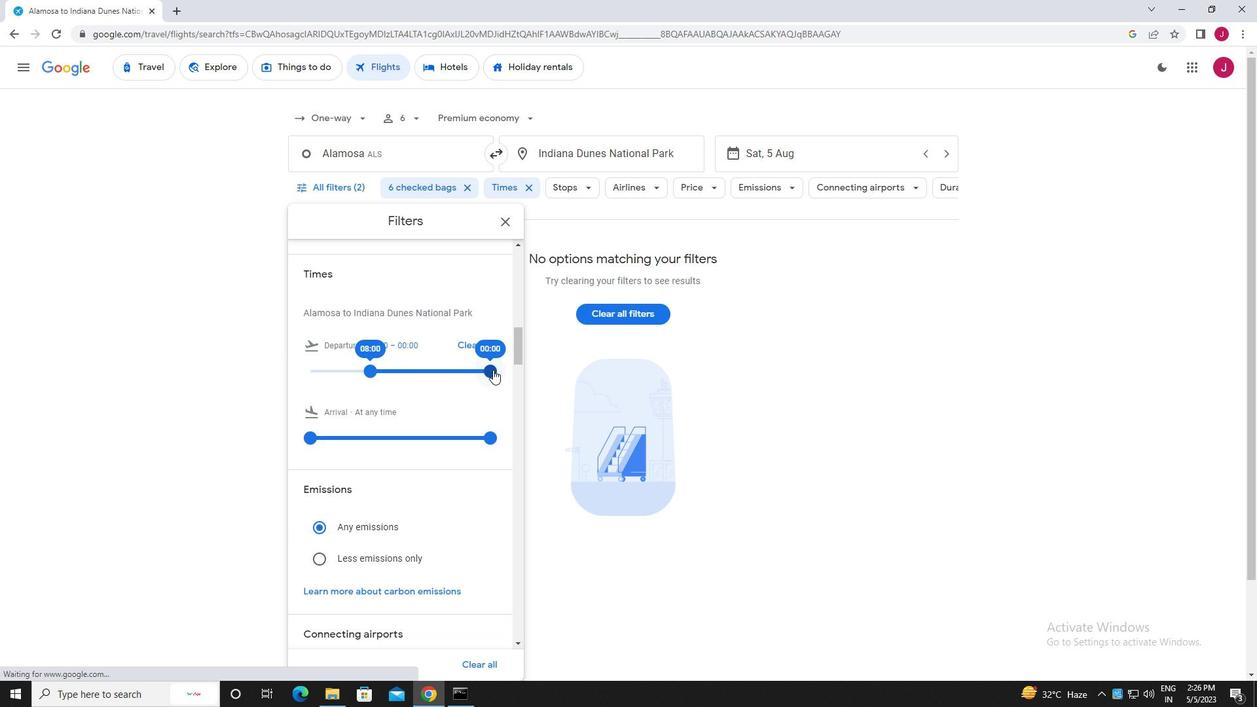 
Action: Mouse moved to (508, 222)
Screenshot: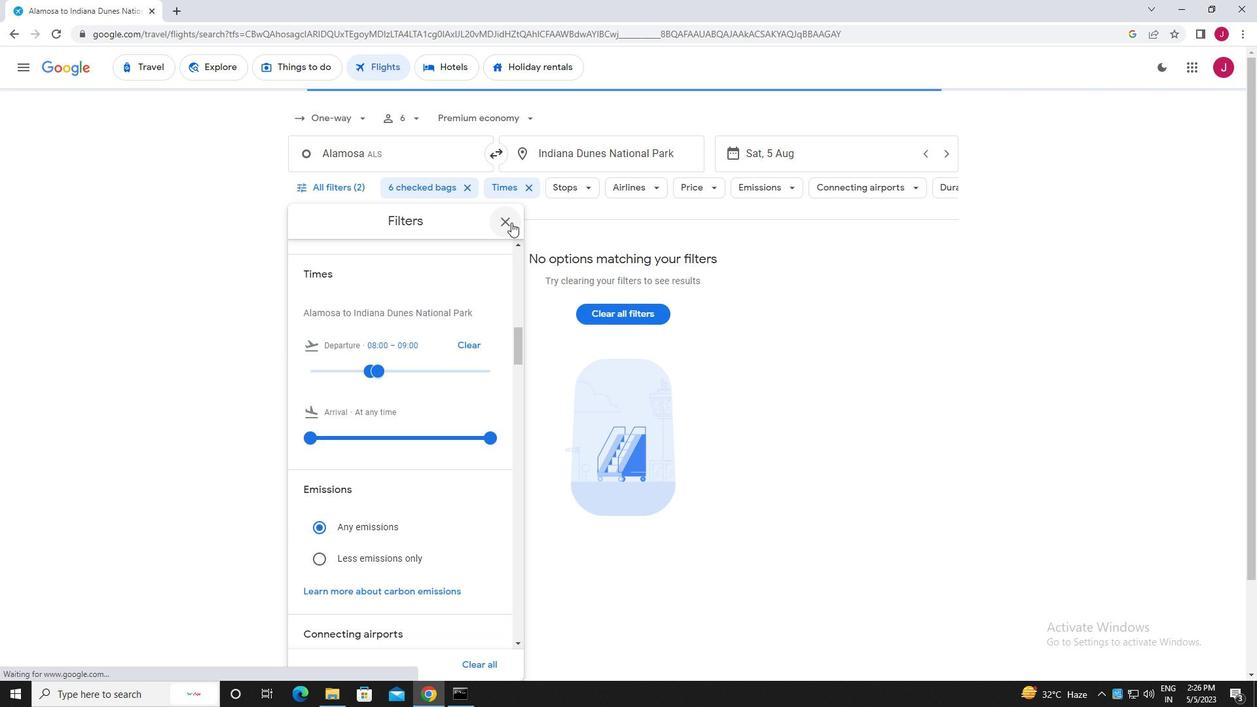
Action: Mouse pressed left at (508, 222)
Screenshot: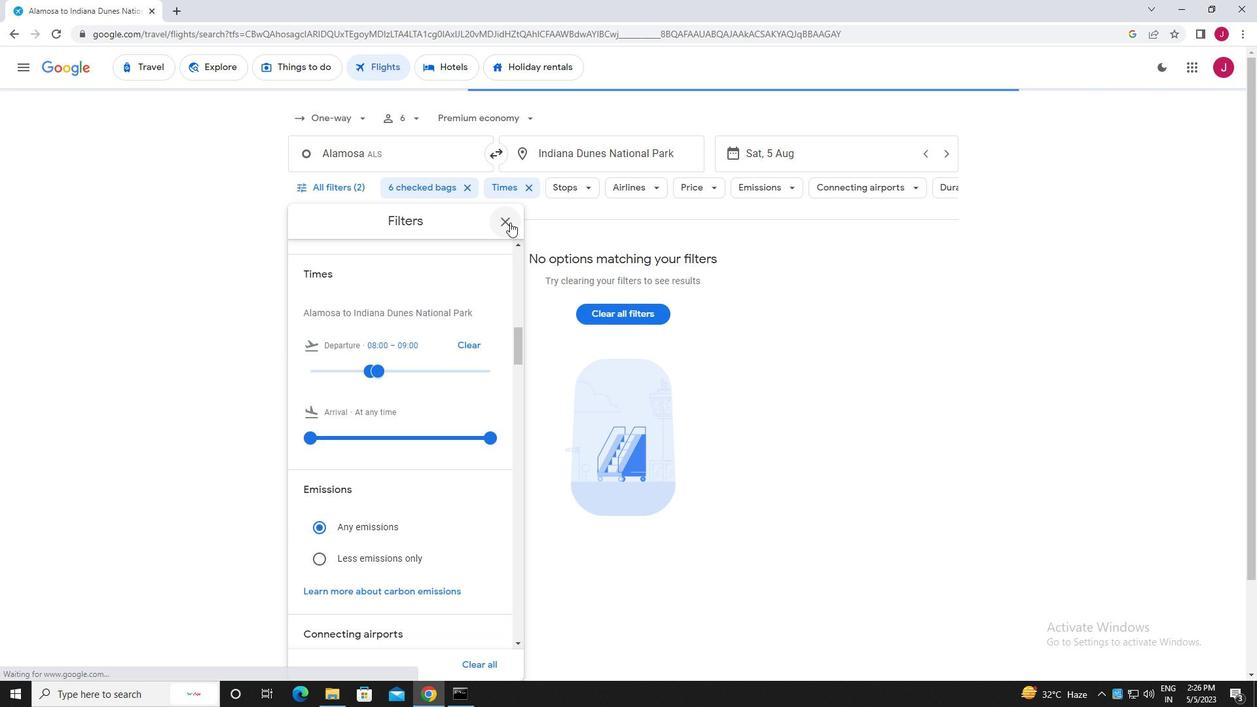 
